 Task: Send an email with the signature Kristen Martinez with the subject Feedback on a recommendation and the message Could you please provide me with the contact information for the new team member? from softage.9@softage.net to softage.6@softage.net and move the email from Sent Items to the folder Shipping and receiving
Action: Mouse moved to (1246, 96)
Screenshot: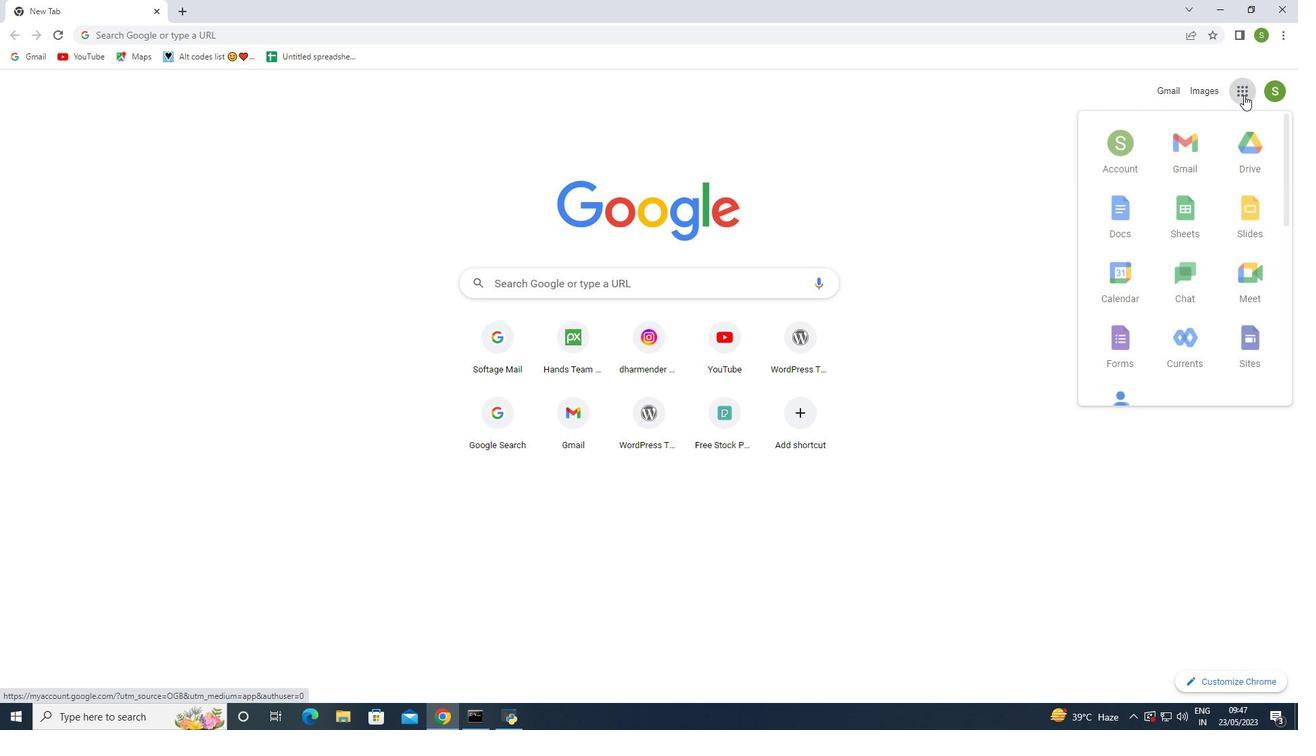 
Action: Mouse pressed left at (1246, 96)
Screenshot: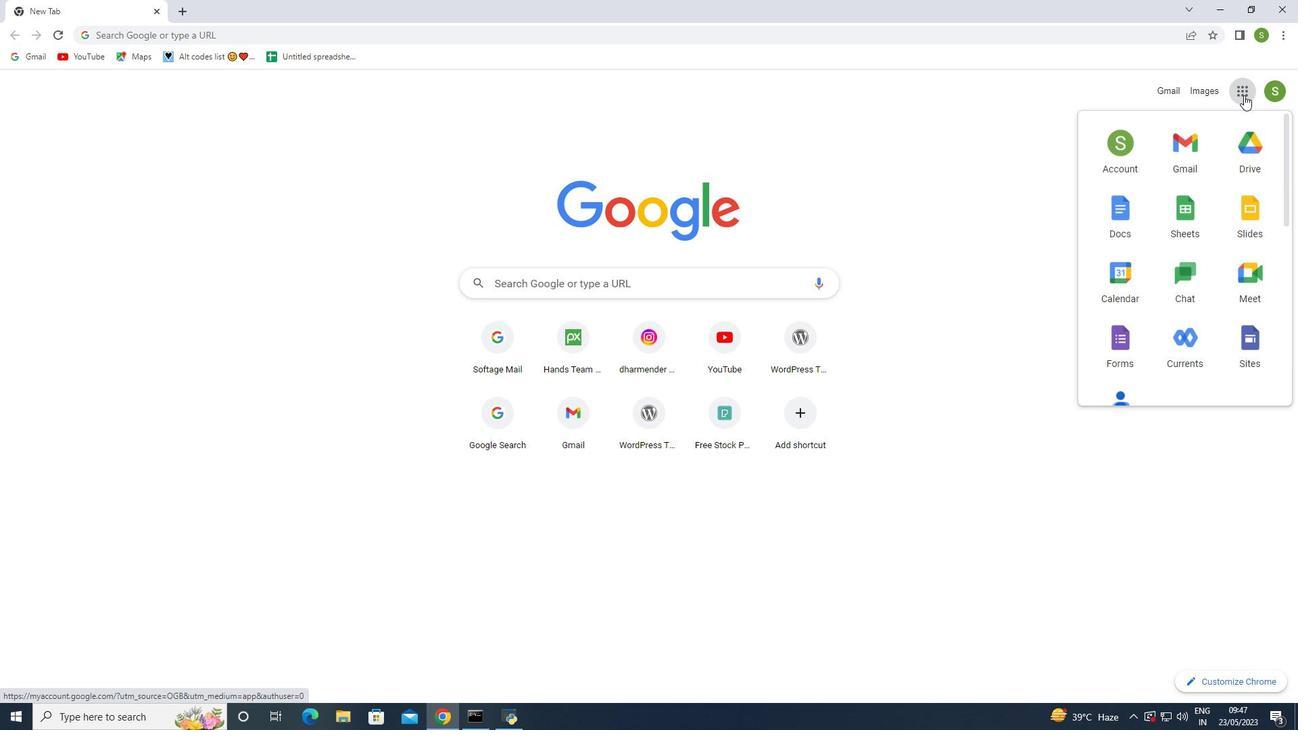 
Action: Mouse moved to (1184, 156)
Screenshot: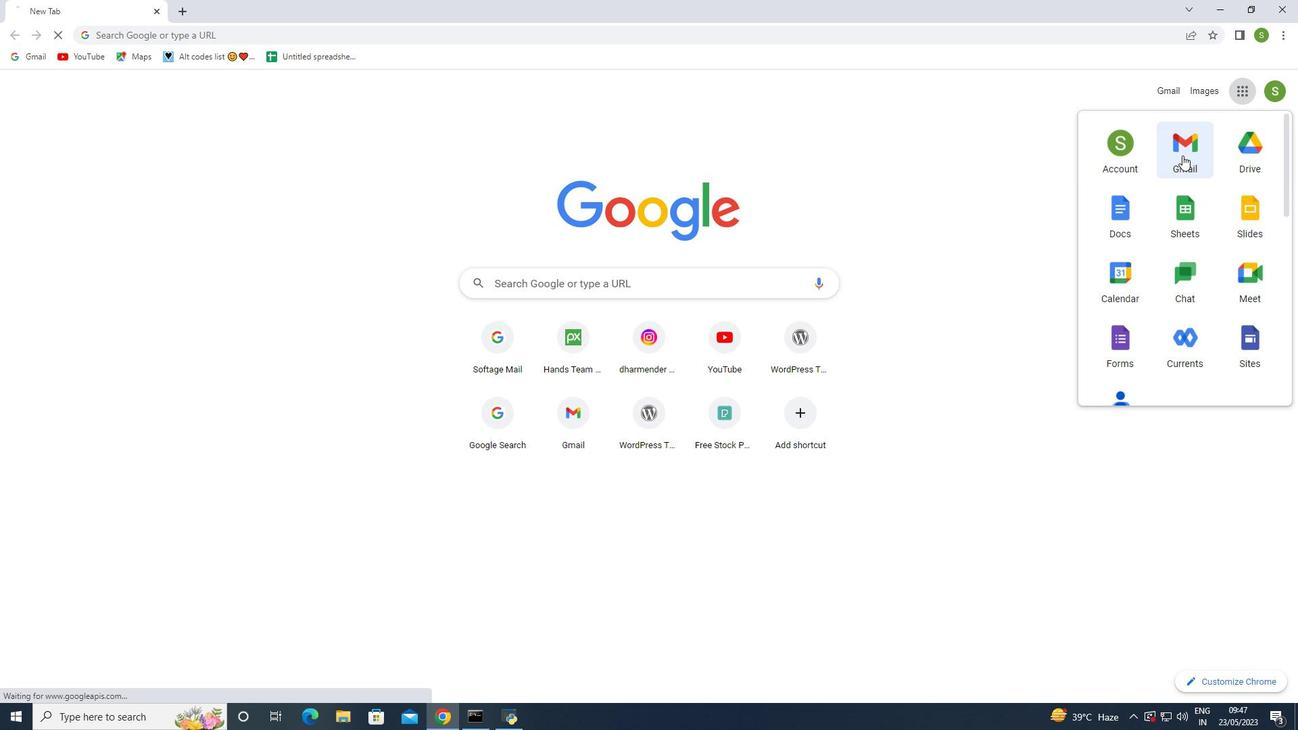 
Action: Mouse pressed left at (1184, 156)
Screenshot: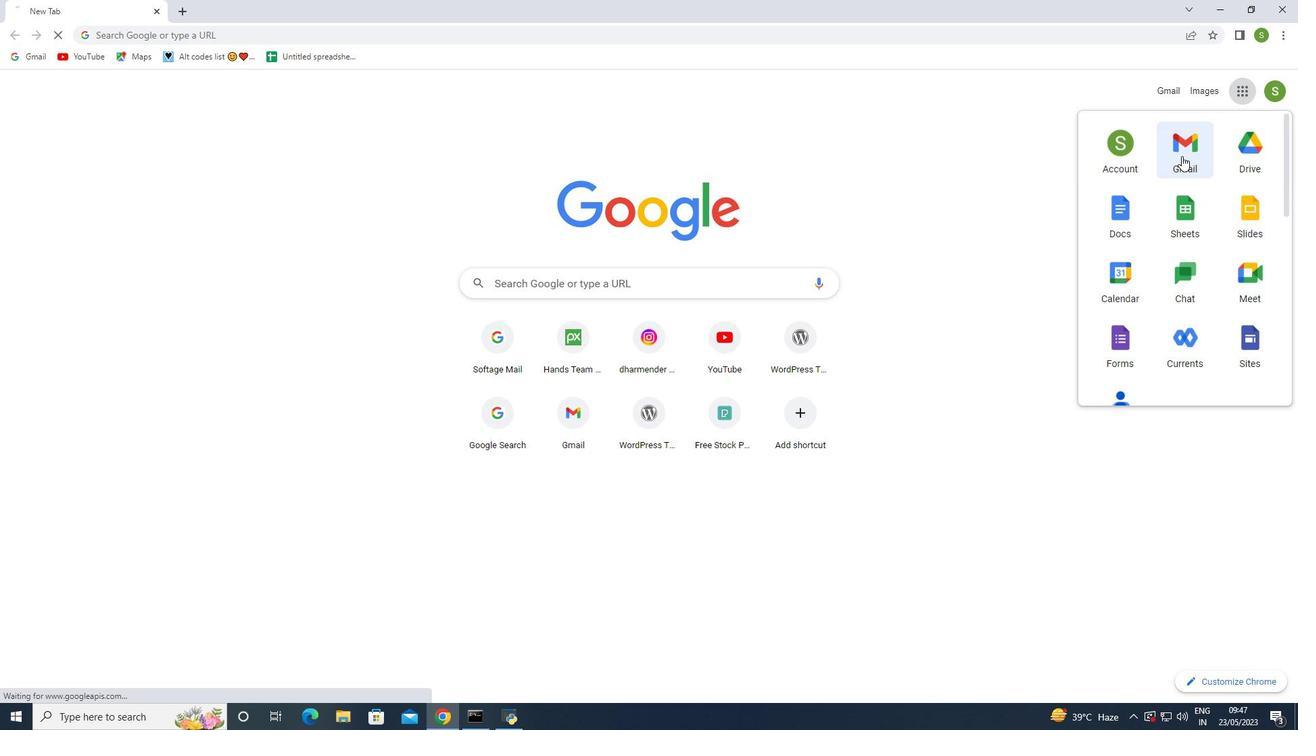 
Action: Mouse moved to (1146, 96)
Screenshot: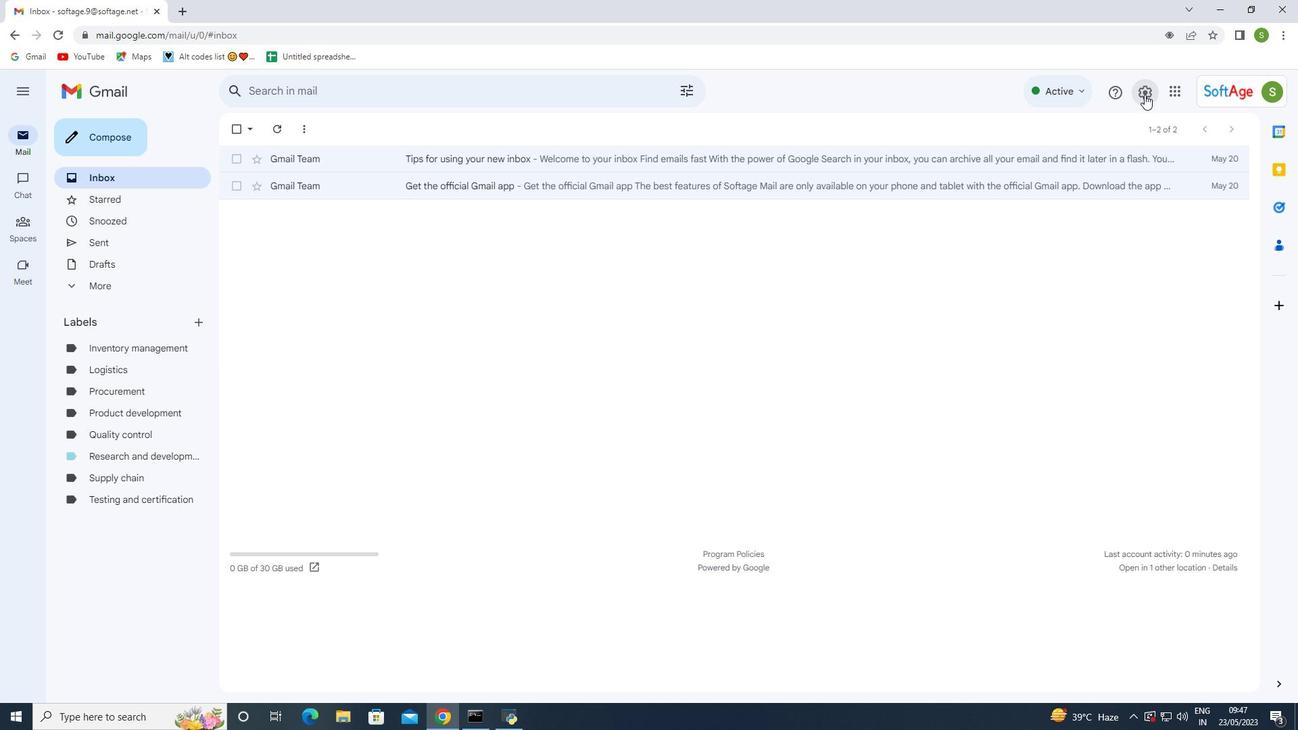 
Action: Mouse pressed left at (1146, 96)
Screenshot: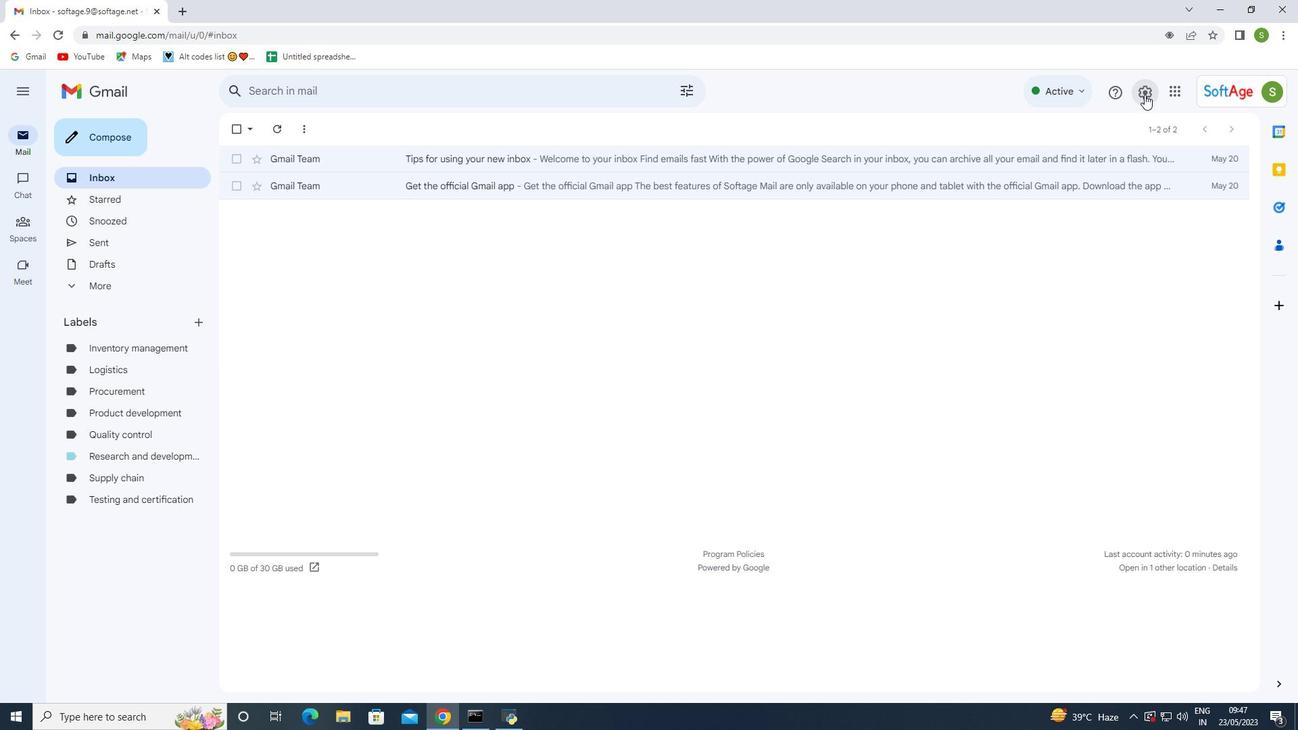 
Action: Mouse moved to (1138, 161)
Screenshot: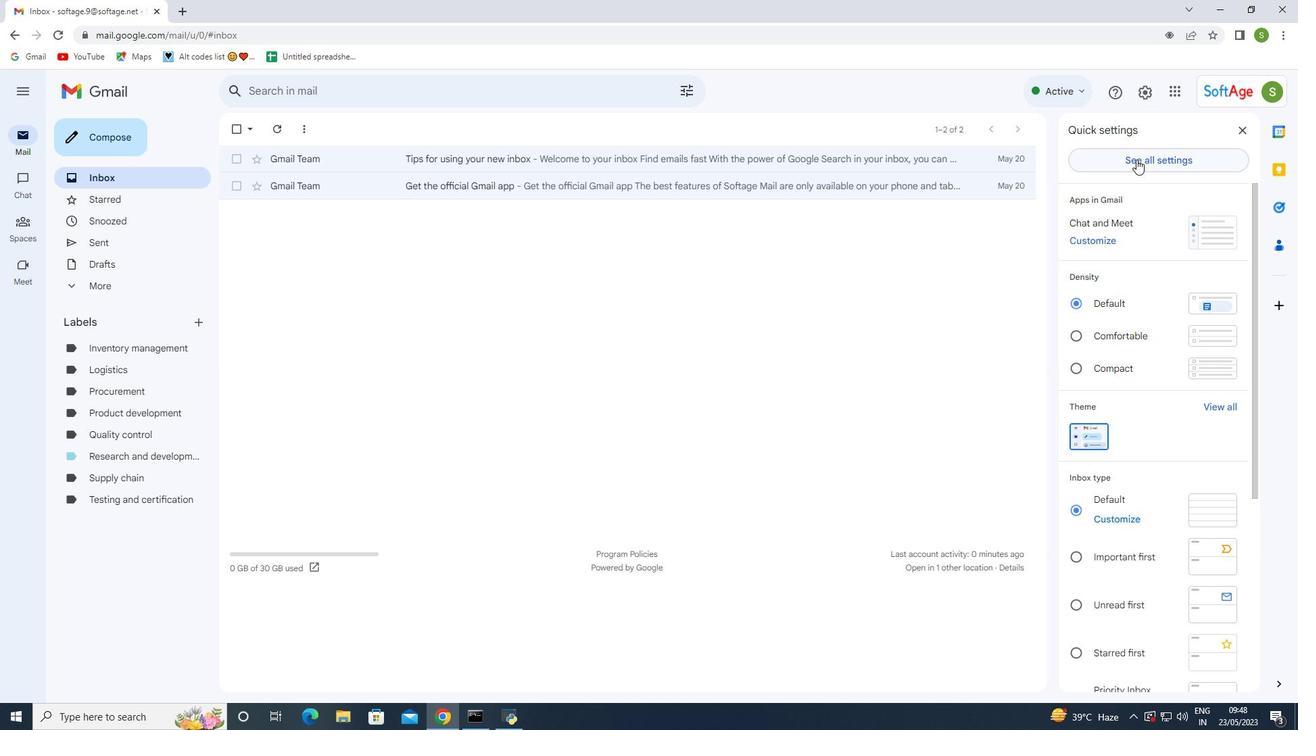 
Action: Mouse pressed left at (1138, 161)
Screenshot: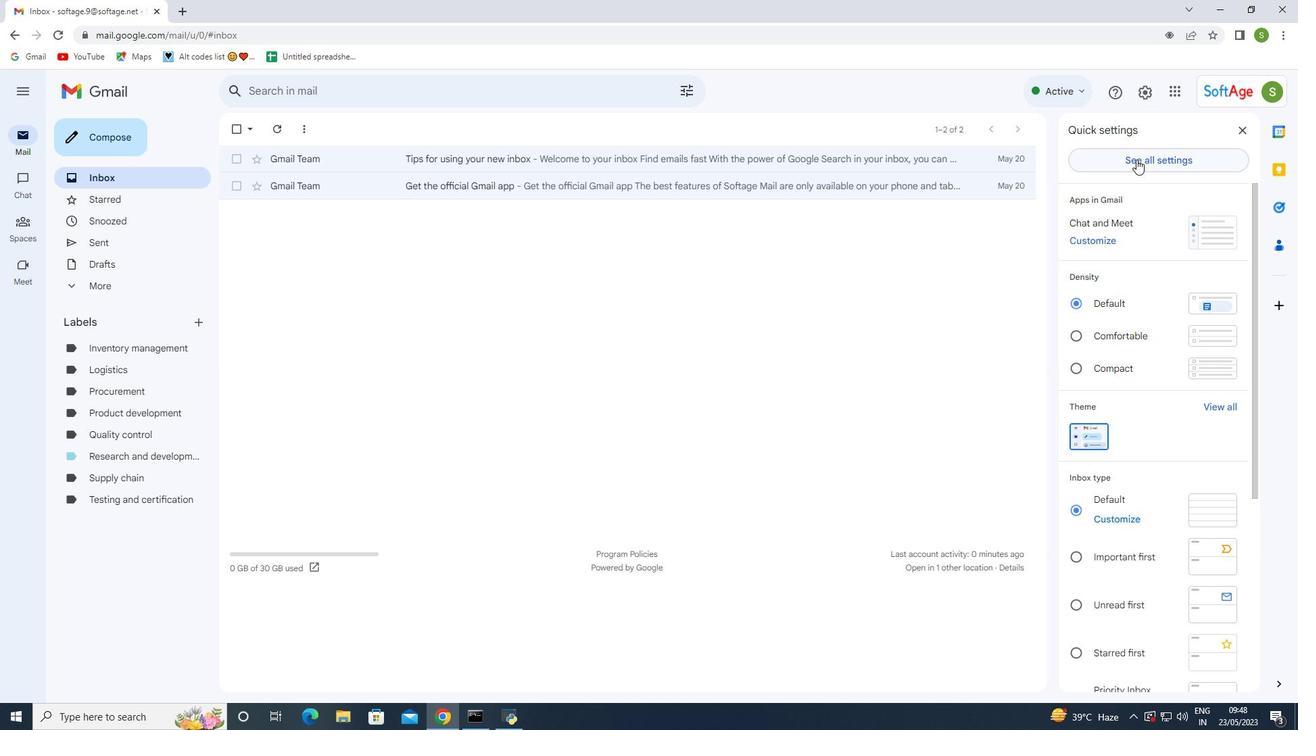 
Action: Mouse moved to (404, 514)
Screenshot: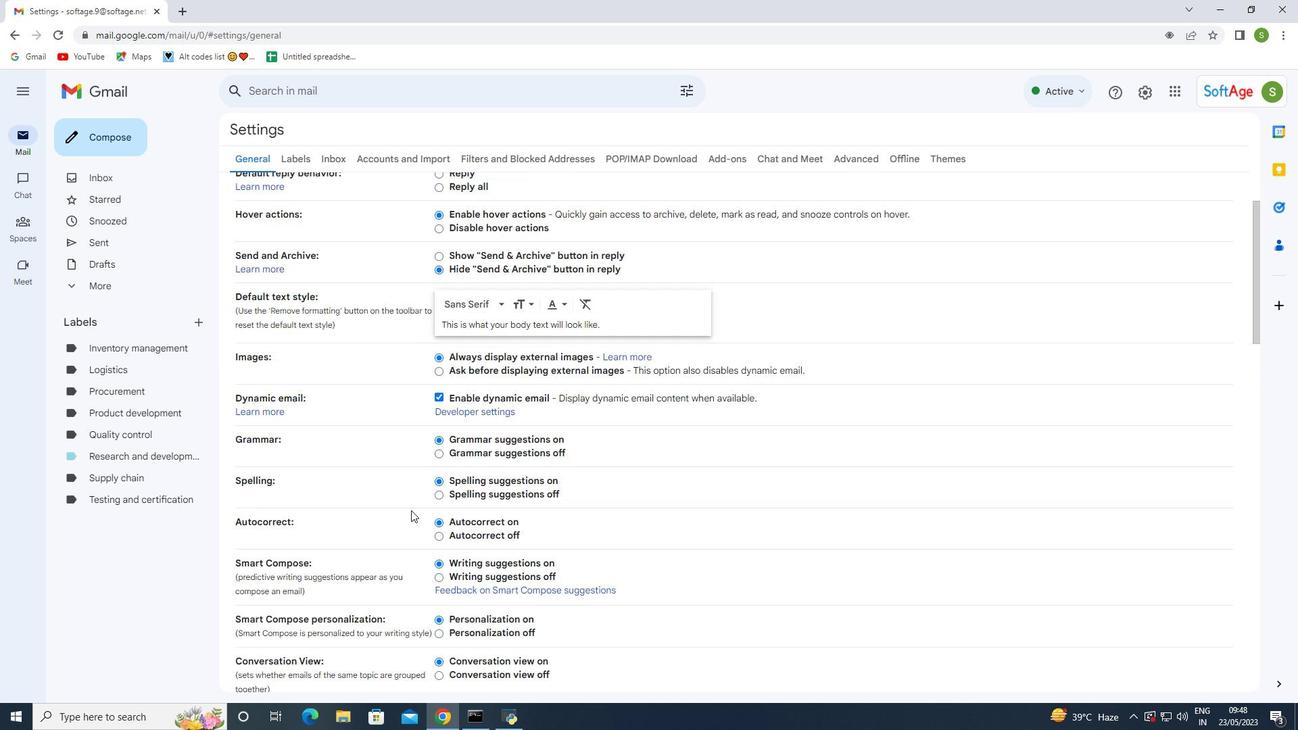 
Action: Mouse scrolled (404, 513) with delta (0, 0)
Screenshot: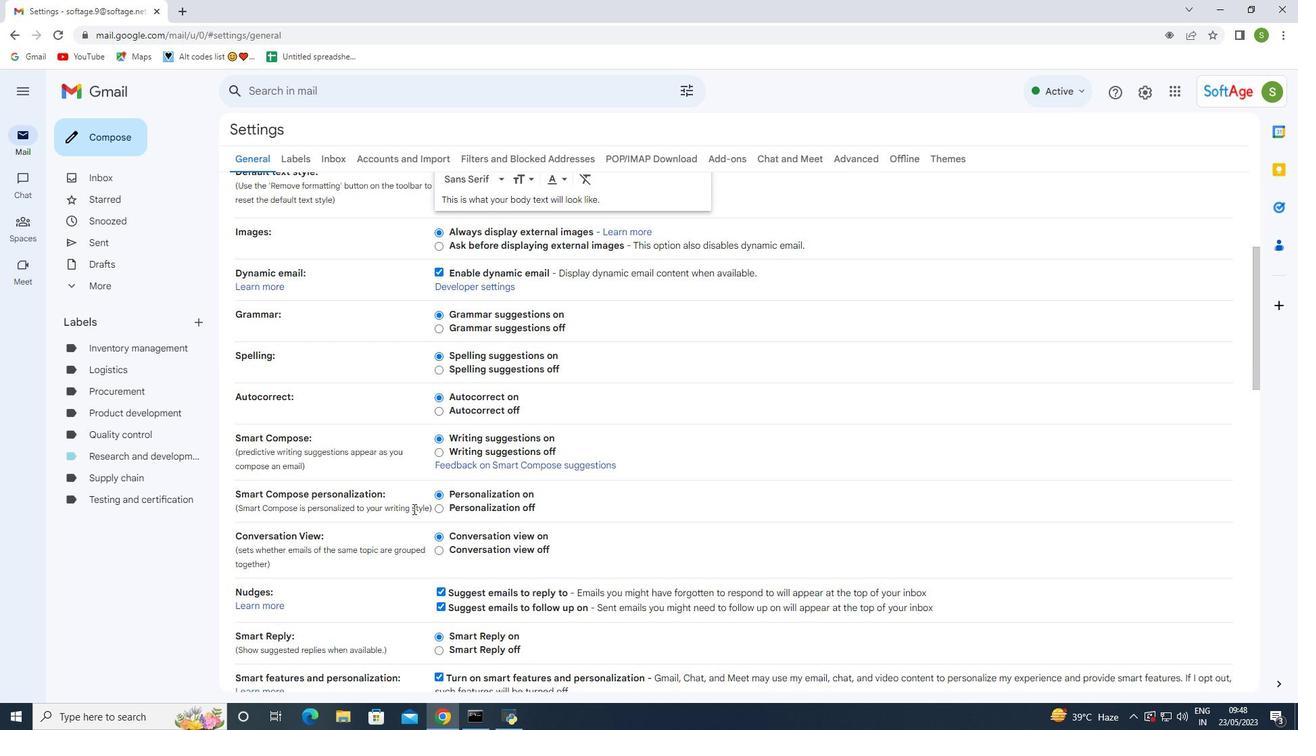 
Action: Mouse scrolled (404, 513) with delta (0, 0)
Screenshot: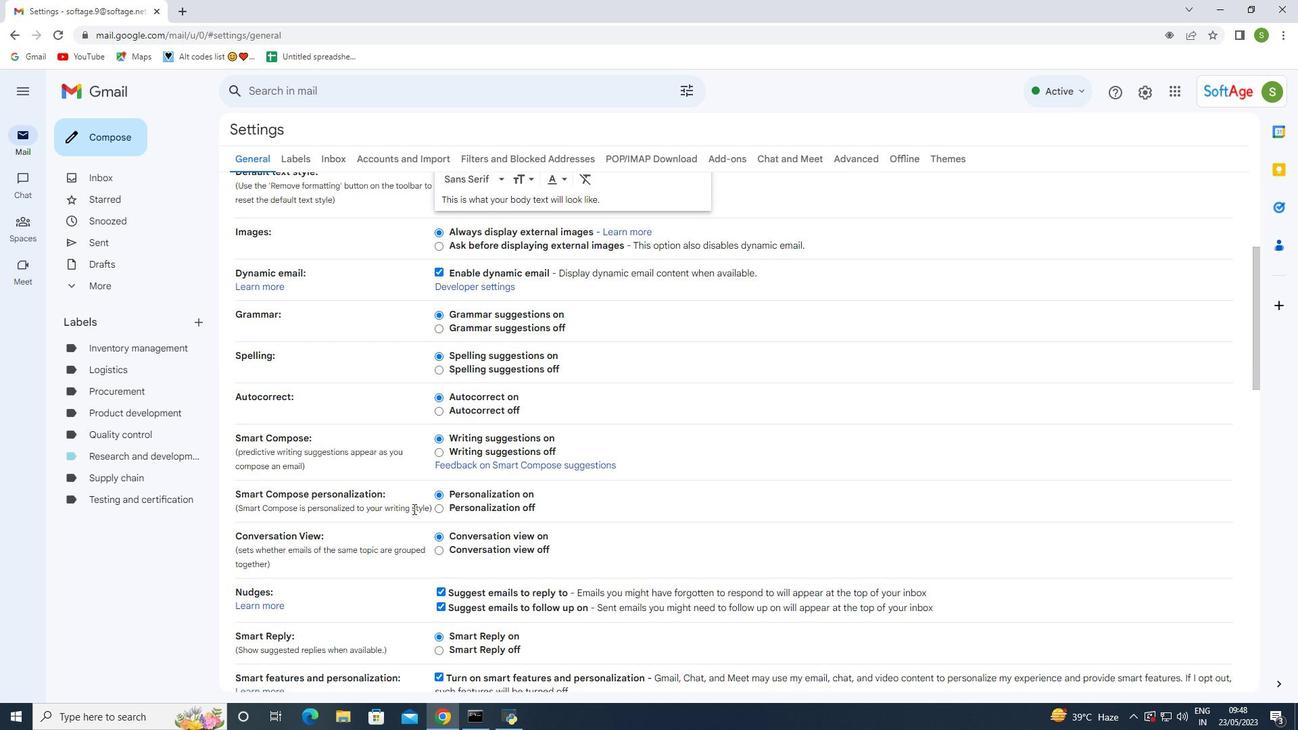 
Action: Mouse scrolled (404, 513) with delta (0, 0)
Screenshot: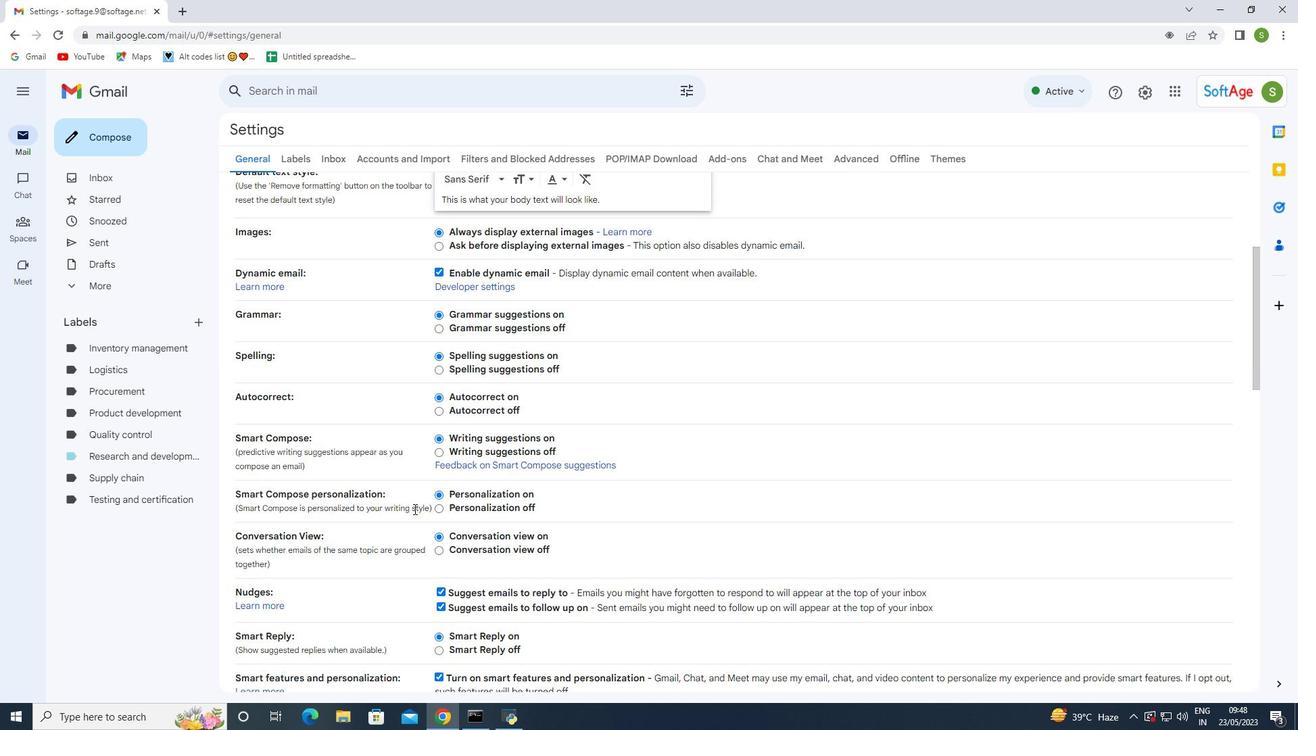 
Action: Mouse scrolled (404, 513) with delta (0, 0)
Screenshot: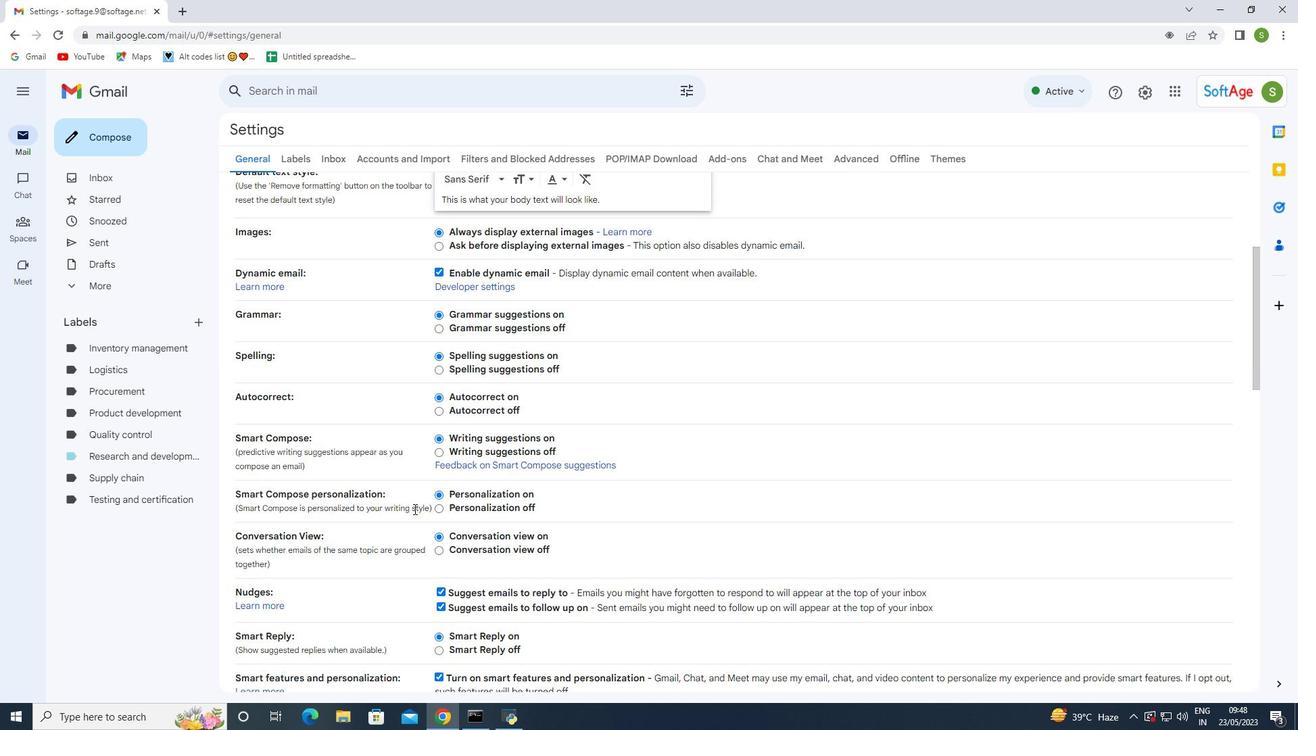 
Action: Mouse moved to (415, 510)
Screenshot: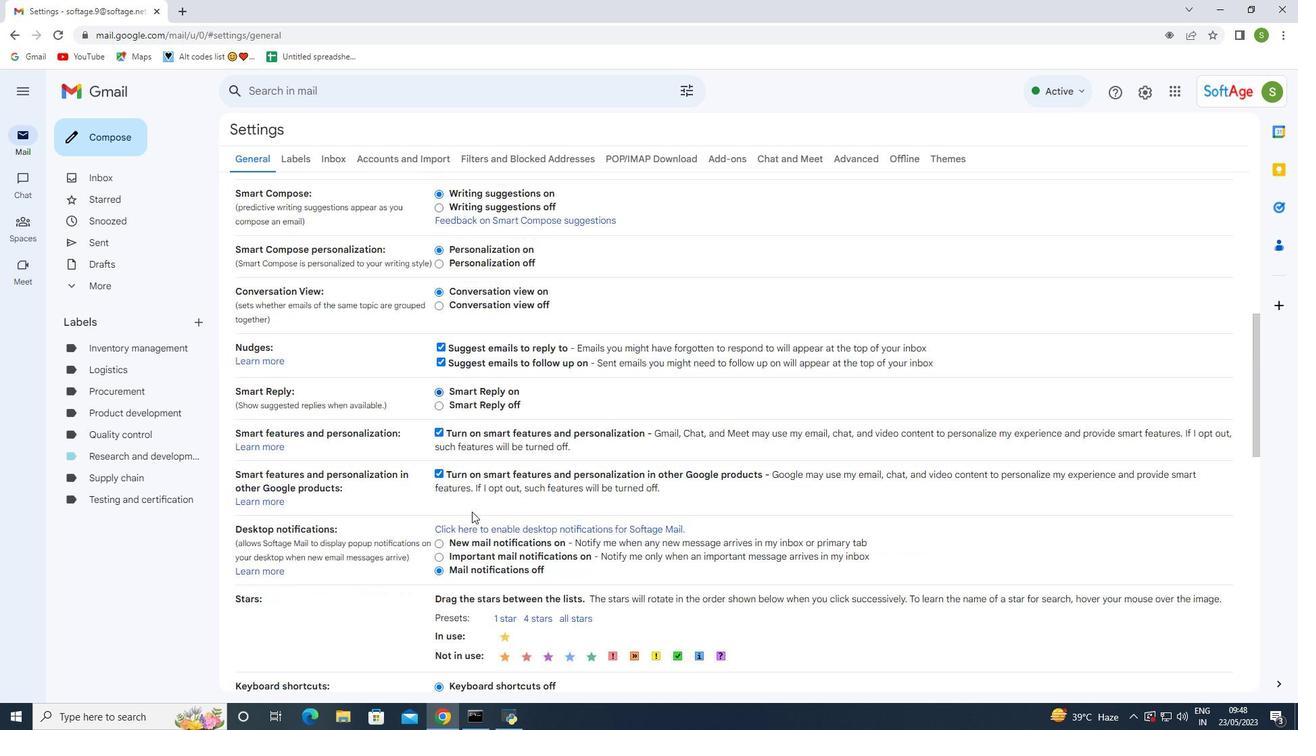 
Action: Mouse scrolled (415, 510) with delta (0, 0)
Screenshot: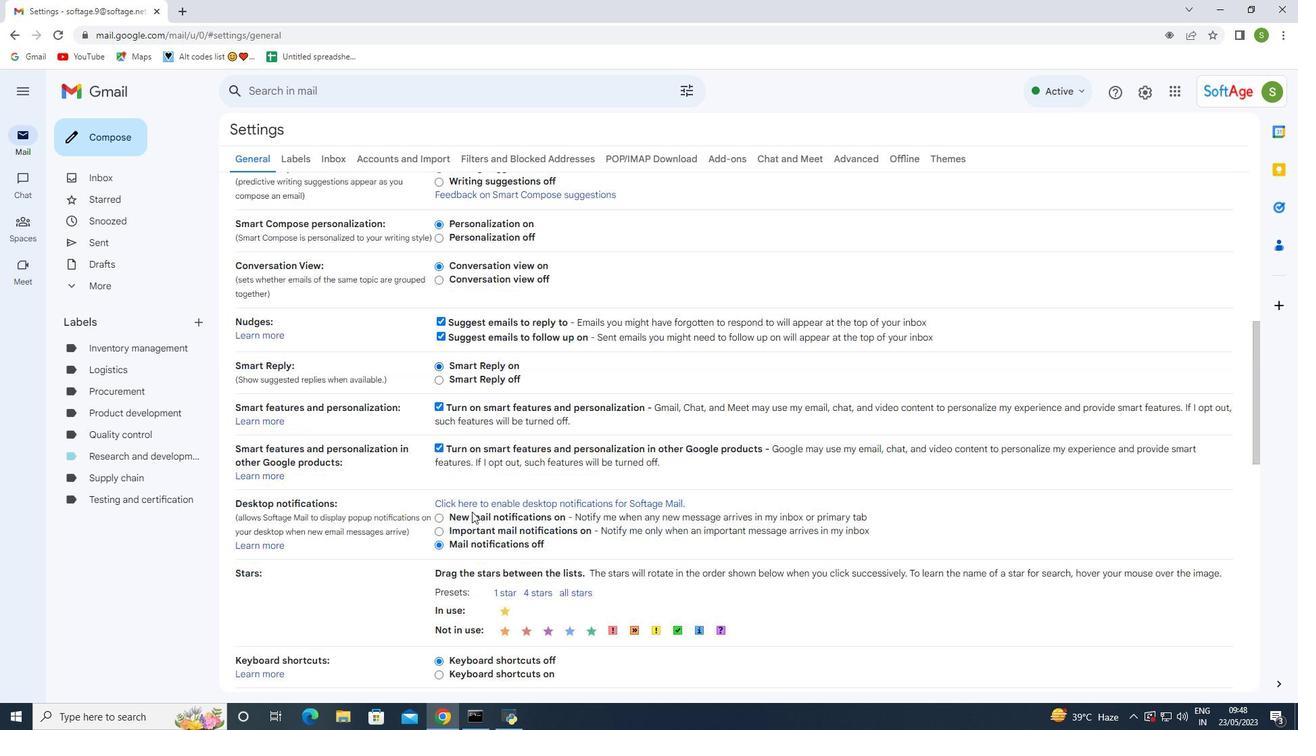 
Action: Mouse moved to (417, 510)
Screenshot: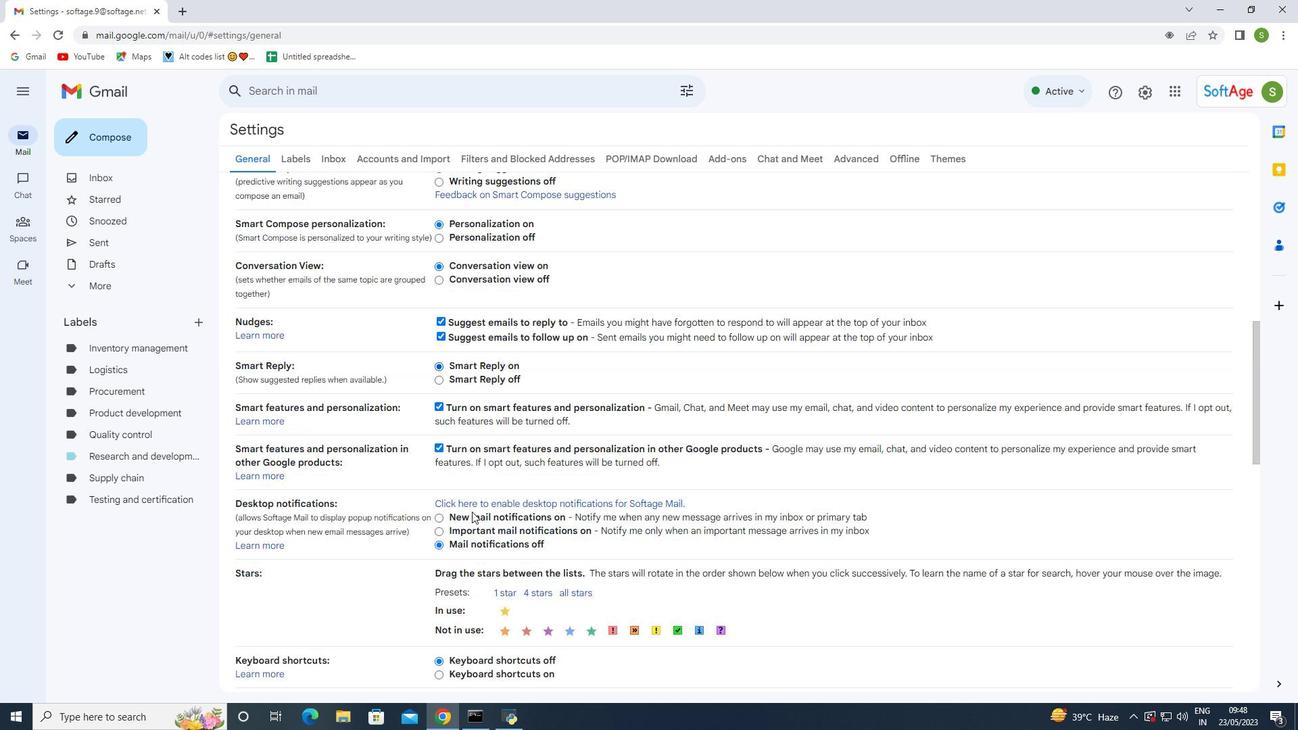 
Action: Mouse scrolled (417, 510) with delta (0, 0)
Screenshot: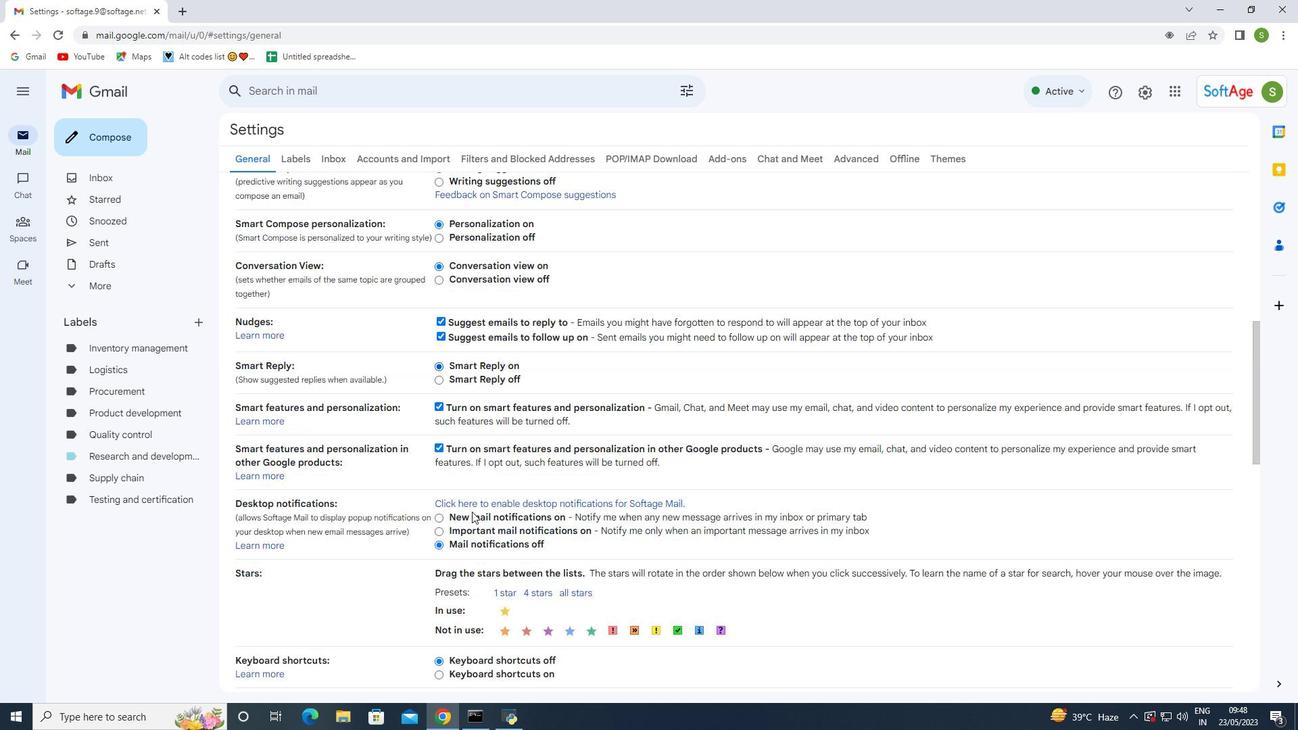 
Action: Mouse moved to (422, 511)
Screenshot: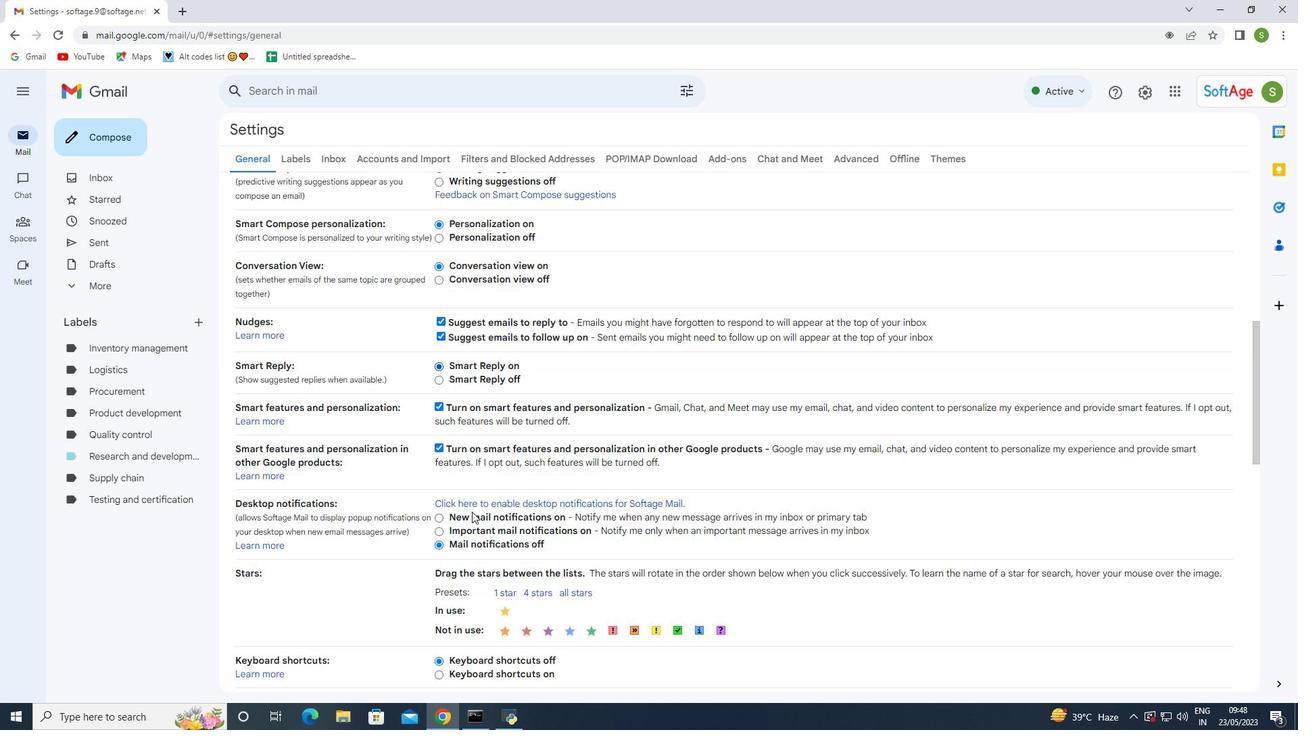 
Action: Mouse scrolled (420, 510) with delta (0, 0)
Screenshot: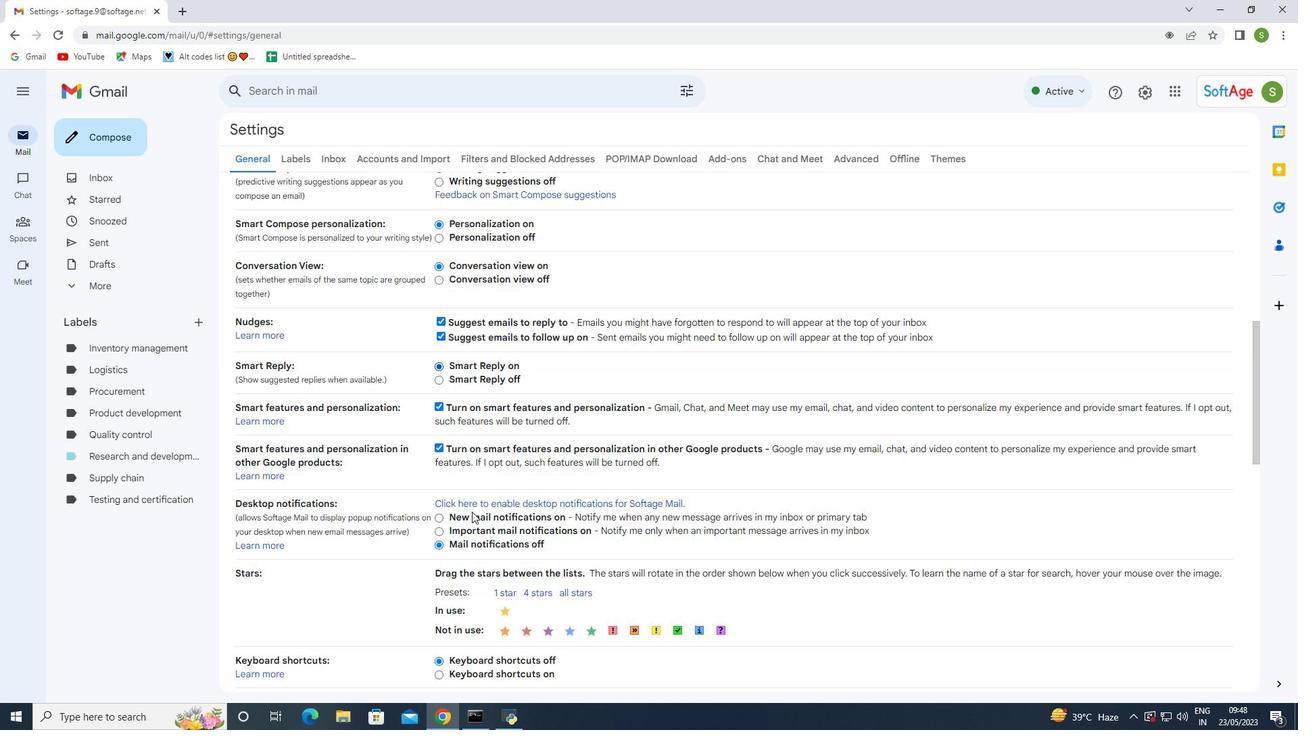 
Action: Mouse moved to (439, 512)
Screenshot: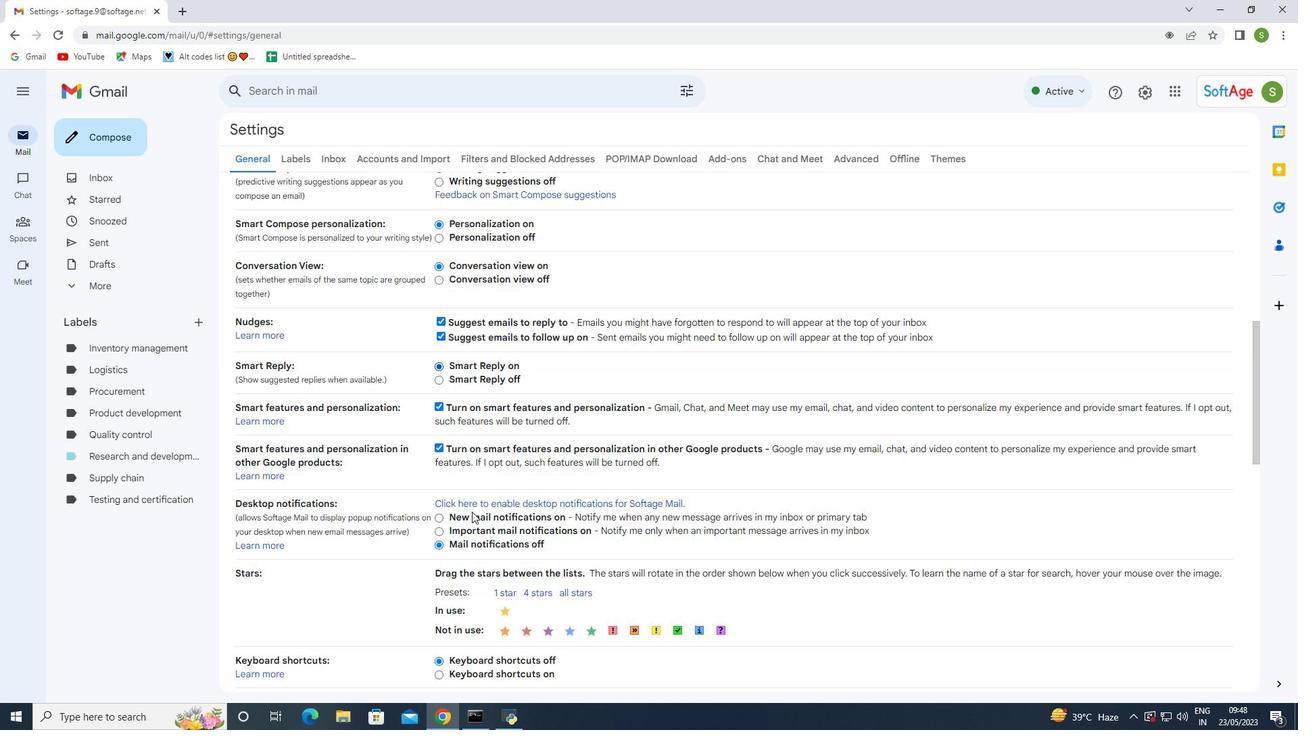 
Action: Mouse scrolled (427, 510) with delta (0, 0)
Screenshot: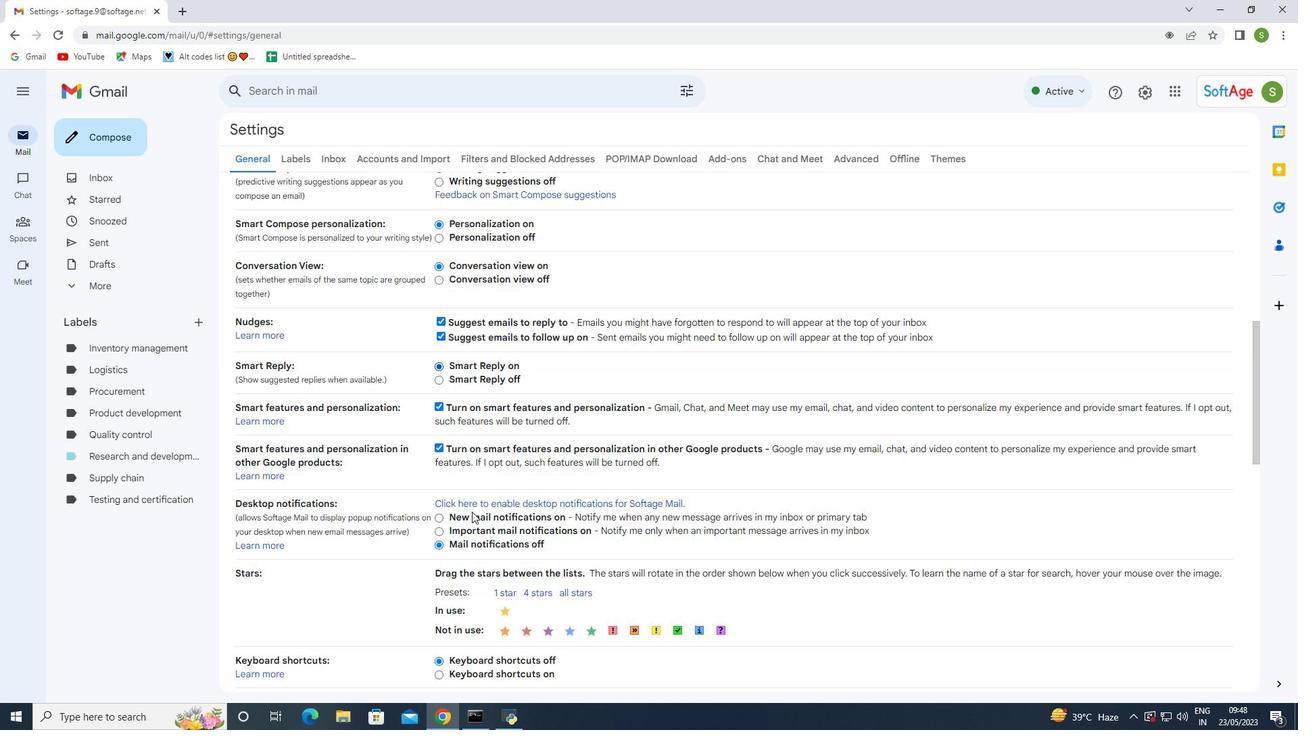 
Action: Mouse moved to (473, 513)
Screenshot: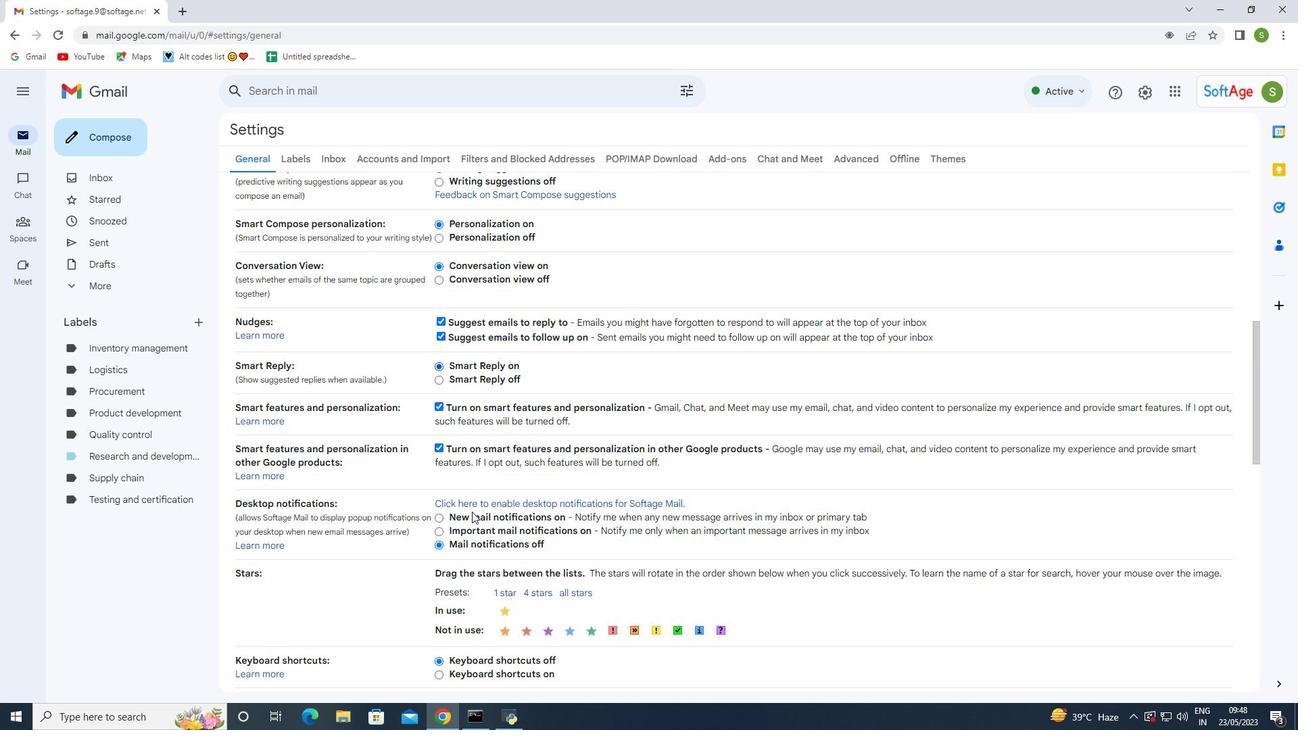 
Action: Mouse scrolled (473, 512) with delta (0, 0)
Screenshot: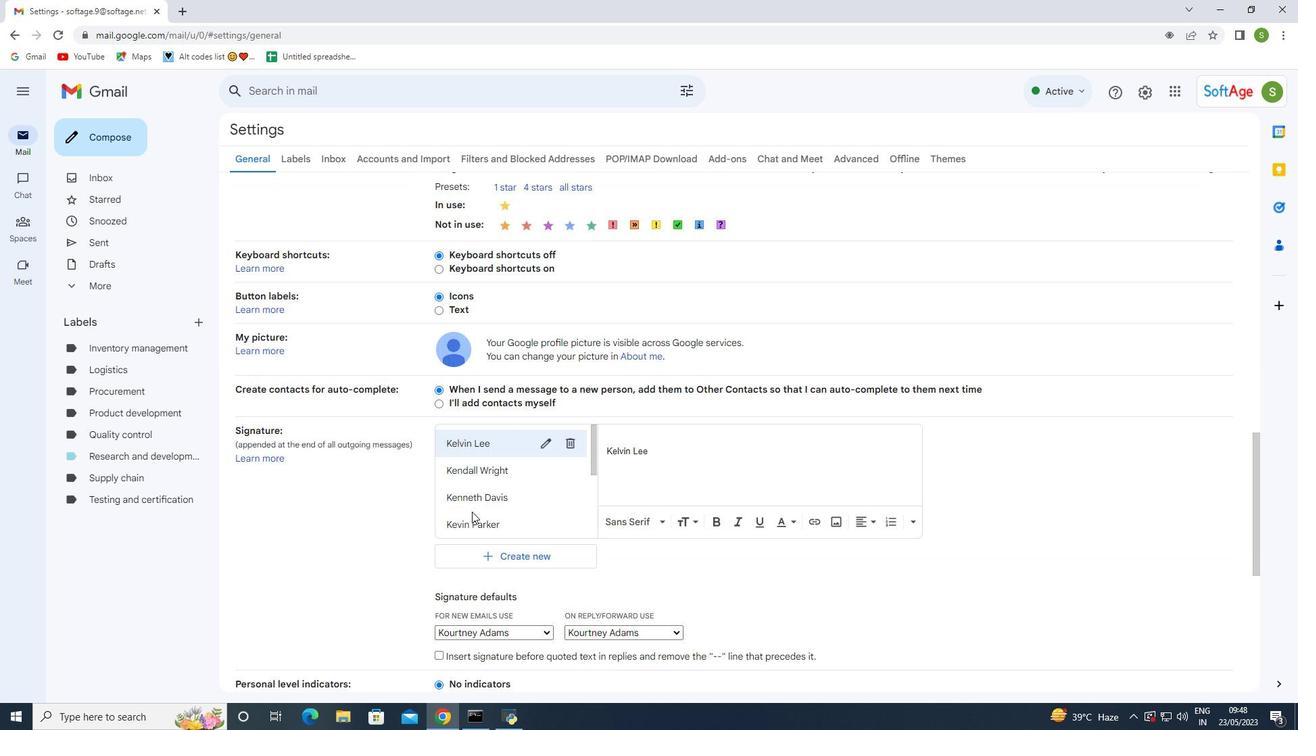 
Action: Mouse scrolled (473, 512) with delta (0, 0)
Screenshot: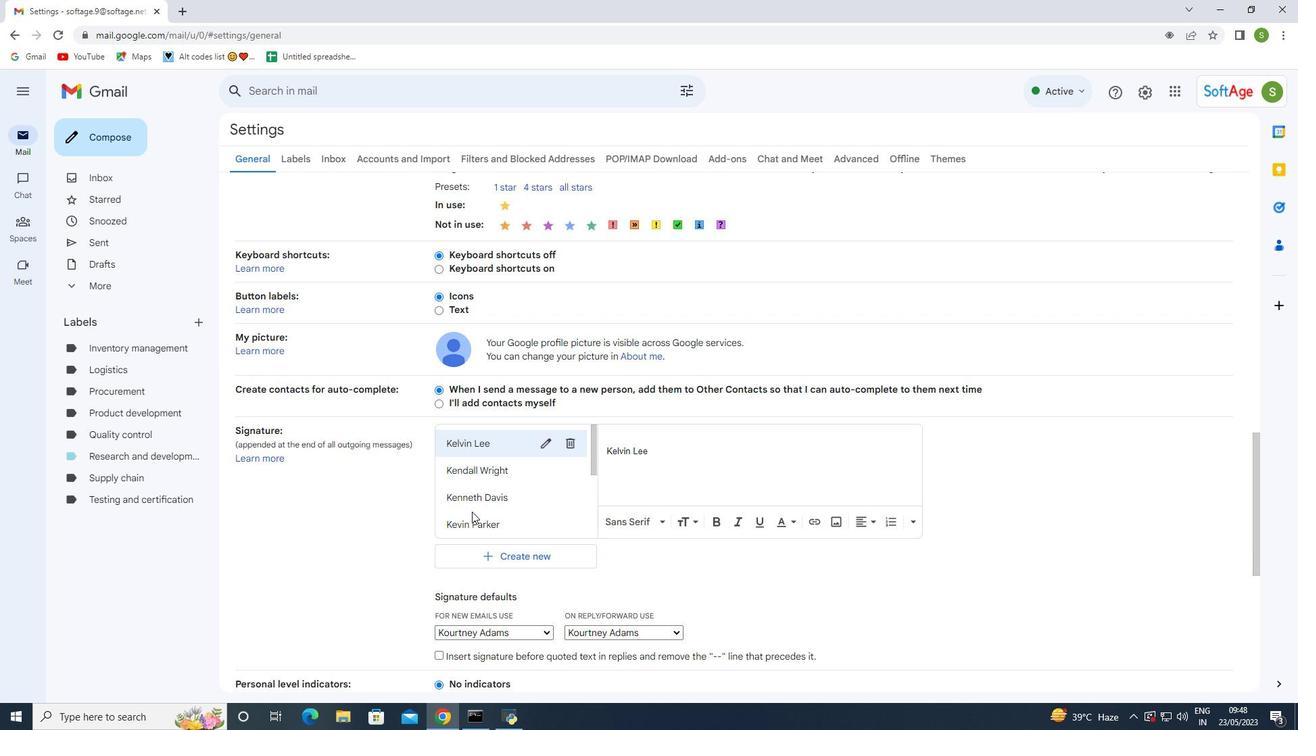 
Action: Mouse scrolled (473, 512) with delta (0, 0)
Screenshot: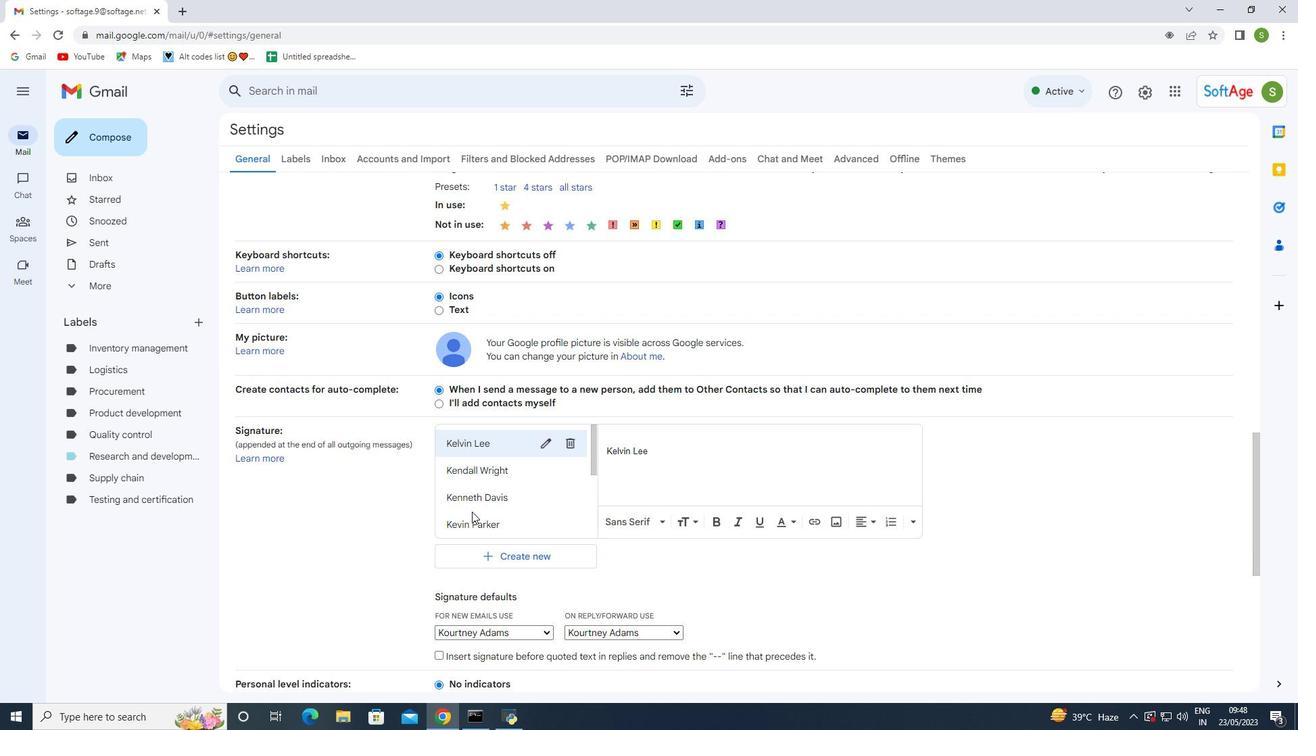 
Action: Mouse scrolled (473, 512) with delta (0, 0)
Screenshot: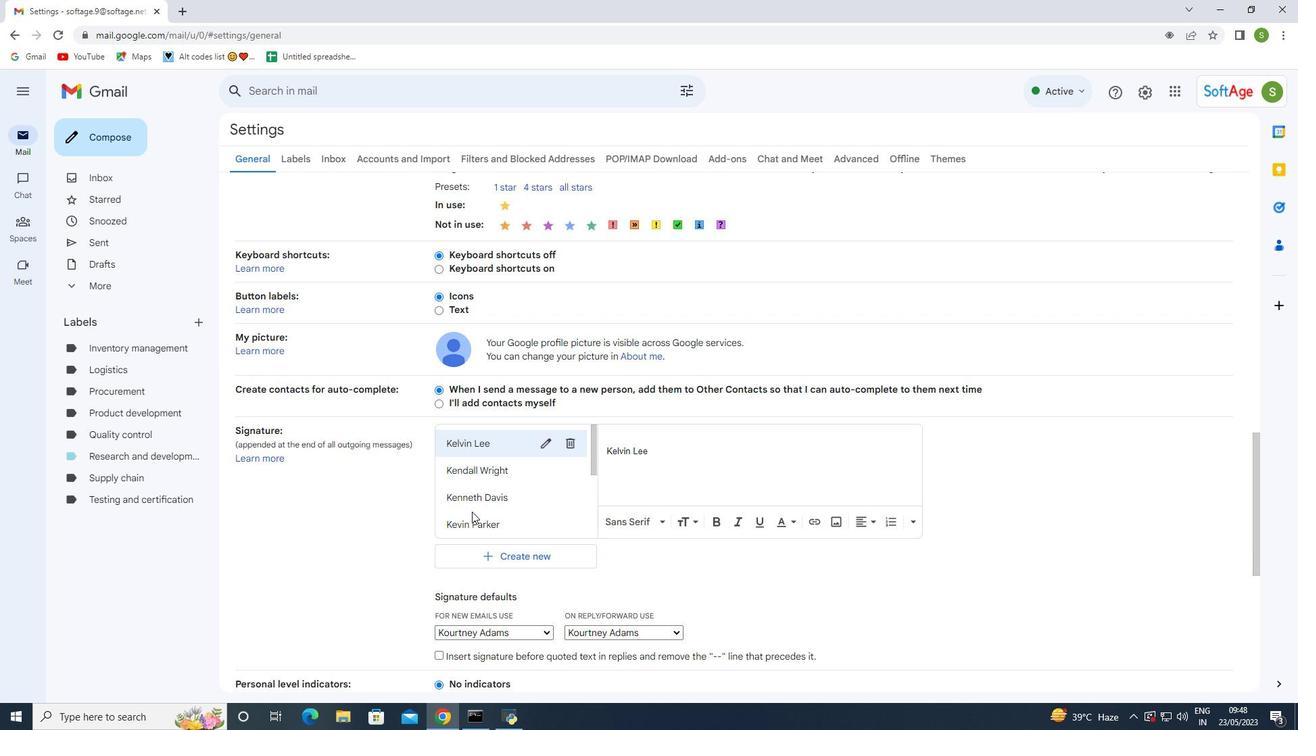 
Action: Mouse scrolled (473, 512) with delta (0, 0)
Screenshot: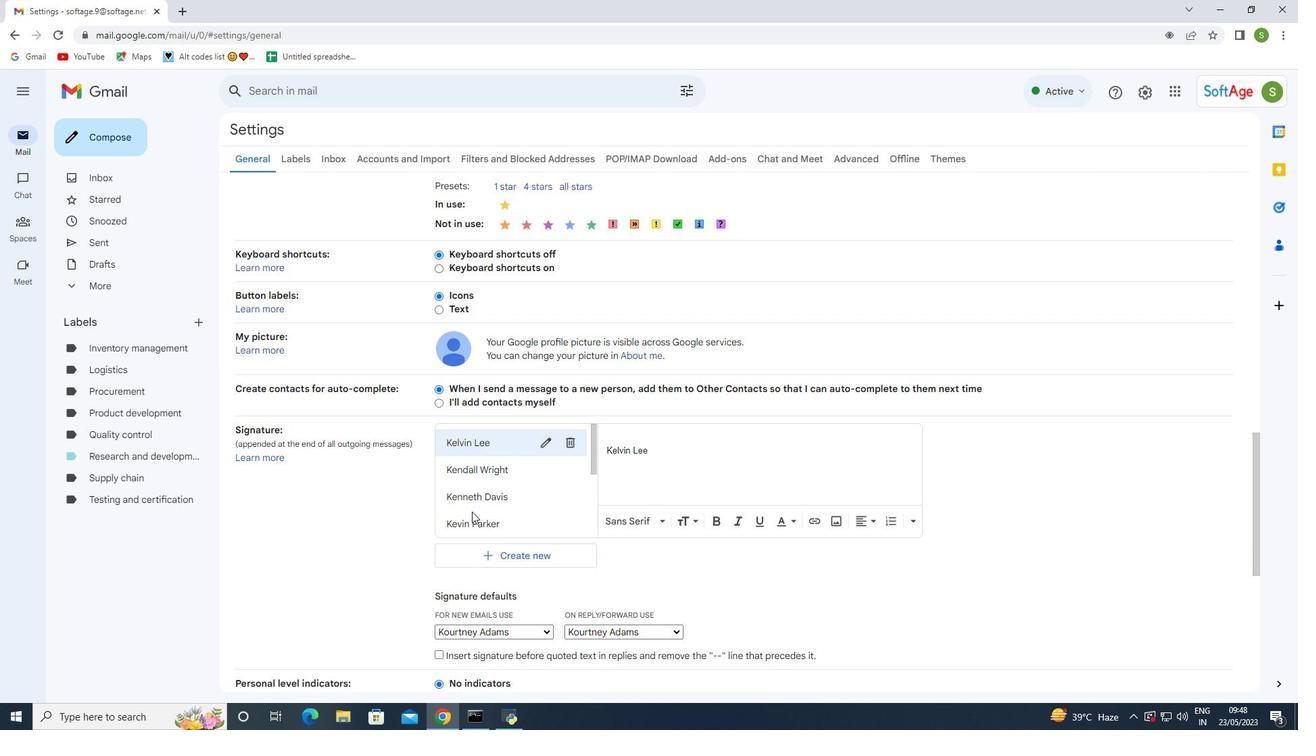 
Action: Mouse scrolled (473, 512) with delta (0, 0)
Screenshot: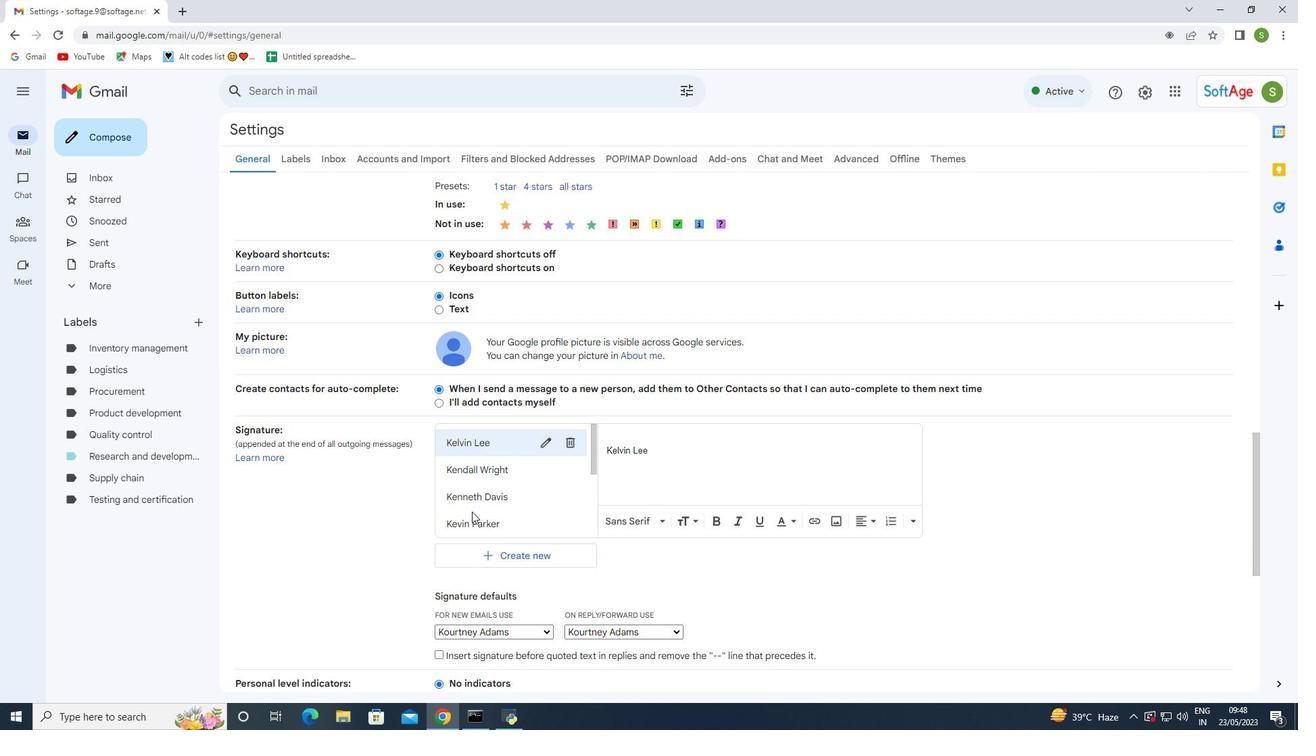 
Action: Mouse scrolled (473, 512) with delta (0, 0)
Screenshot: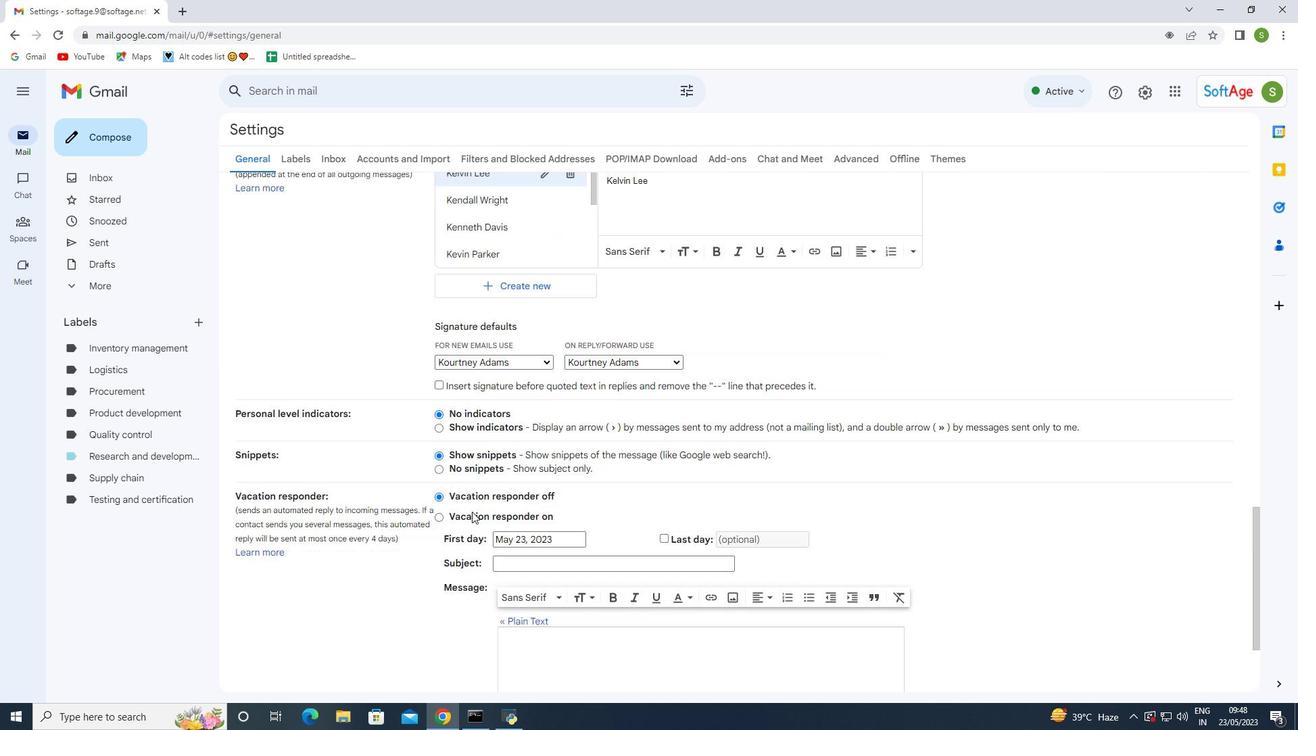 
Action: Mouse scrolled (473, 512) with delta (0, 0)
Screenshot: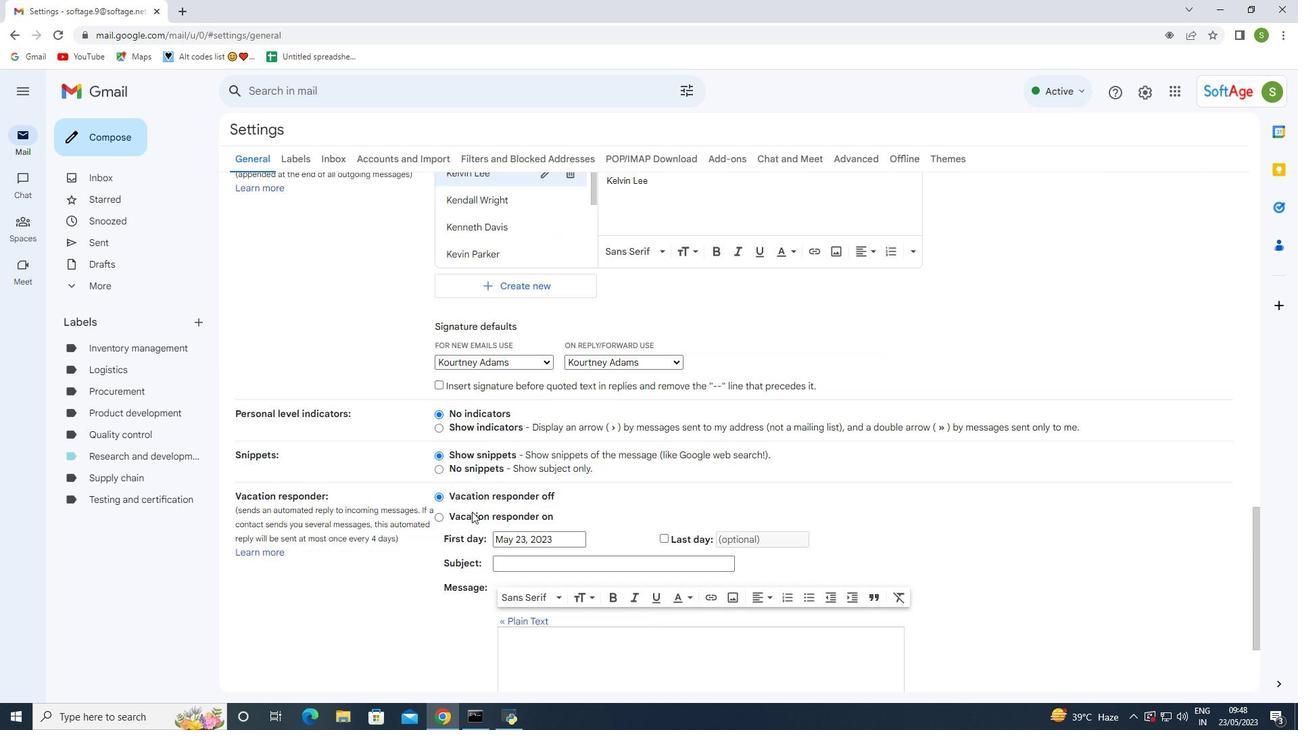 
Action: Mouse scrolled (473, 512) with delta (0, 0)
Screenshot: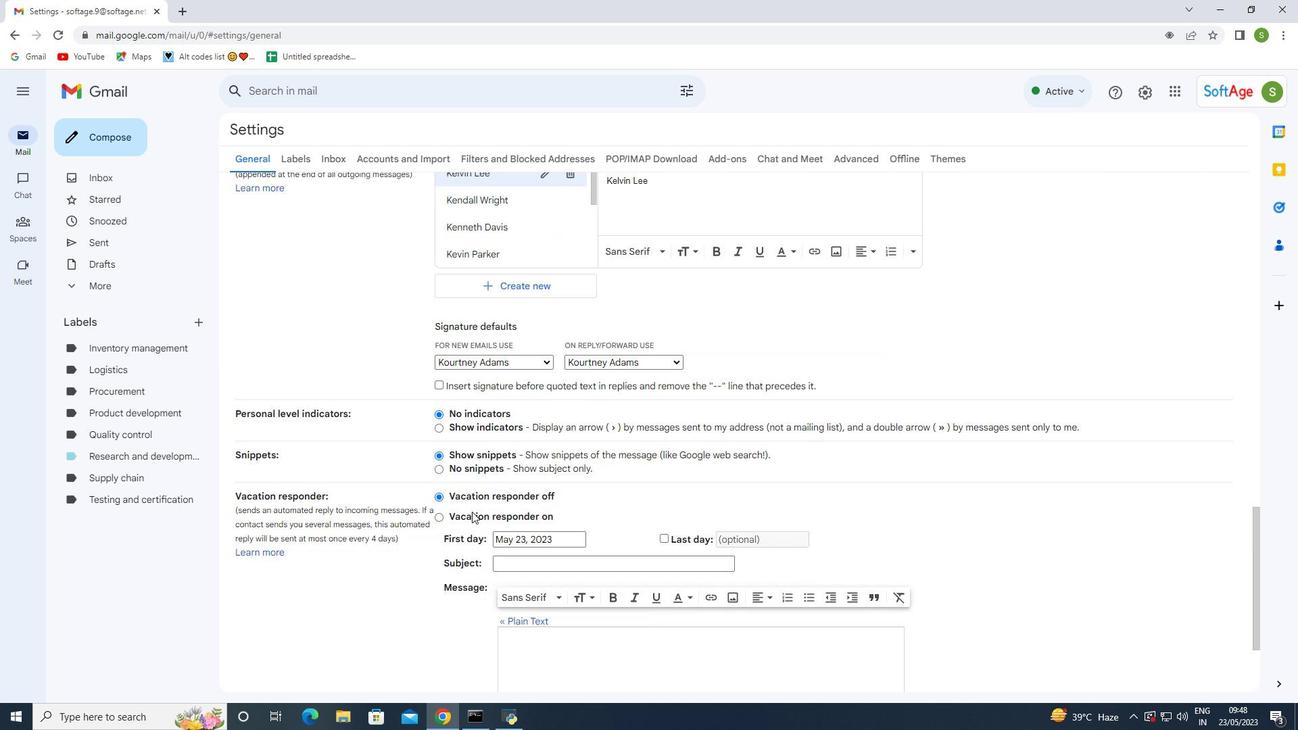 
Action: Mouse scrolled (473, 512) with delta (0, 0)
Screenshot: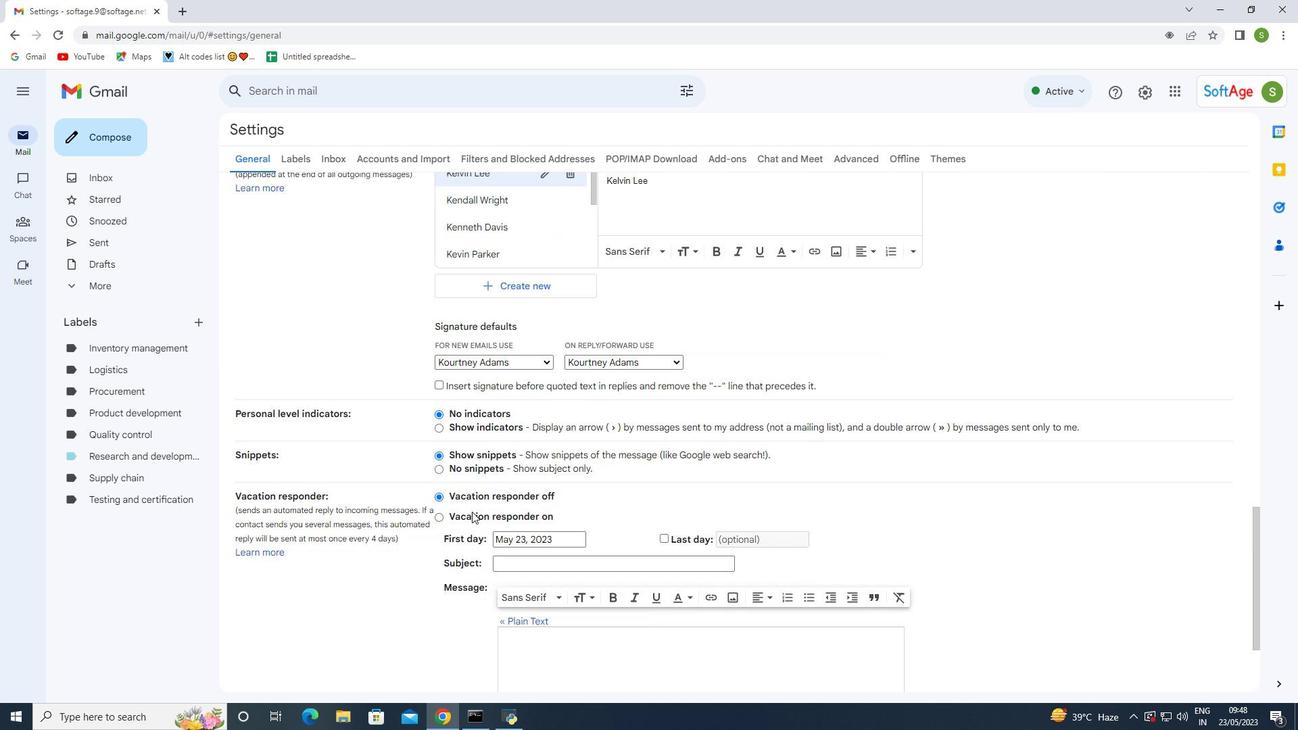 
Action: Mouse moved to (514, 286)
Screenshot: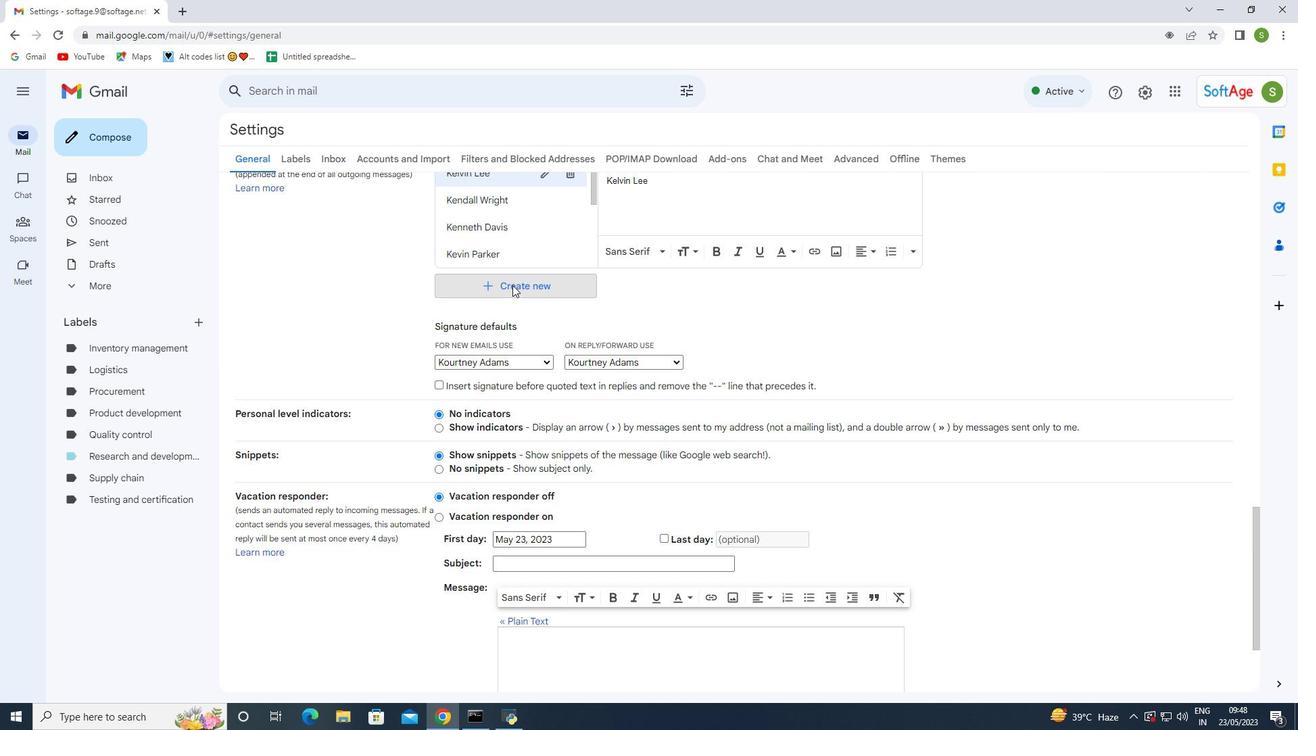 
Action: Mouse pressed left at (514, 286)
Screenshot: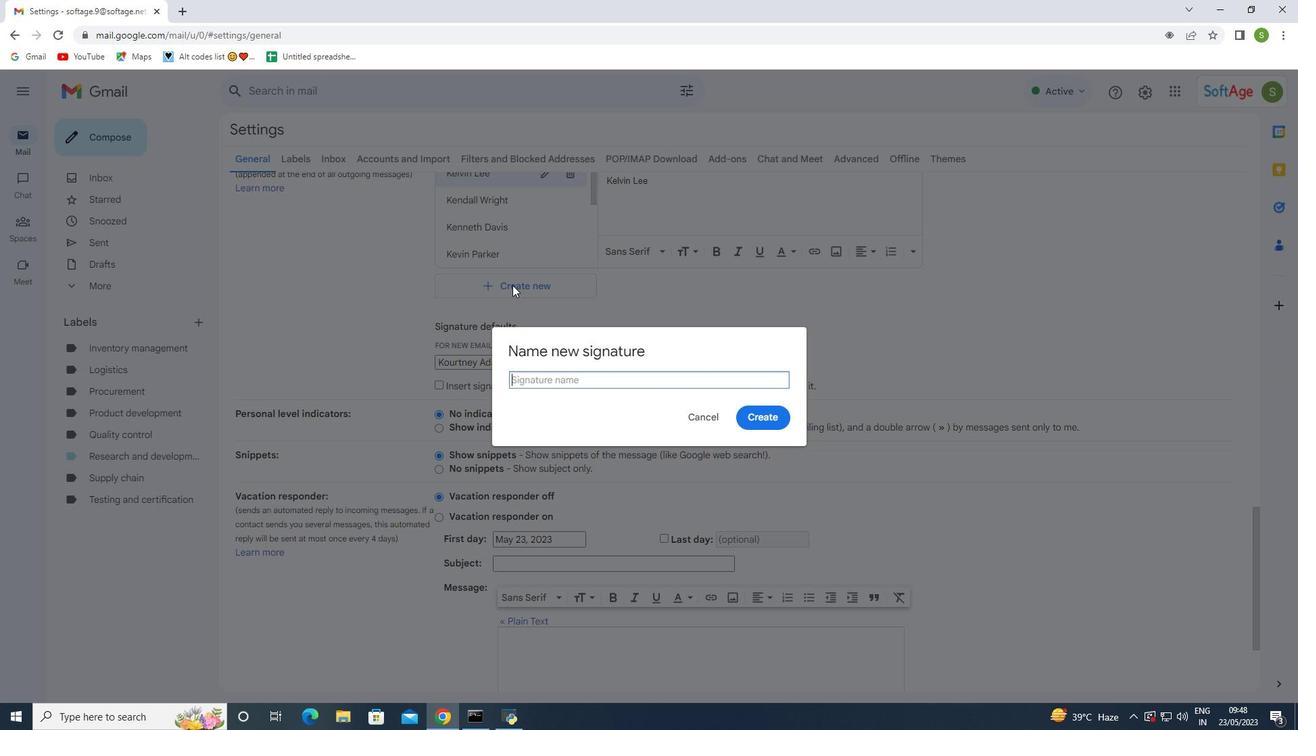 
Action: Mouse moved to (539, 384)
Screenshot: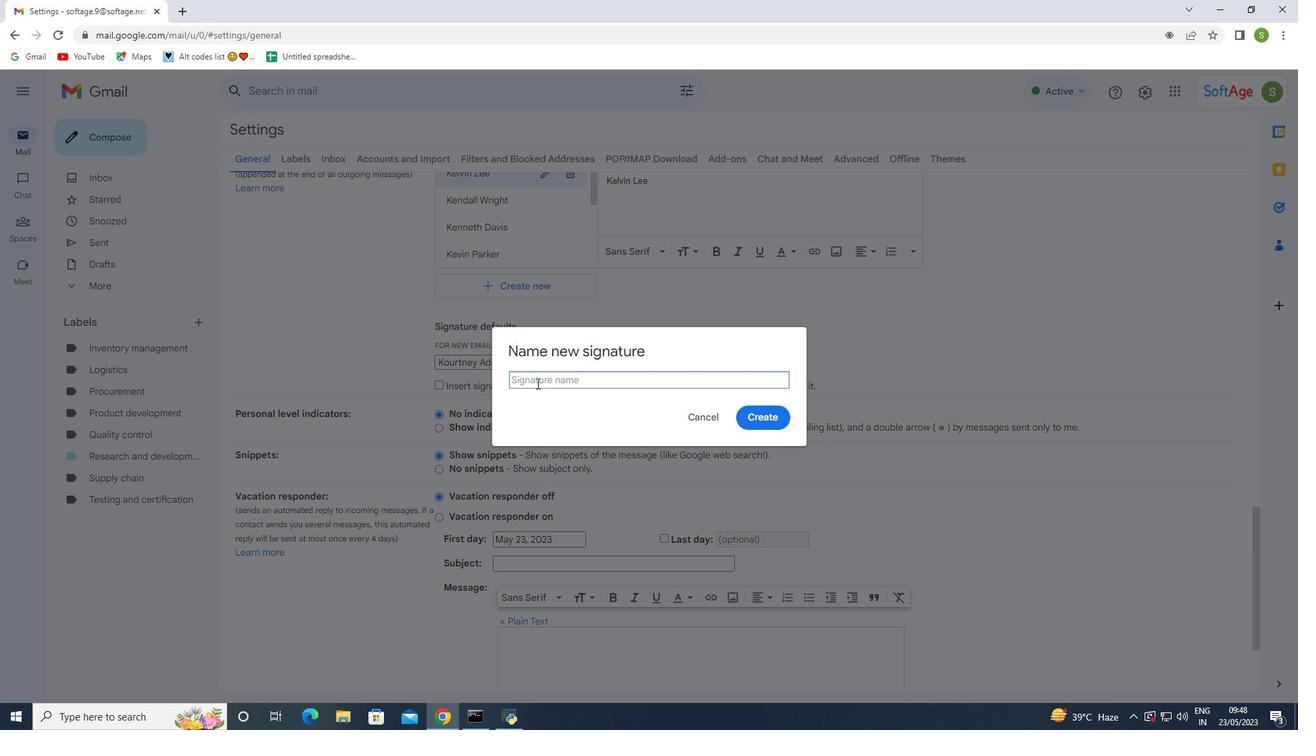 
Action: Mouse pressed left at (539, 384)
Screenshot: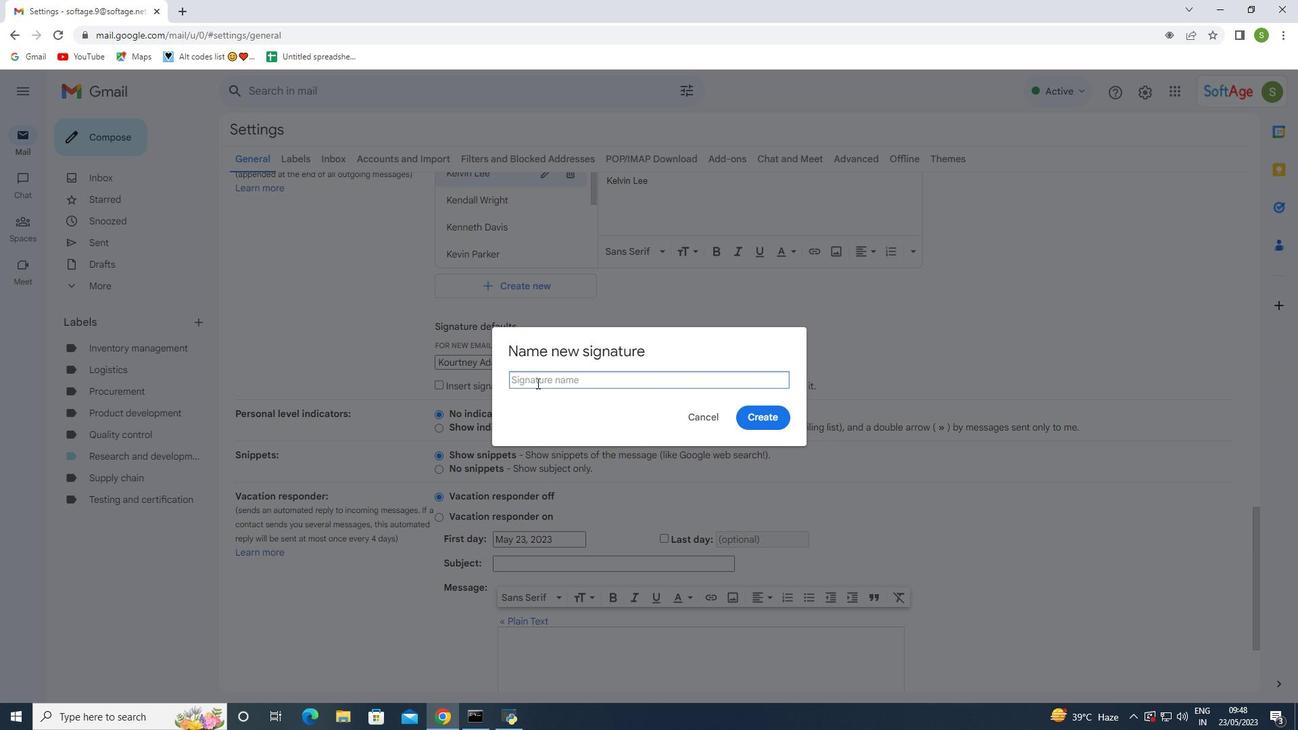 
Action: Mouse moved to (538, 384)
Screenshot: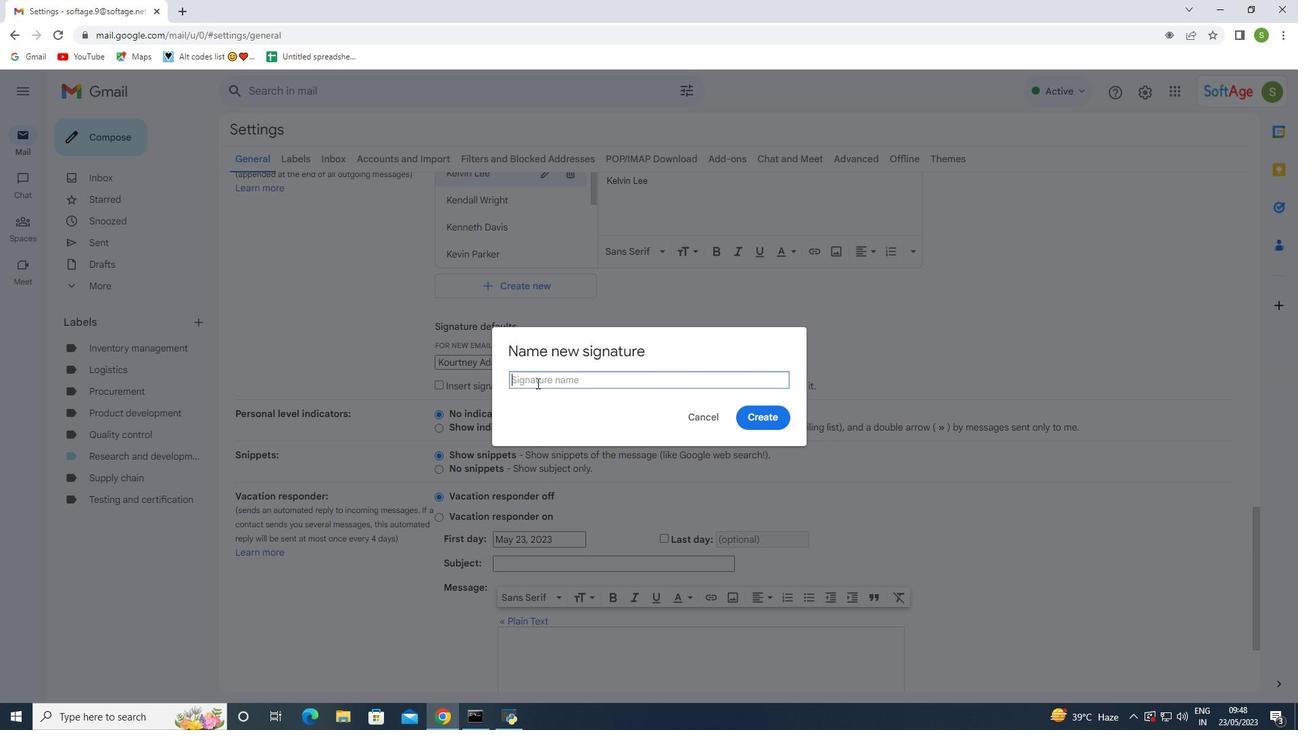 
Action: Key pressed <Key.shift><Key.shift><Key.shift>Kristen<Key.space><Key.shift>Martinez
Screenshot: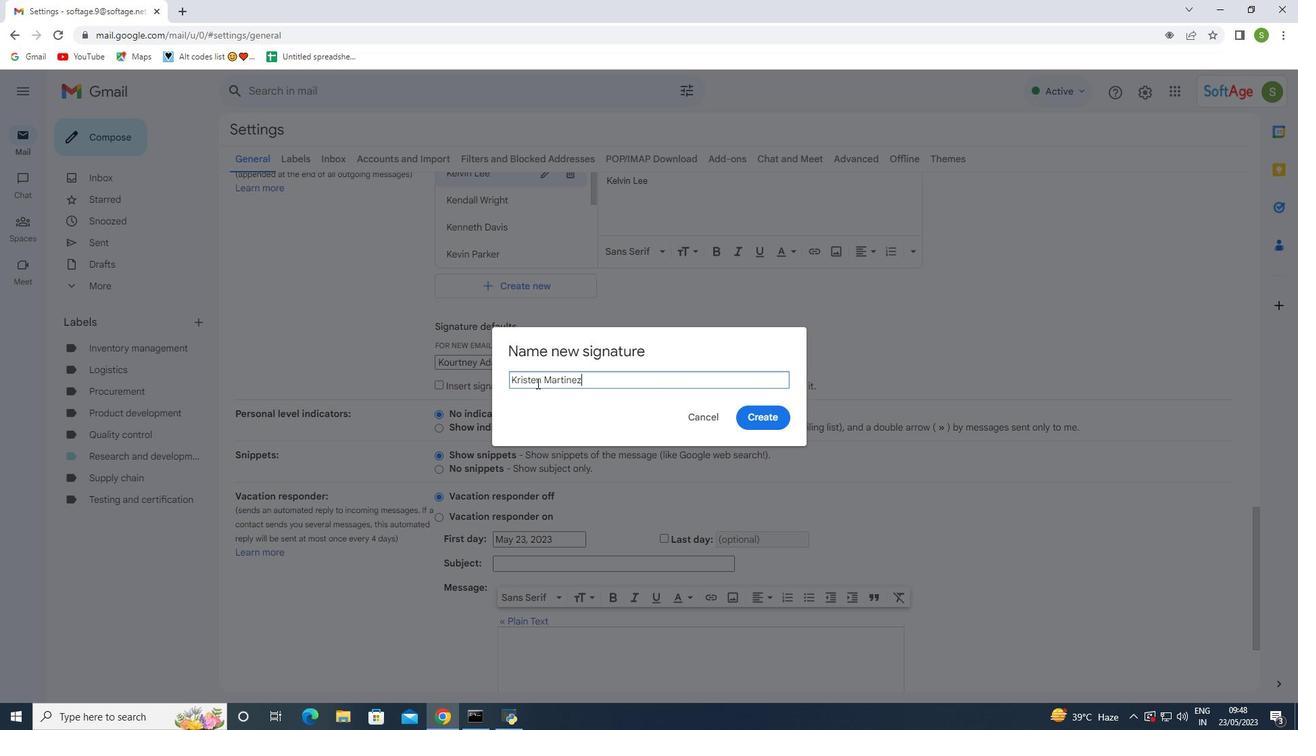 
Action: Mouse moved to (769, 415)
Screenshot: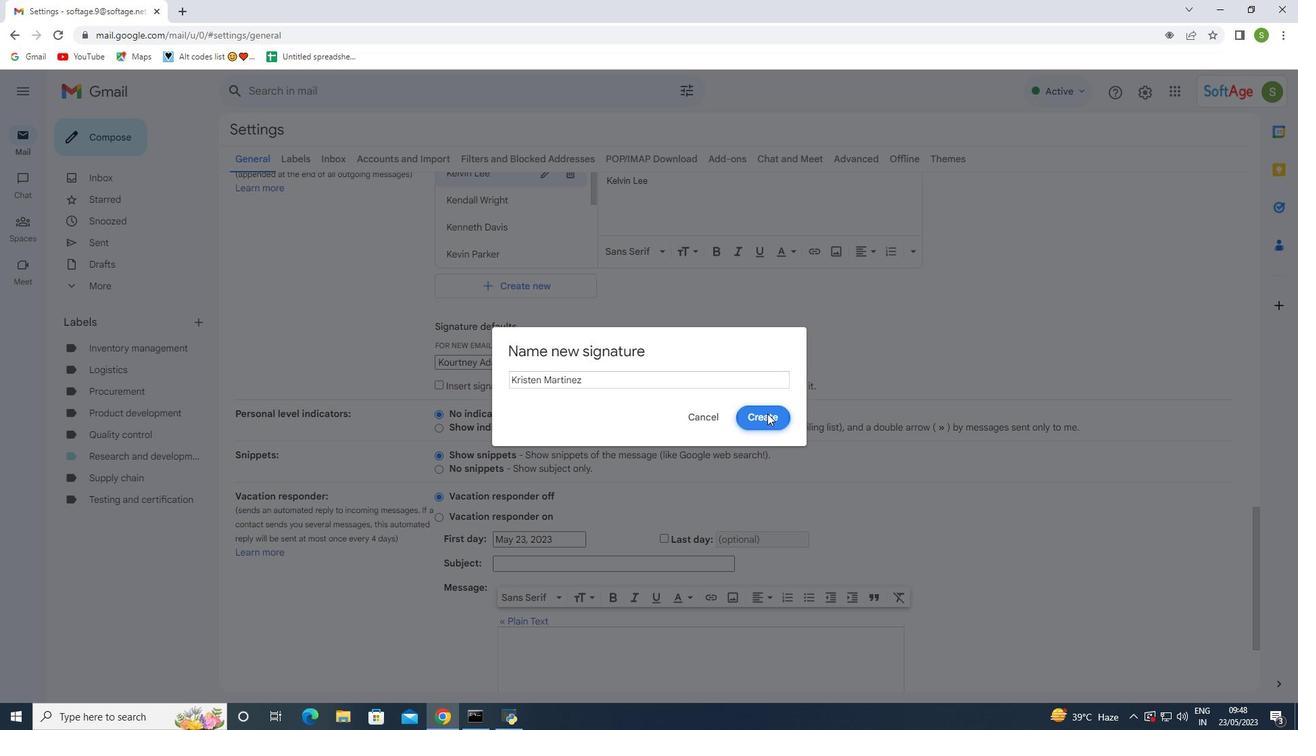 
Action: Mouse pressed left at (769, 415)
Screenshot: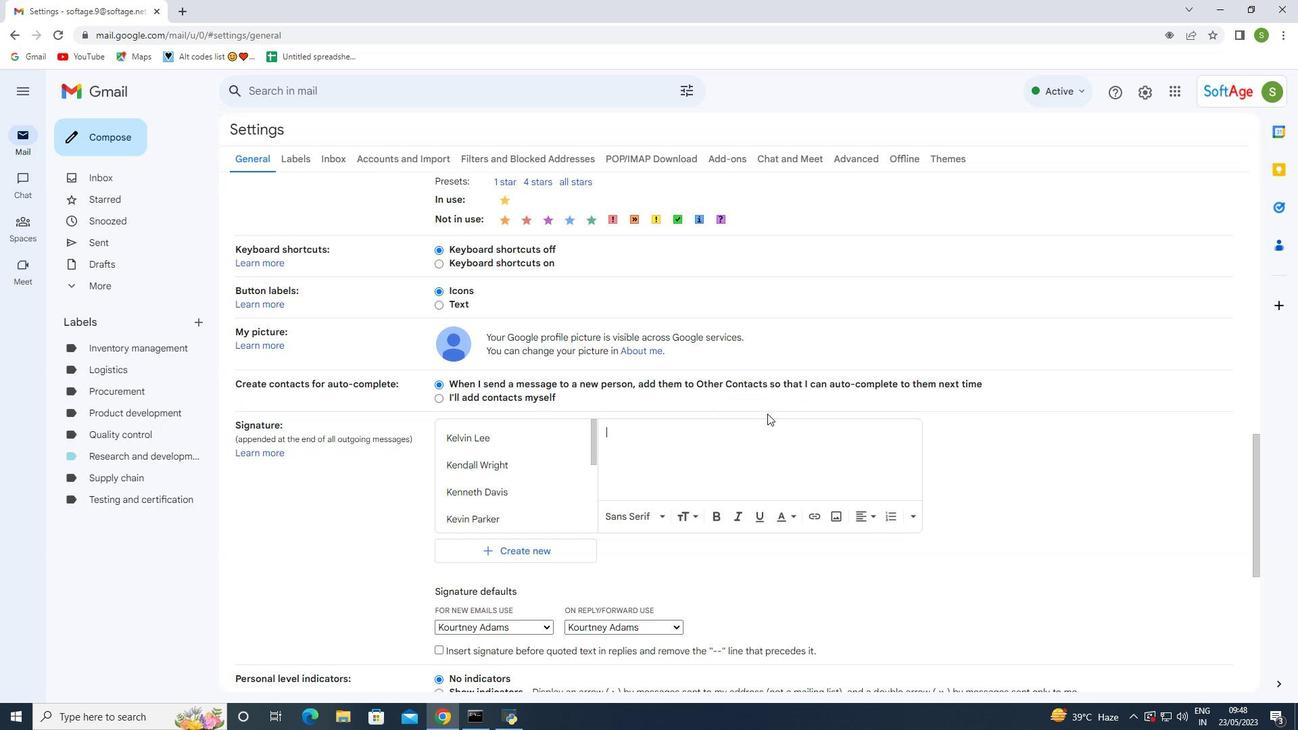 
Action: Mouse moved to (743, 455)
Screenshot: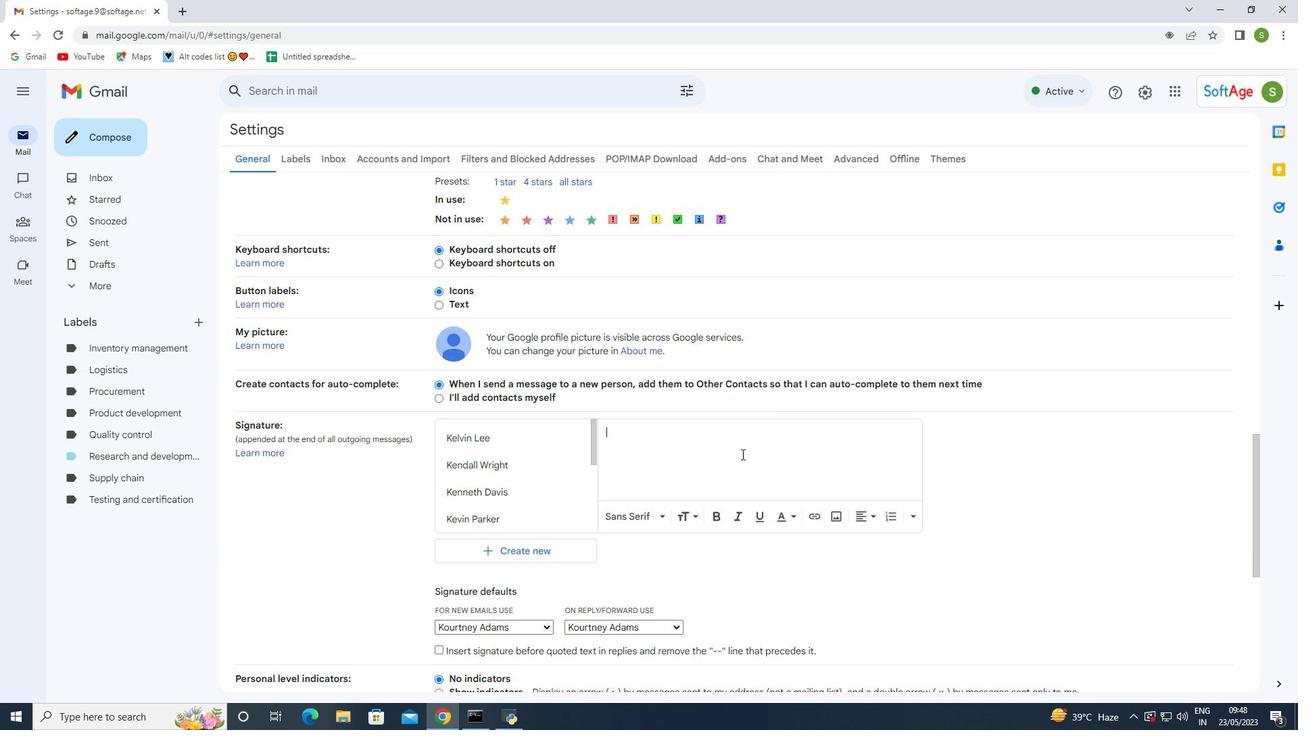 
Action: Mouse pressed left at (743, 455)
Screenshot: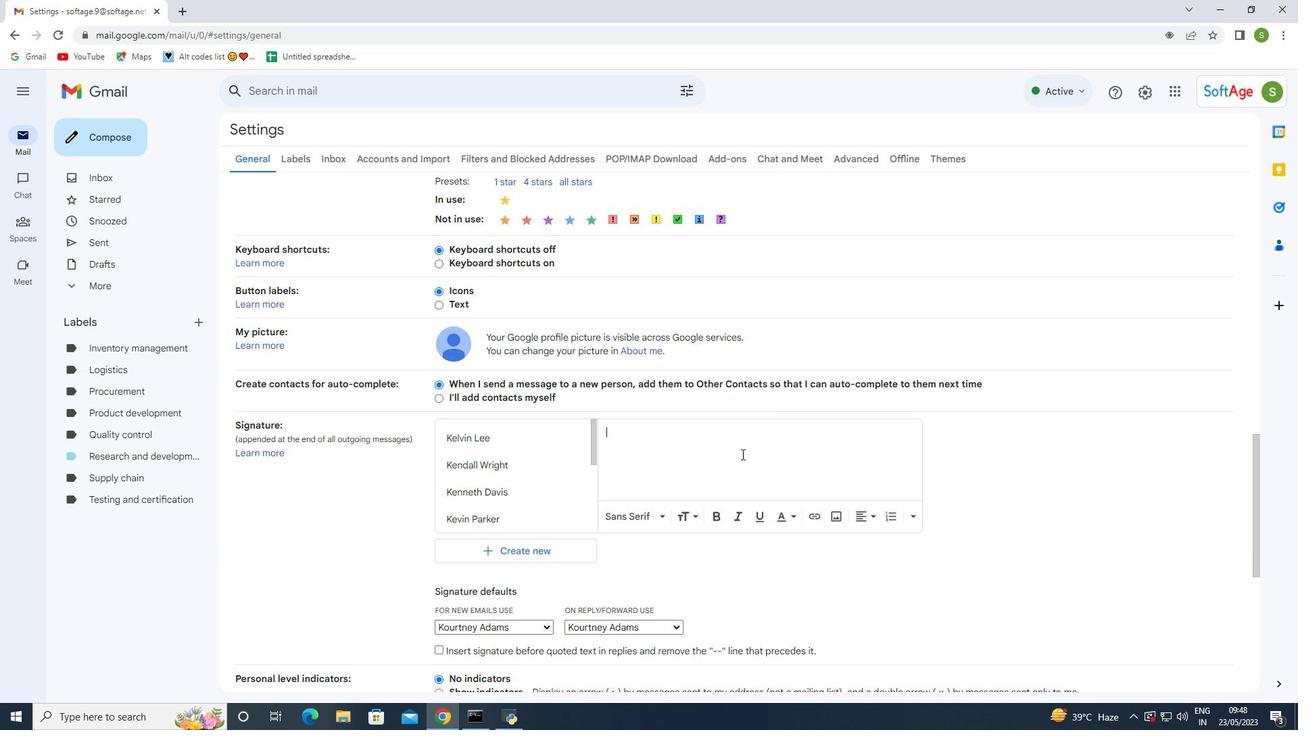 
Action: Mouse moved to (743, 455)
Screenshot: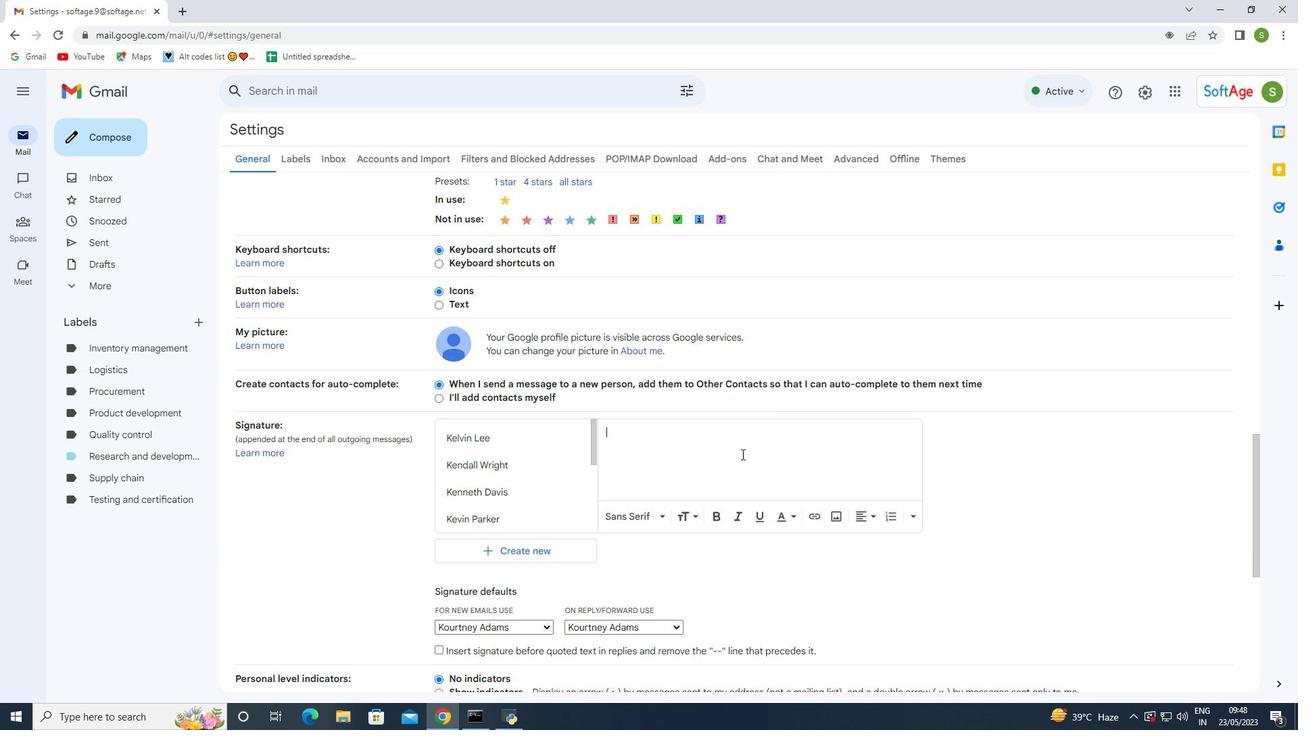 
Action: Key pressed <Key.enter><Key.shift><Key.shift>Kristen<Key.space><Key.shift>Martinez
Screenshot: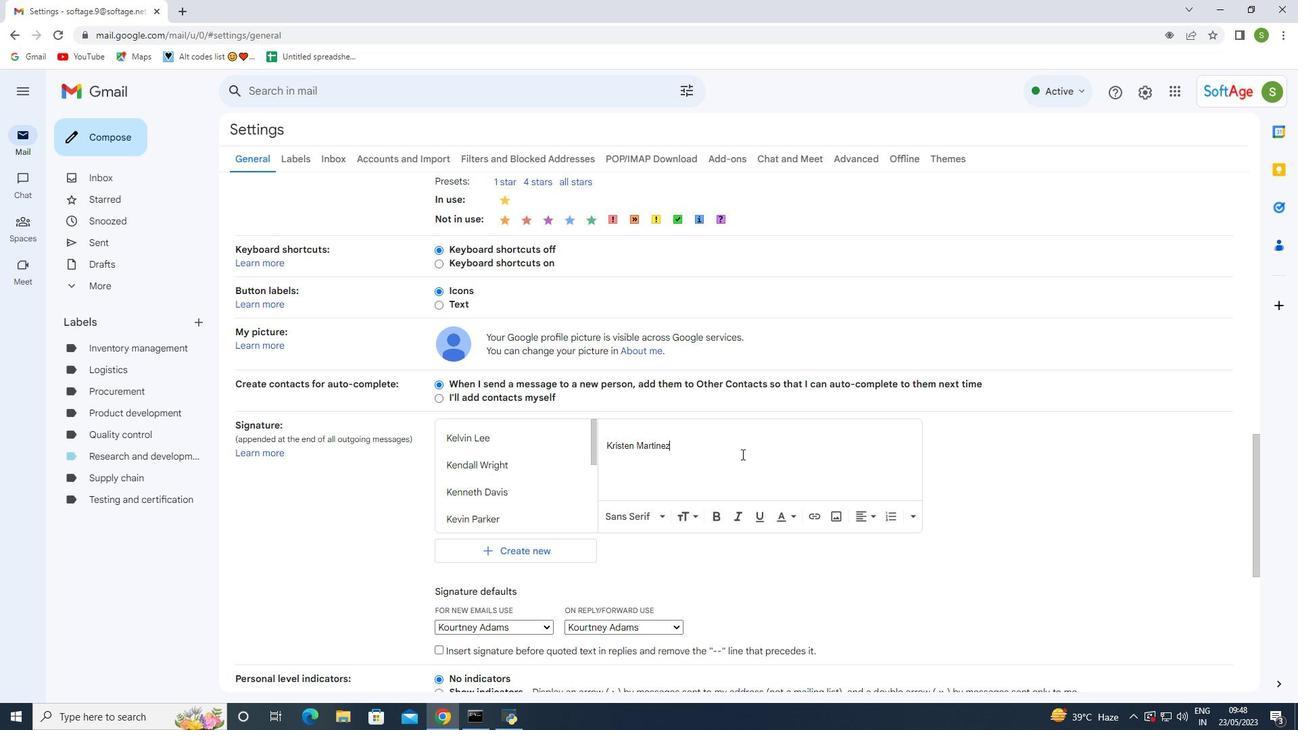 
Action: Mouse moved to (575, 591)
Screenshot: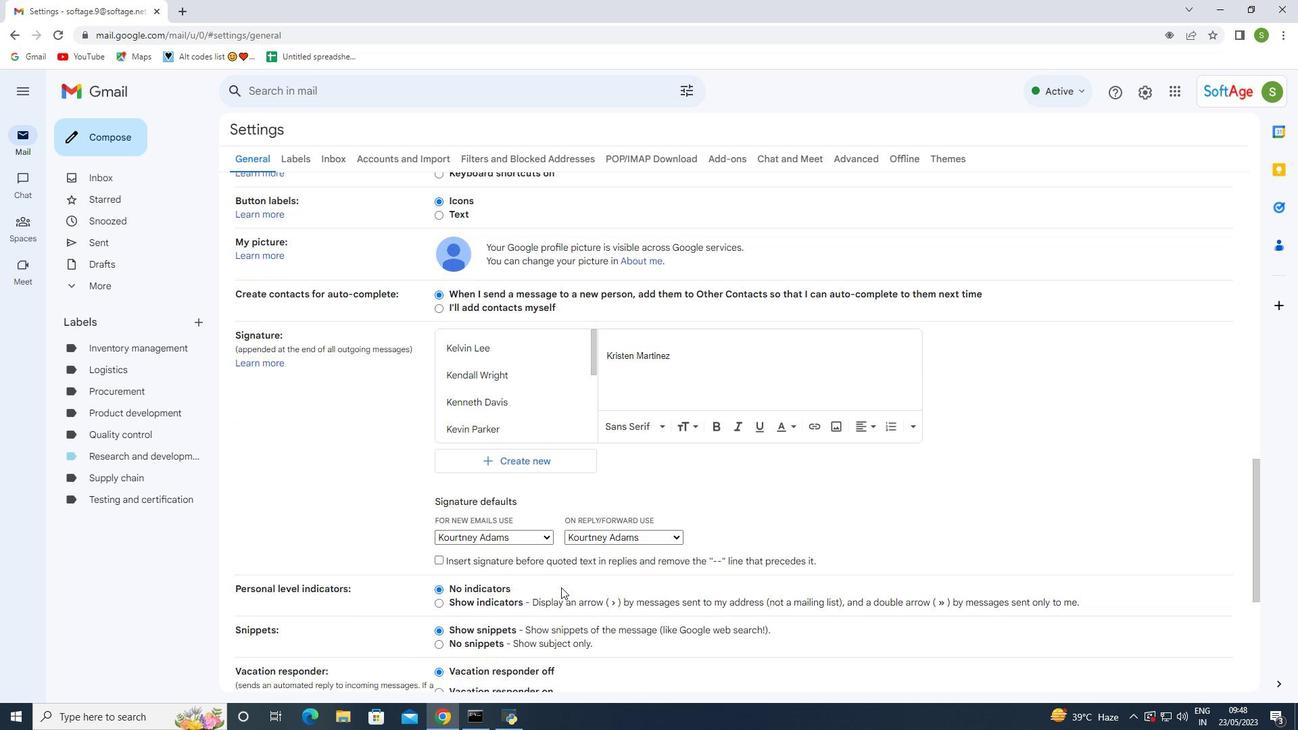 
Action: Mouse scrolled (575, 590) with delta (0, 0)
Screenshot: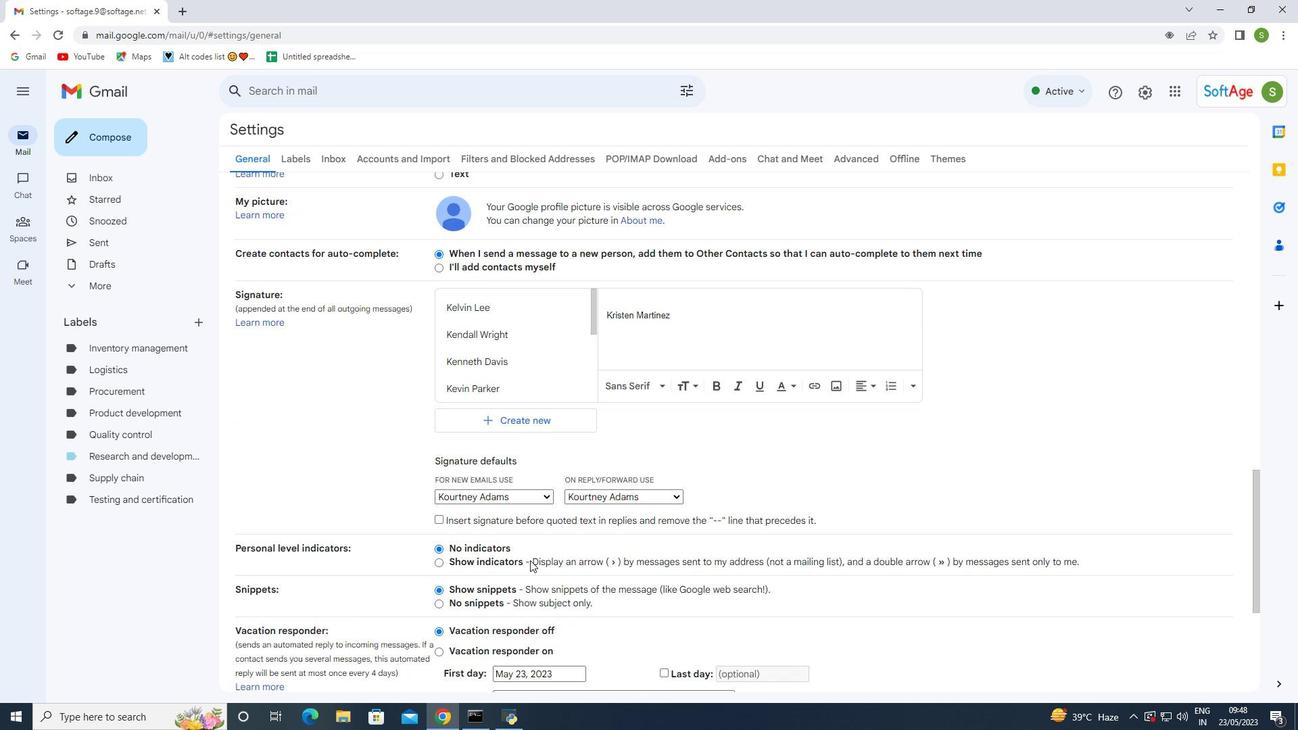
Action: Mouse scrolled (575, 590) with delta (0, 0)
Screenshot: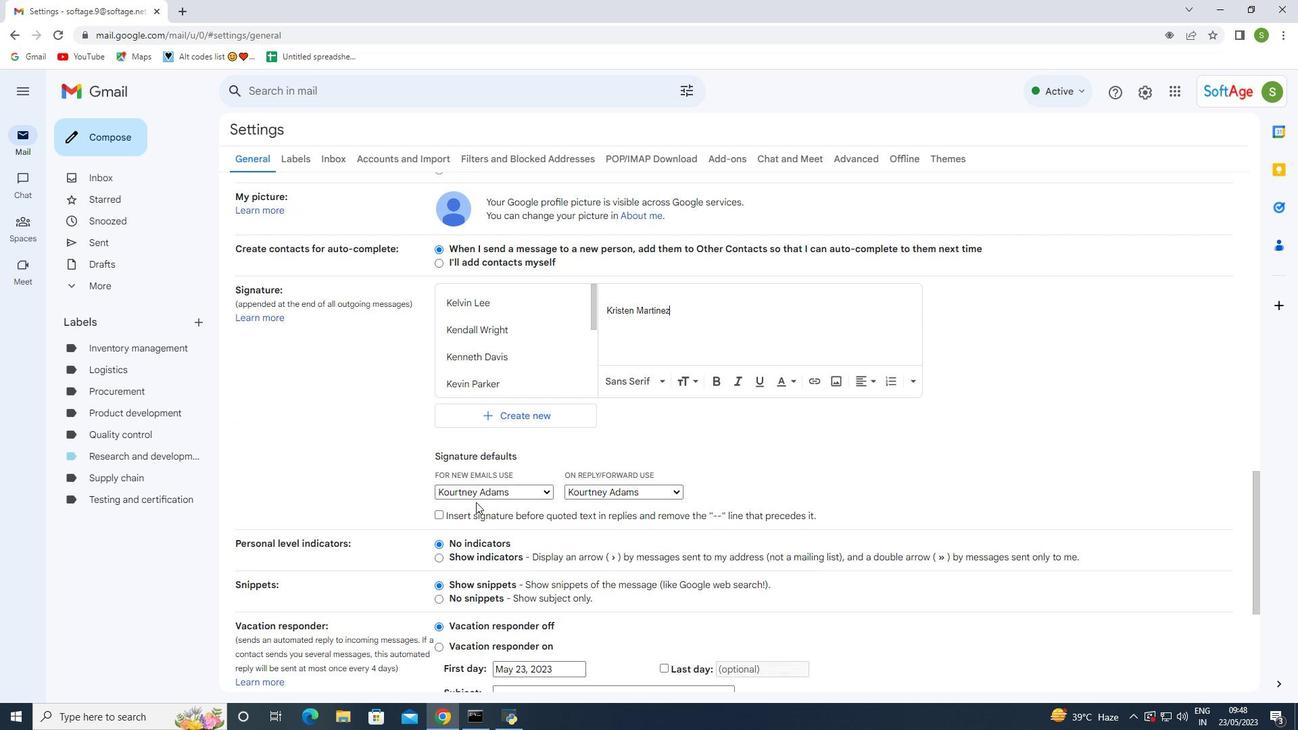 
Action: Mouse moved to (475, 493)
Screenshot: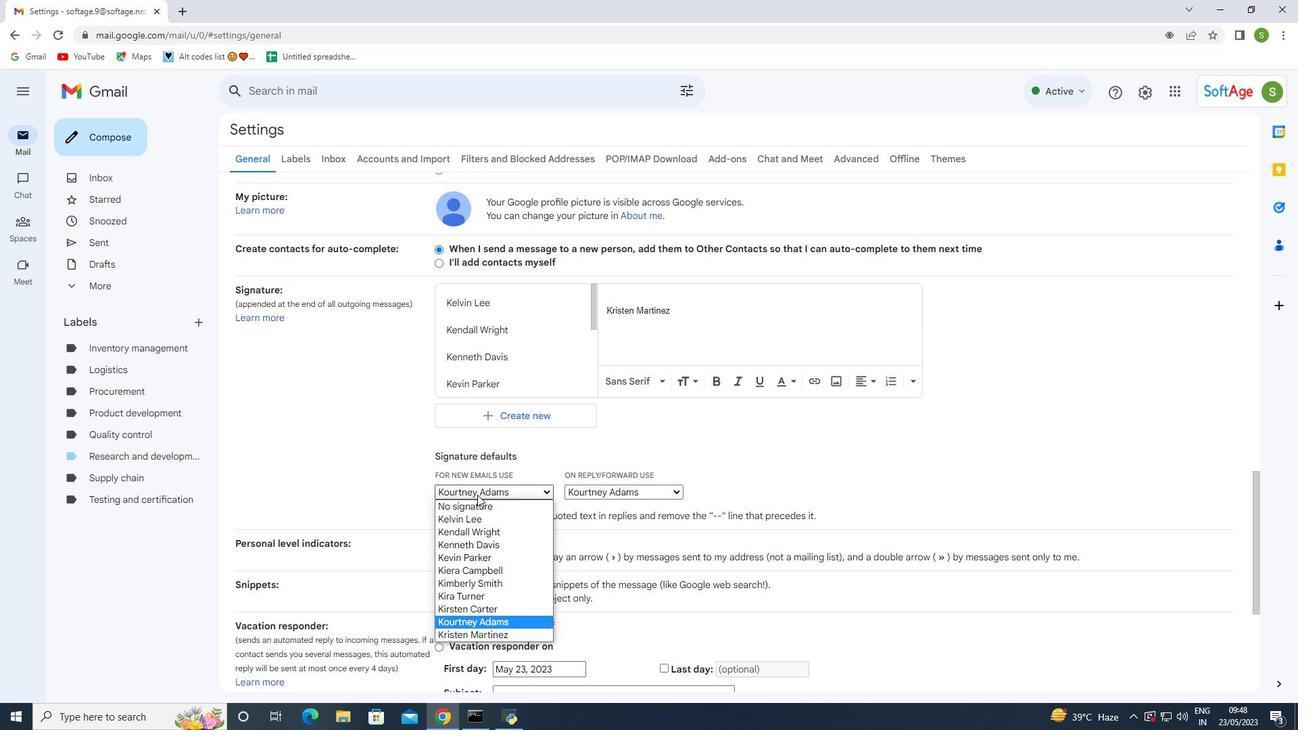
Action: Mouse pressed left at (475, 493)
Screenshot: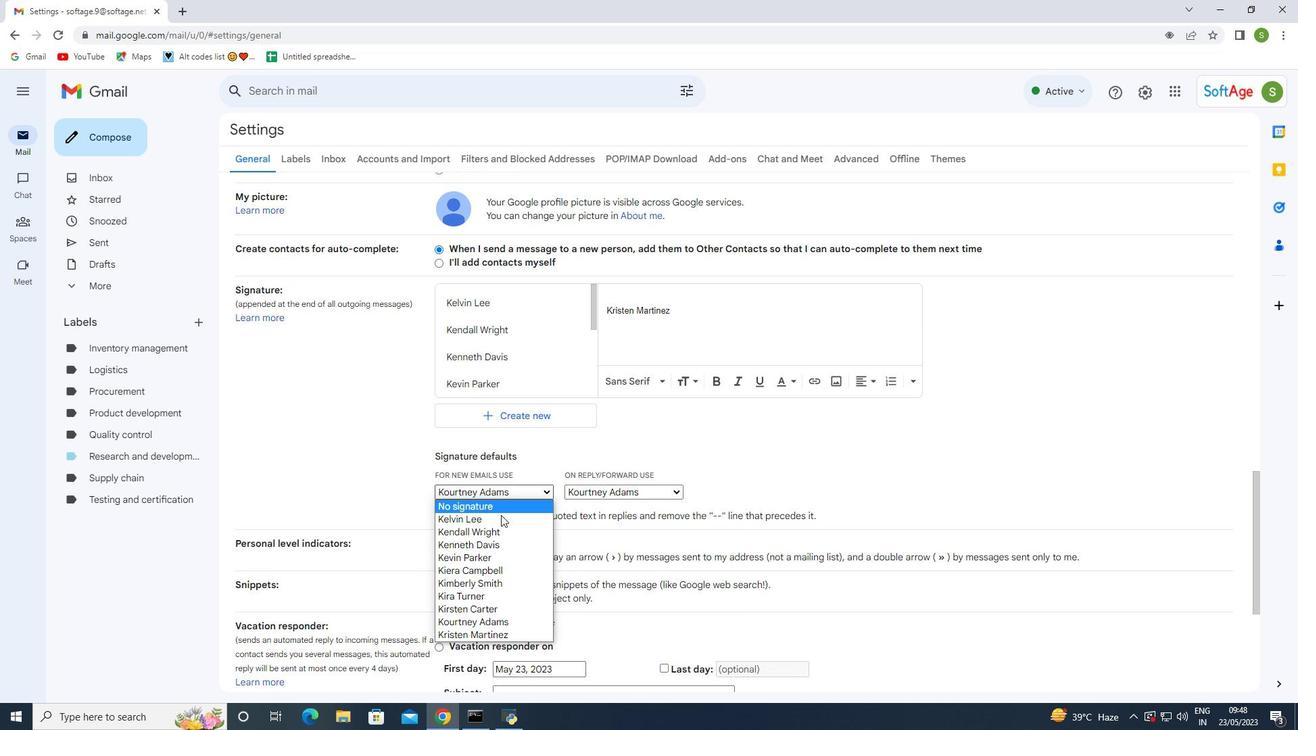 
Action: Mouse moved to (494, 640)
Screenshot: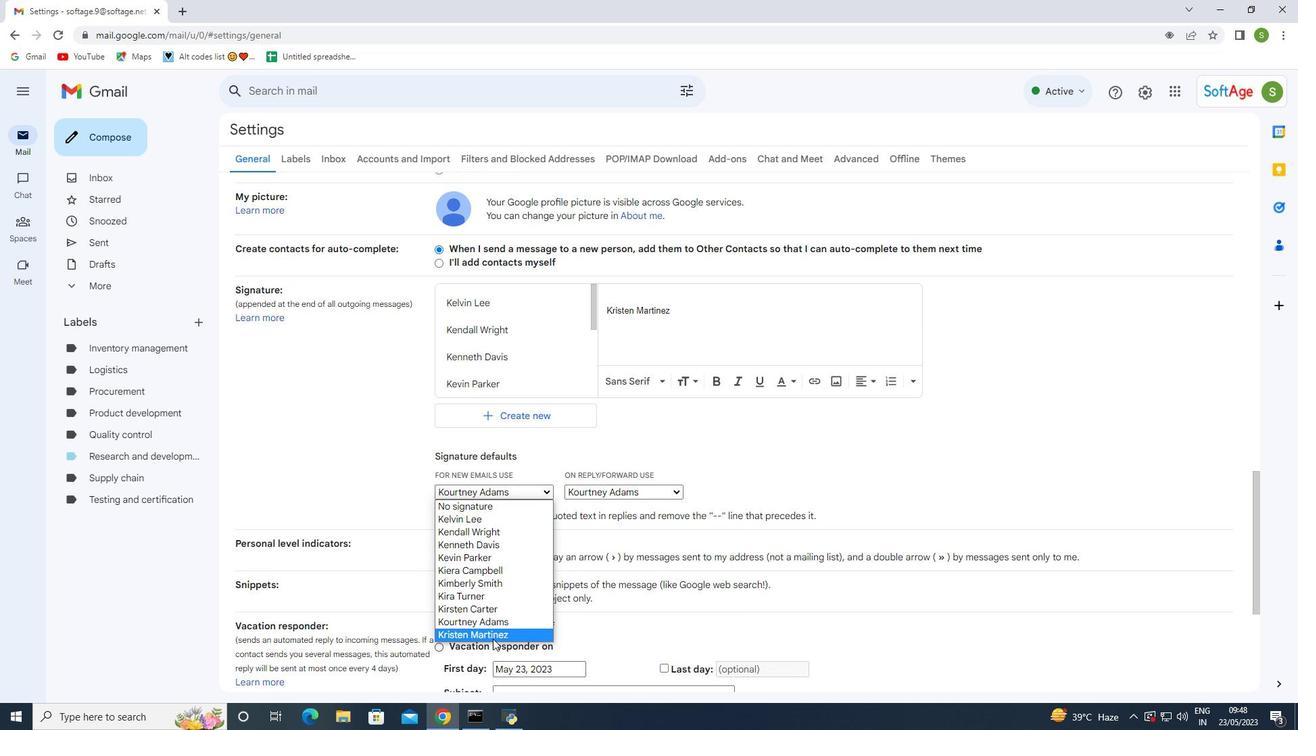 
Action: Mouse pressed left at (494, 640)
Screenshot: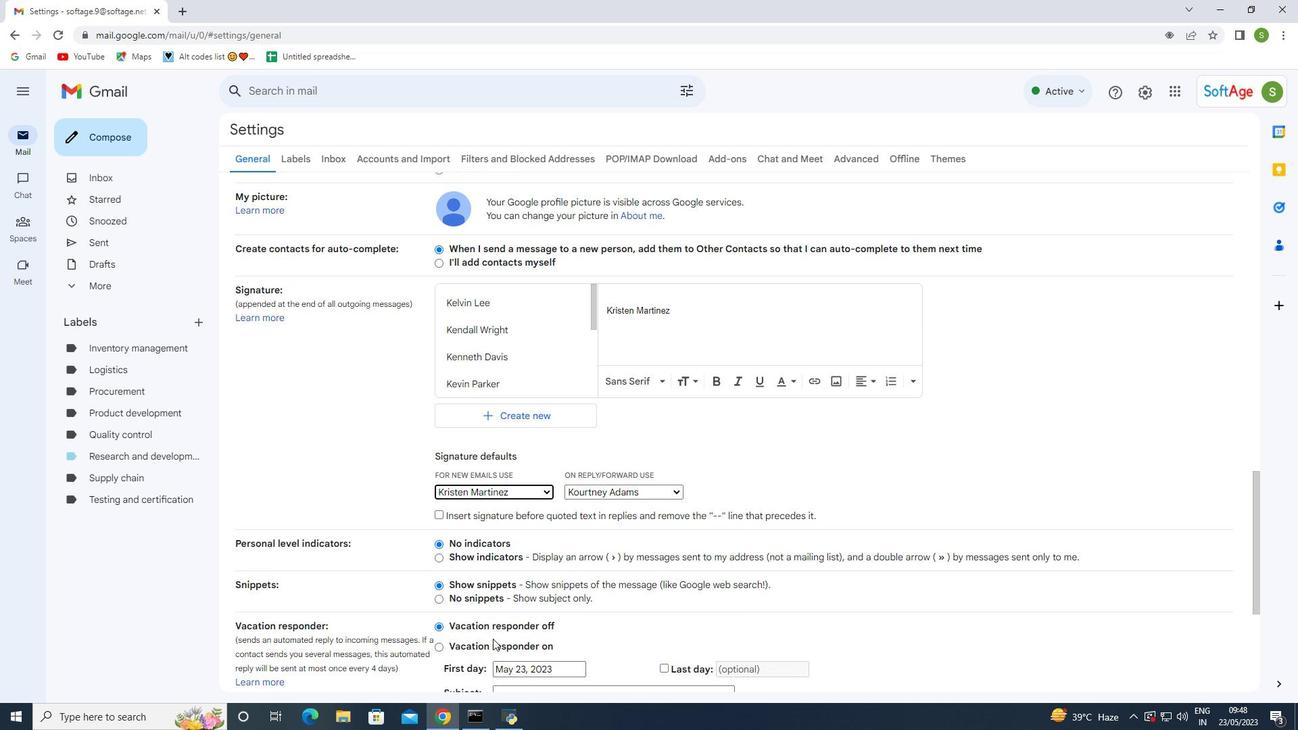 
Action: Mouse moved to (585, 493)
Screenshot: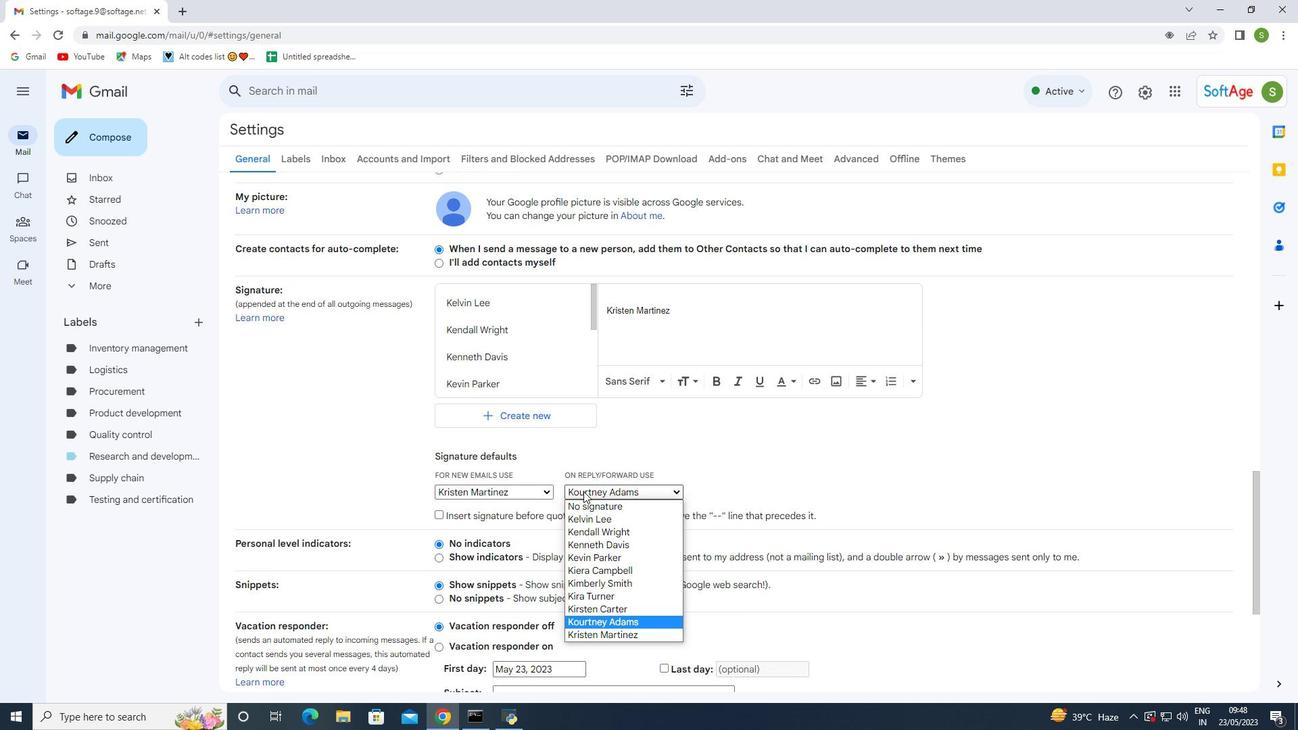 
Action: Mouse pressed left at (585, 493)
Screenshot: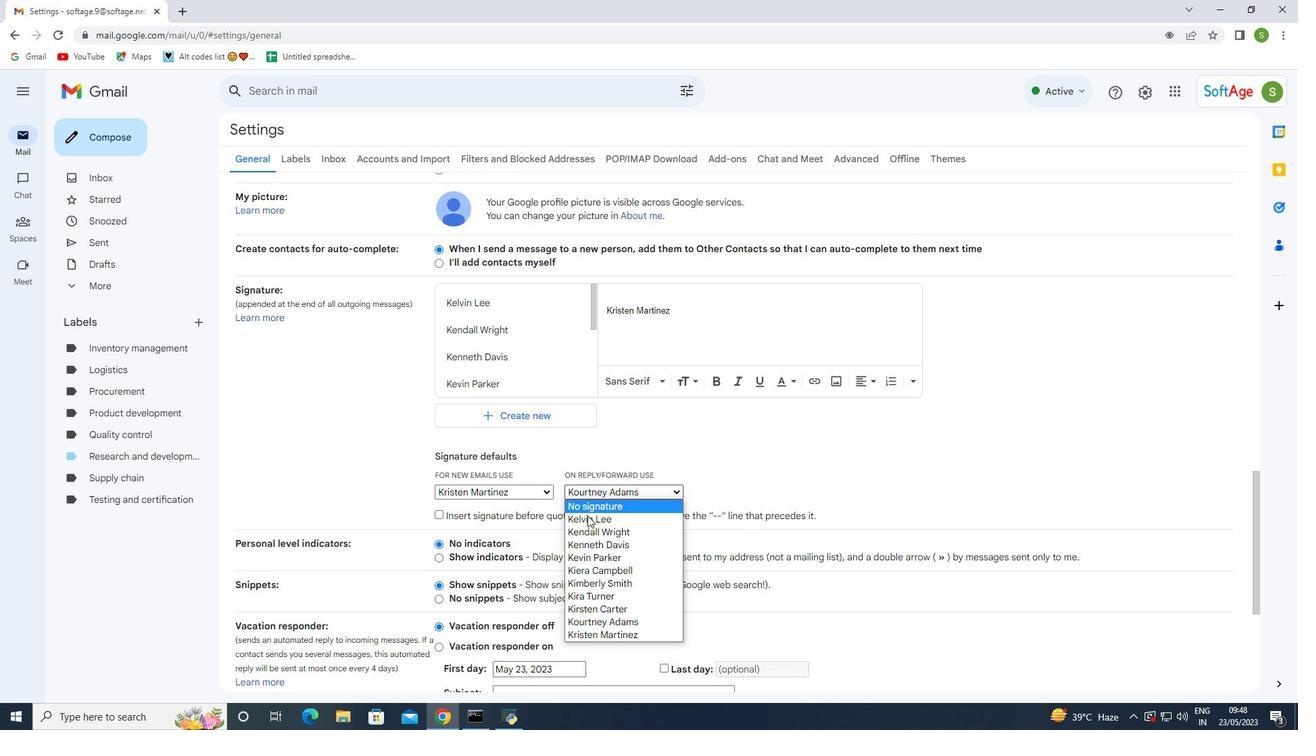
Action: Mouse moved to (596, 637)
Screenshot: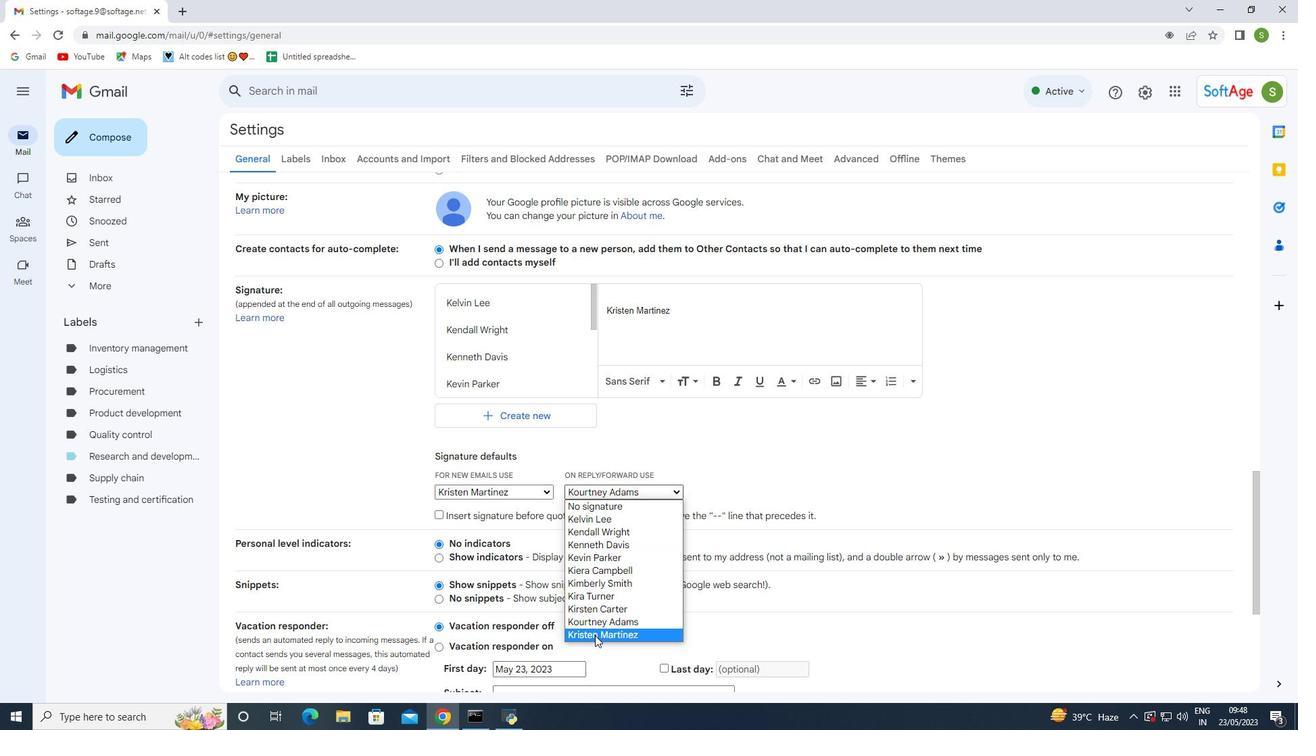 
Action: Mouse pressed left at (596, 637)
Screenshot: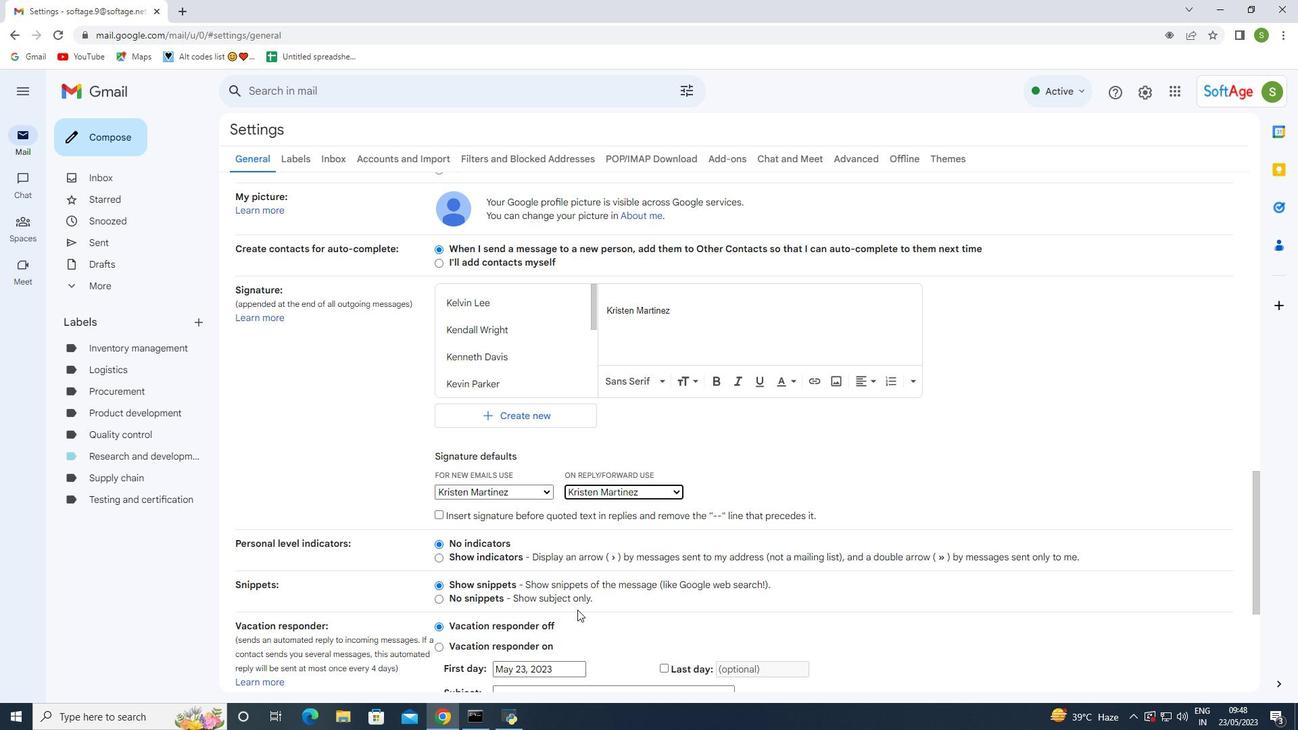 
Action: Mouse moved to (556, 575)
Screenshot: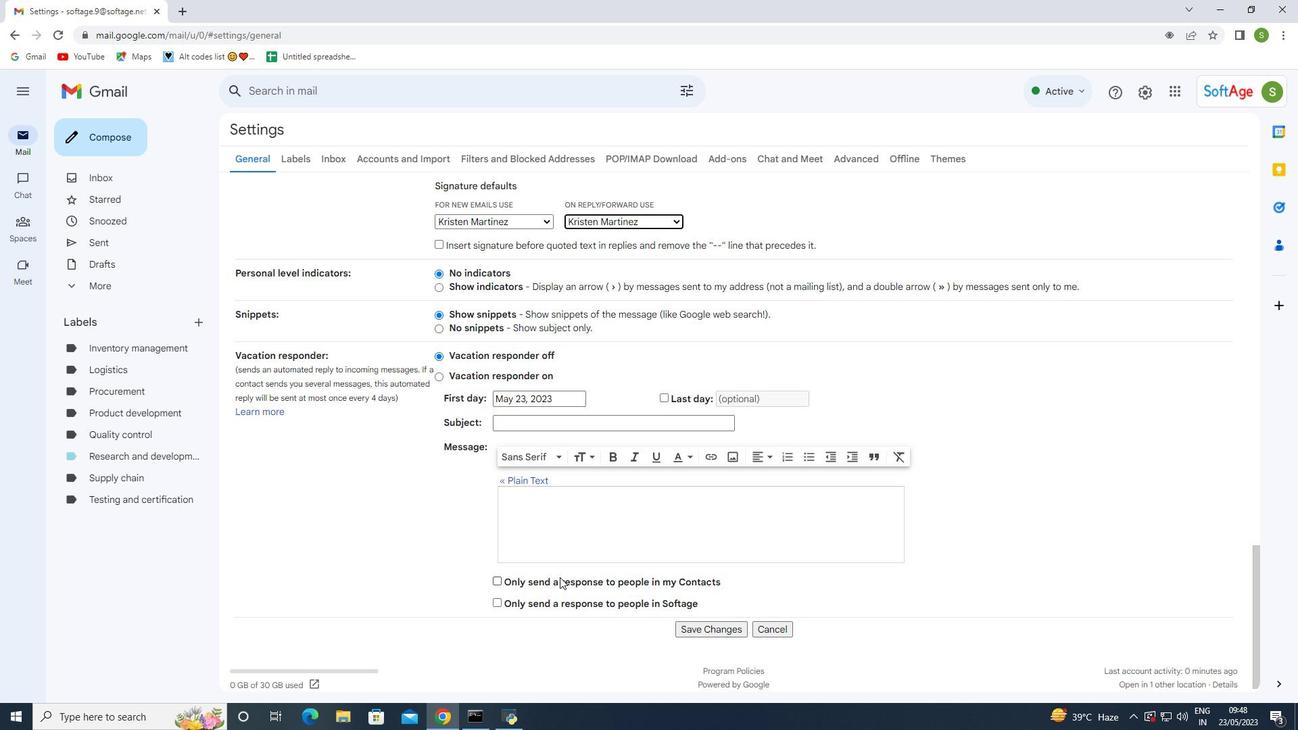 
Action: Mouse scrolled (556, 574) with delta (0, 0)
Screenshot: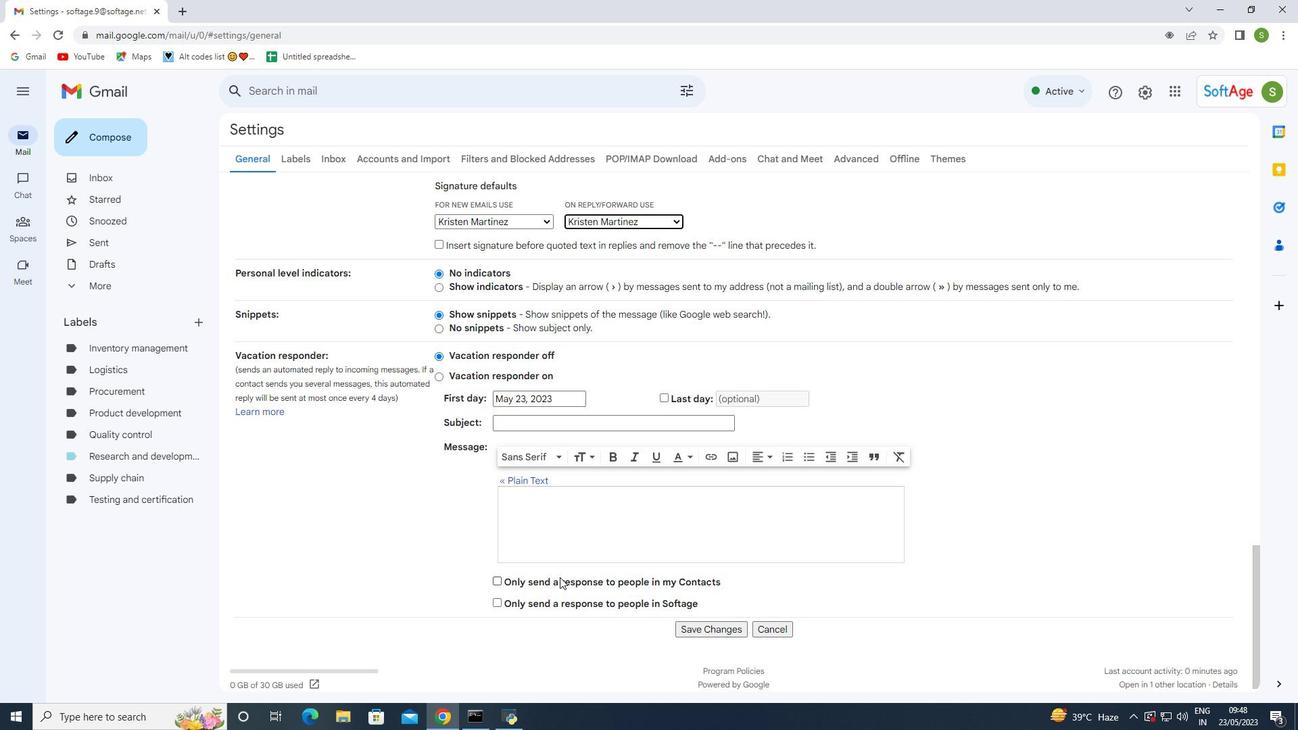 
Action: Mouse moved to (556, 576)
Screenshot: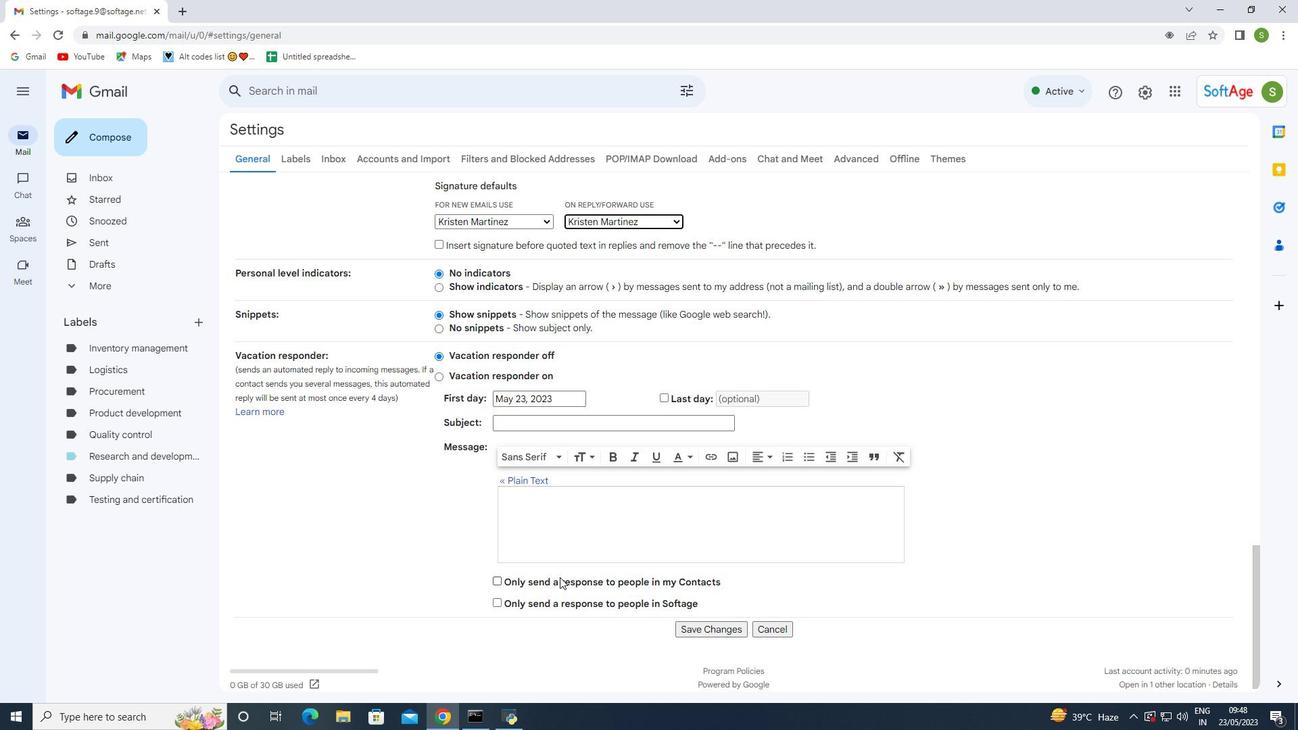 
Action: Mouse scrolled (556, 575) with delta (0, 0)
Screenshot: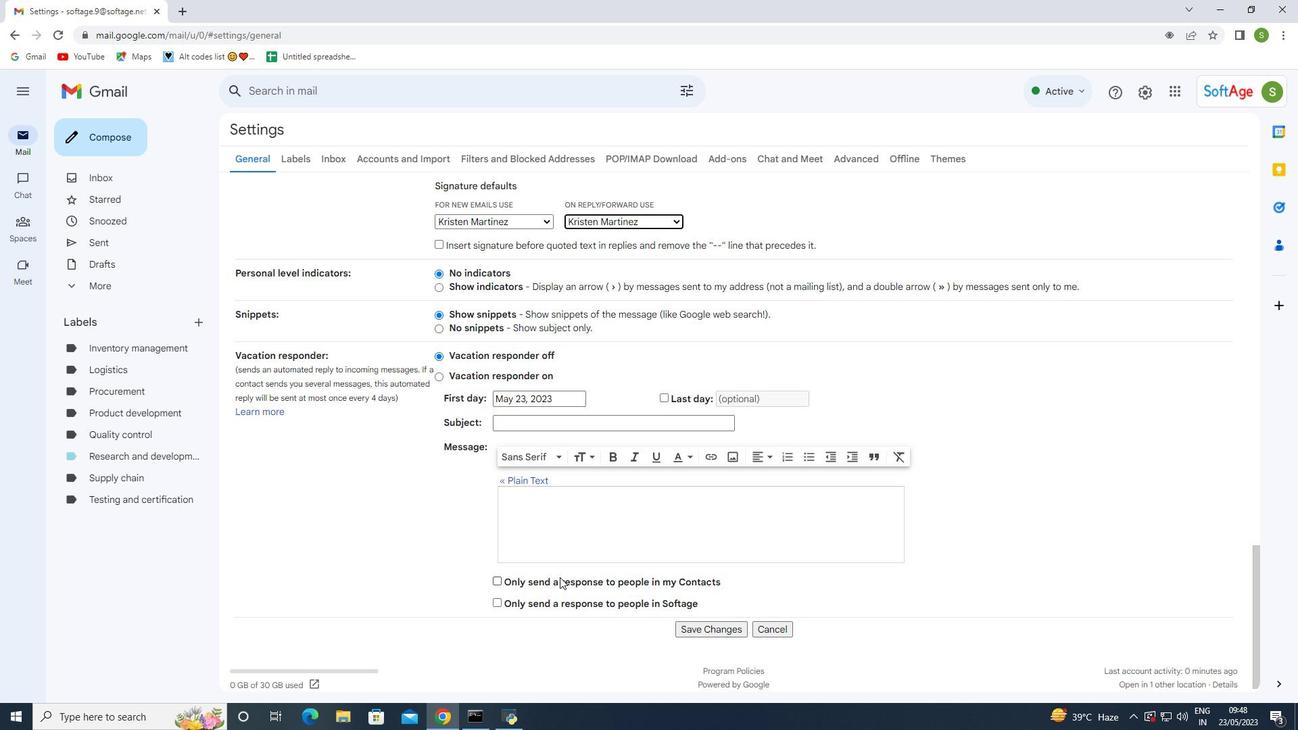 
Action: Mouse moved to (557, 576)
Screenshot: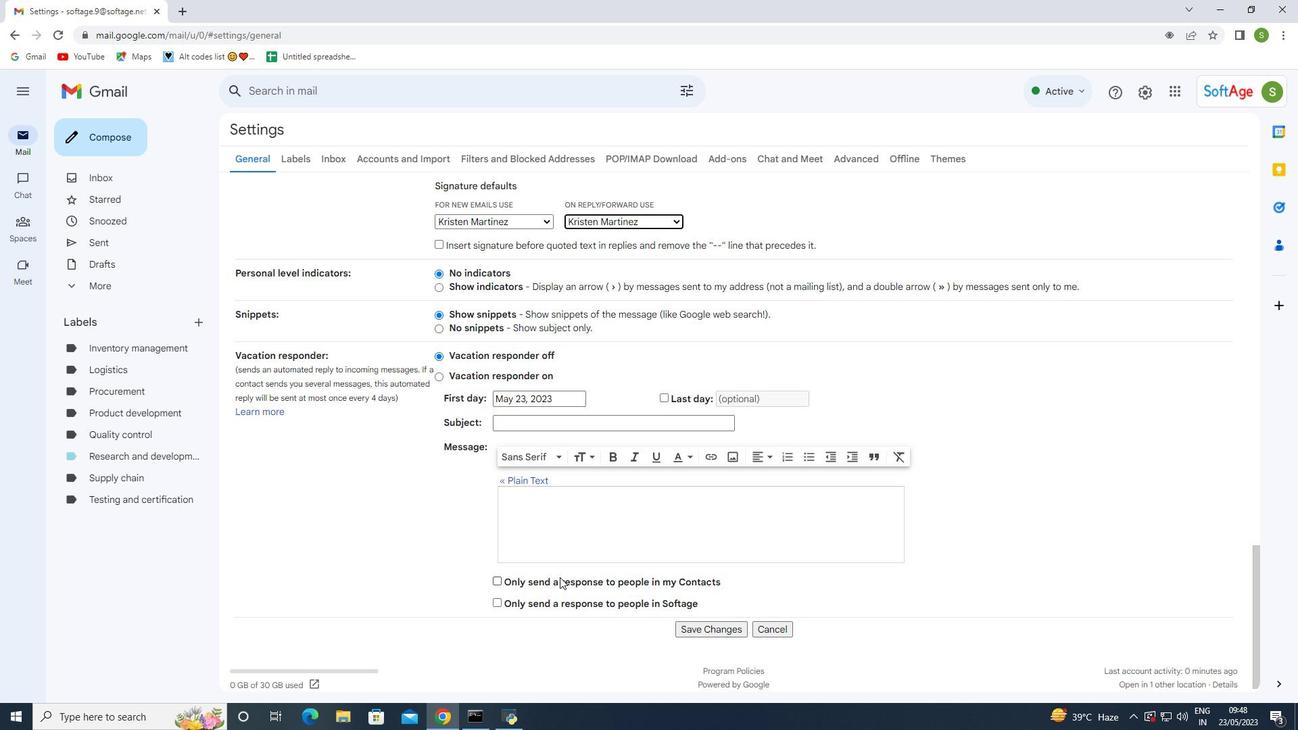 
Action: Mouse scrolled (557, 575) with delta (0, 0)
Screenshot: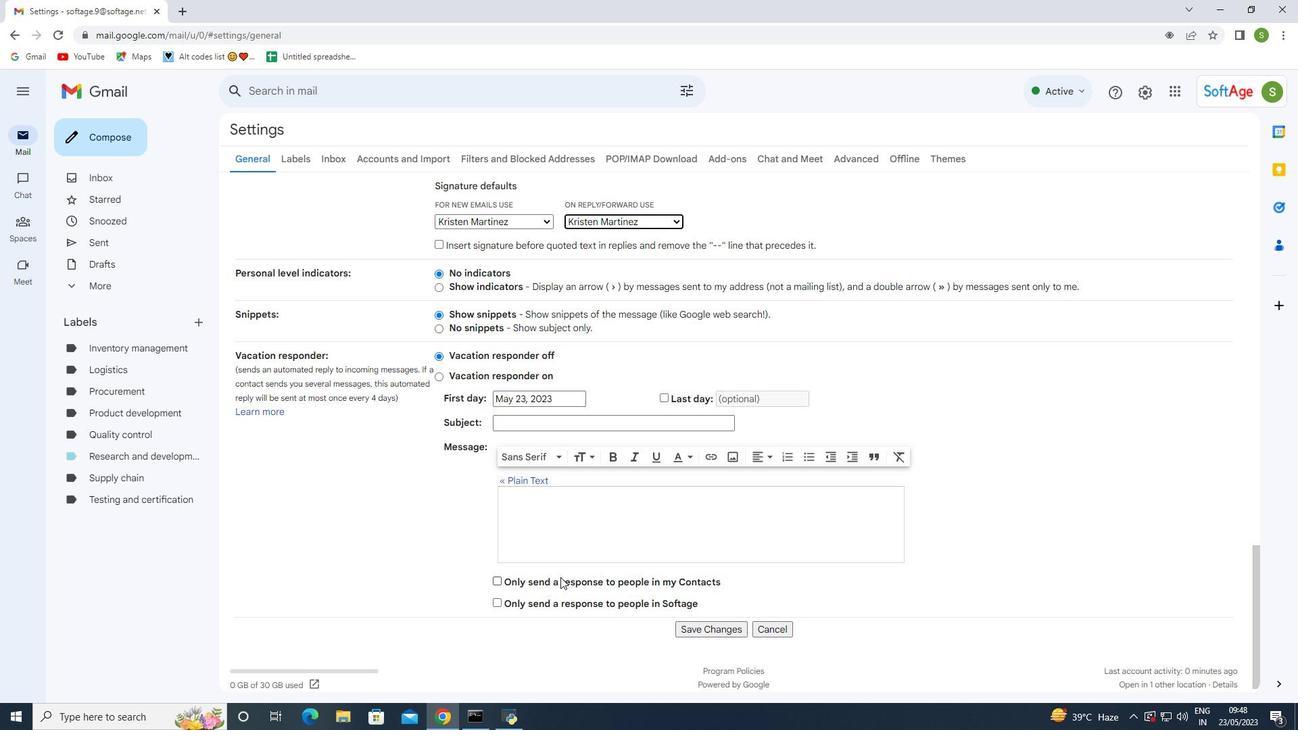 
Action: Mouse moved to (558, 577)
Screenshot: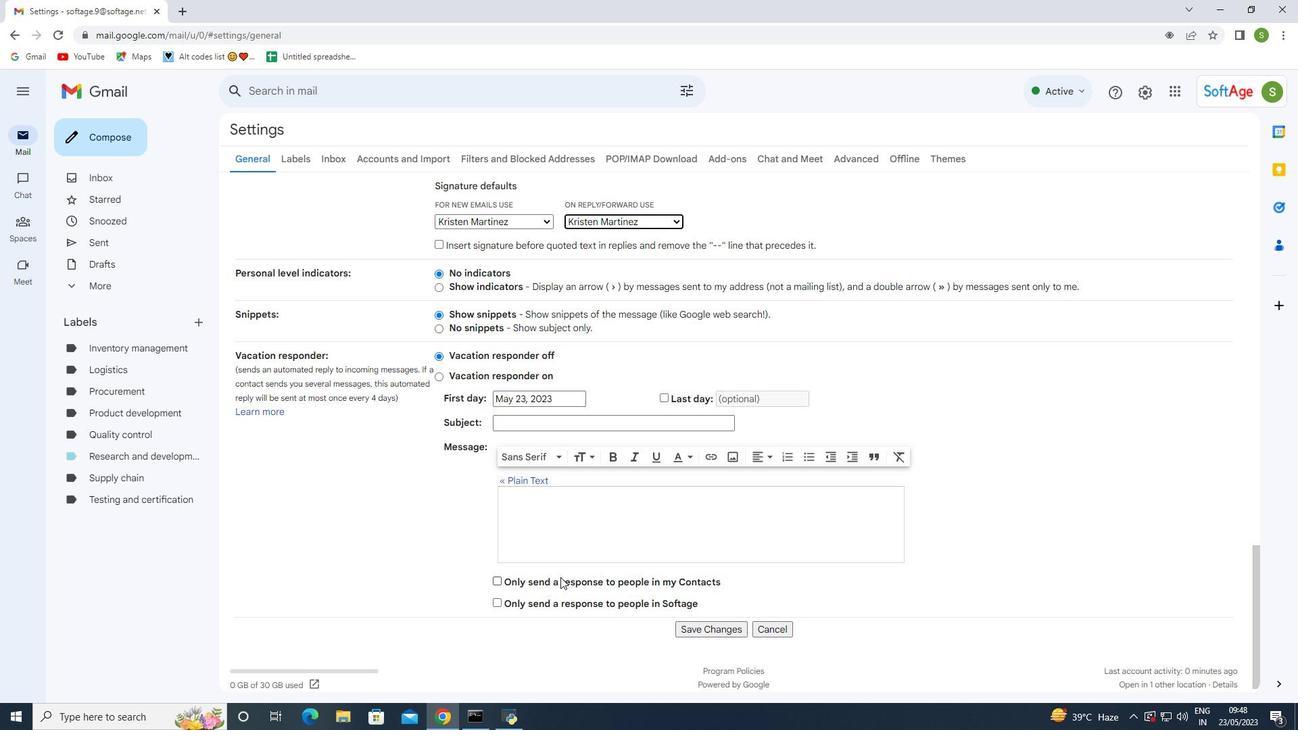 
Action: Mouse scrolled (558, 576) with delta (0, 0)
Screenshot: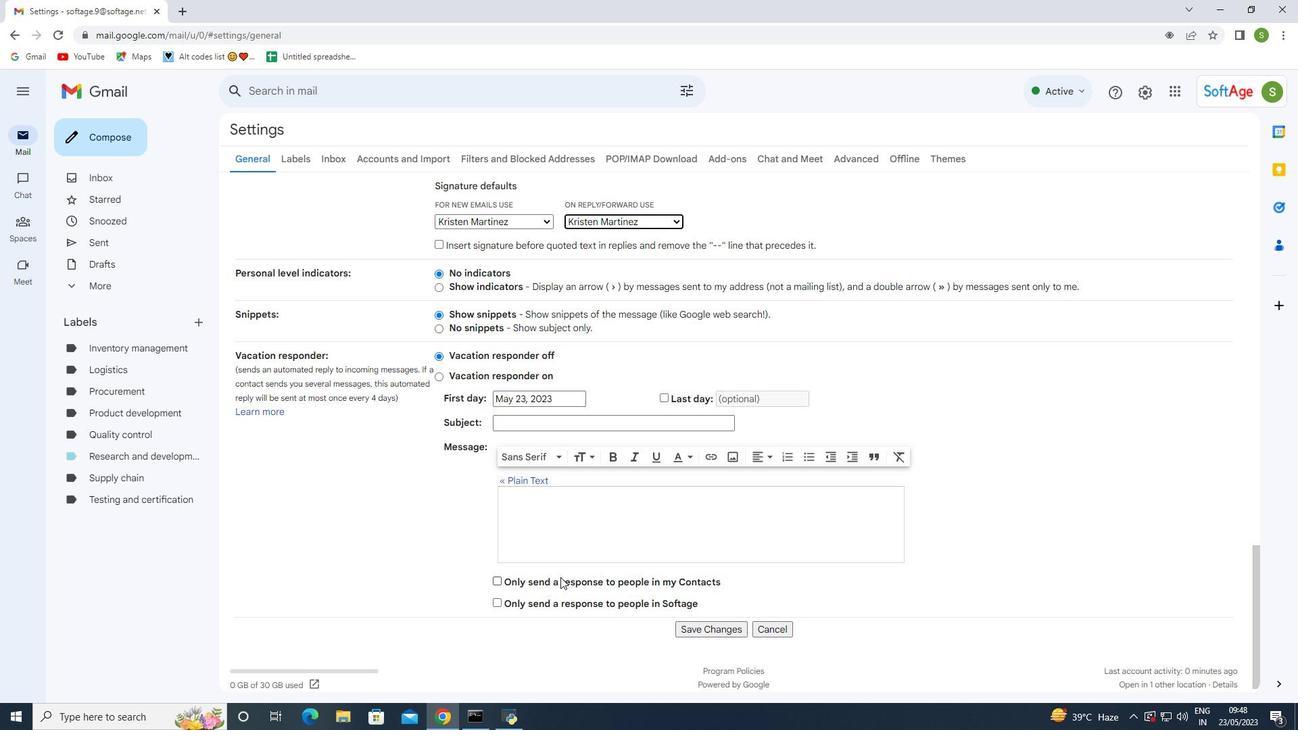 
Action: Mouse moved to (562, 579)
Screenshot: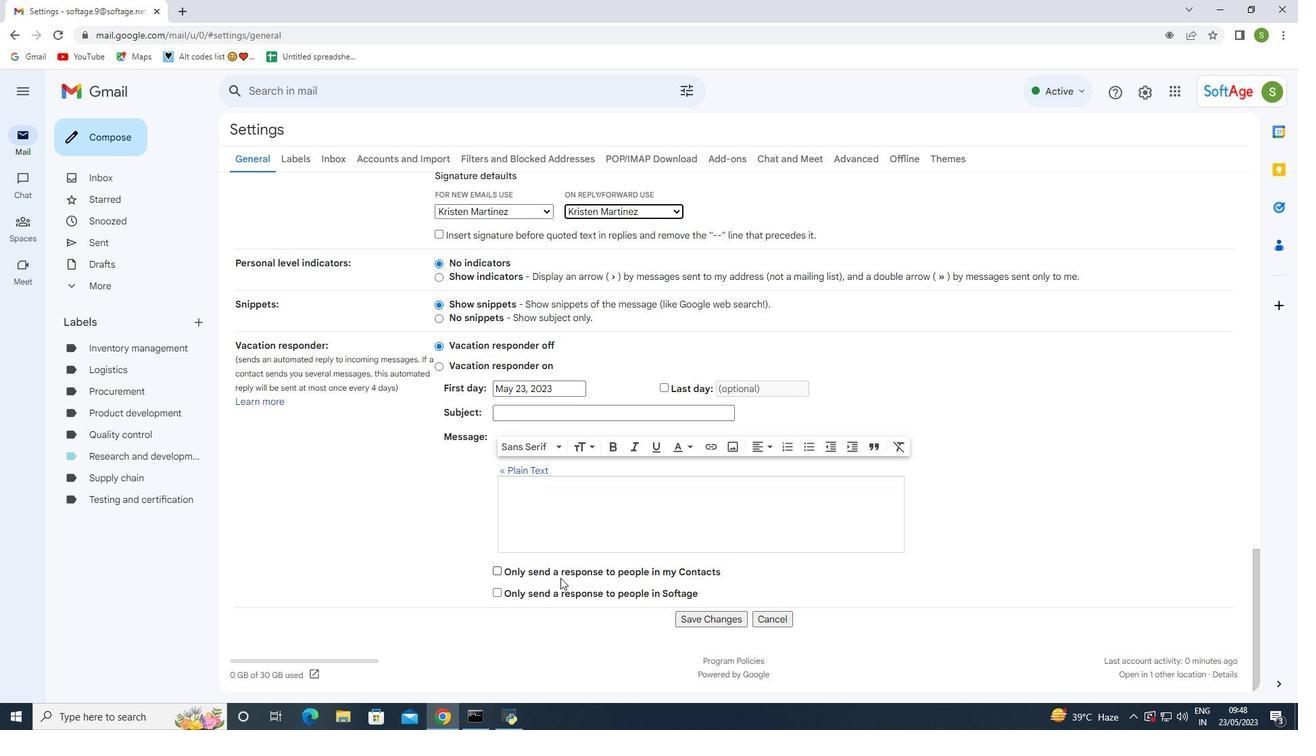 
Action: Mouse scrolled (562, 578) with delta (0, 0)
Screenshot: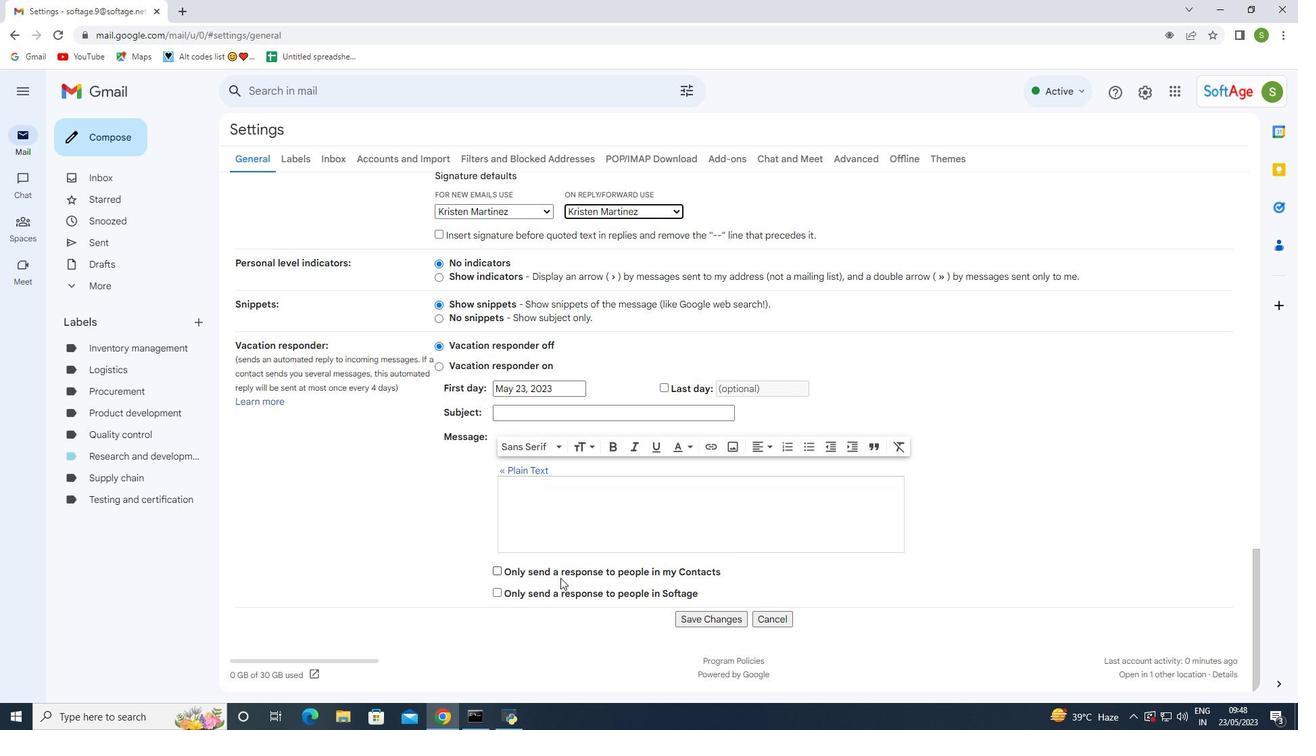 
Action: Mouse scrolled (562, 578) with delta (0, 0)
Screenshot: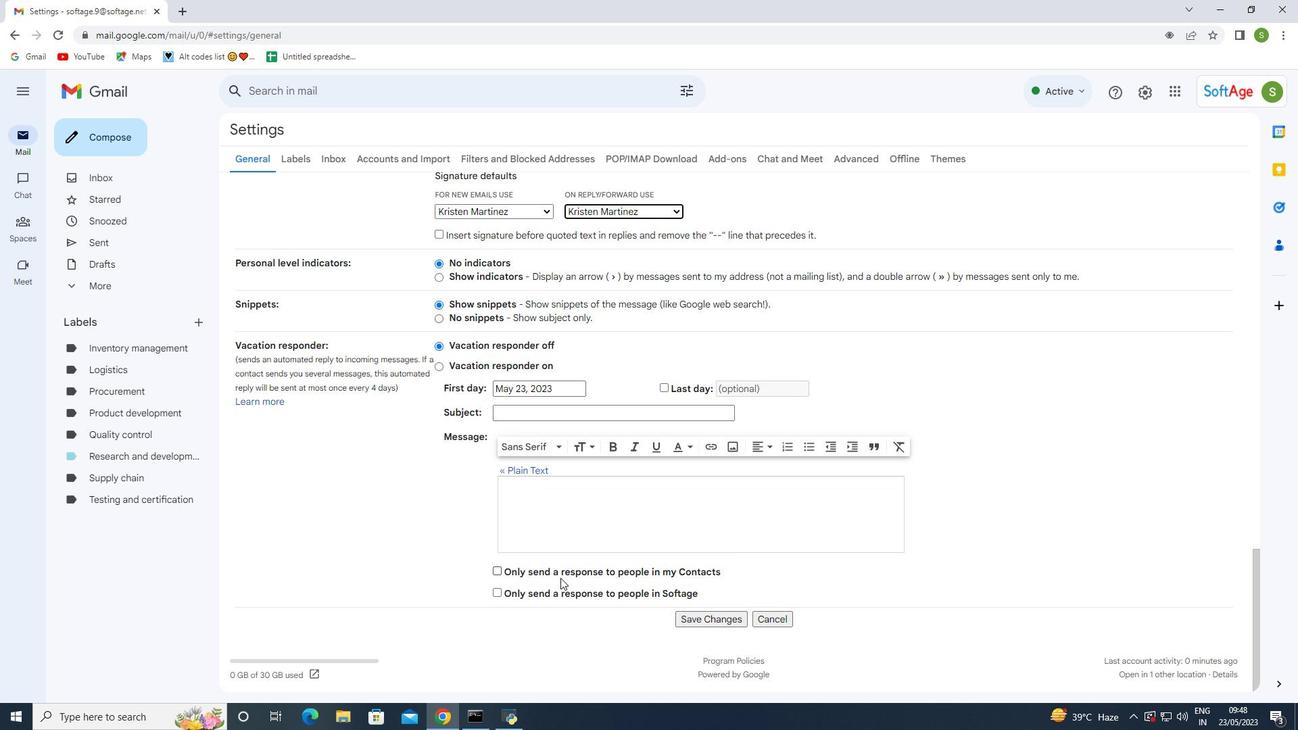 
Action: Mouse moved to (562, 579)
Screenshot: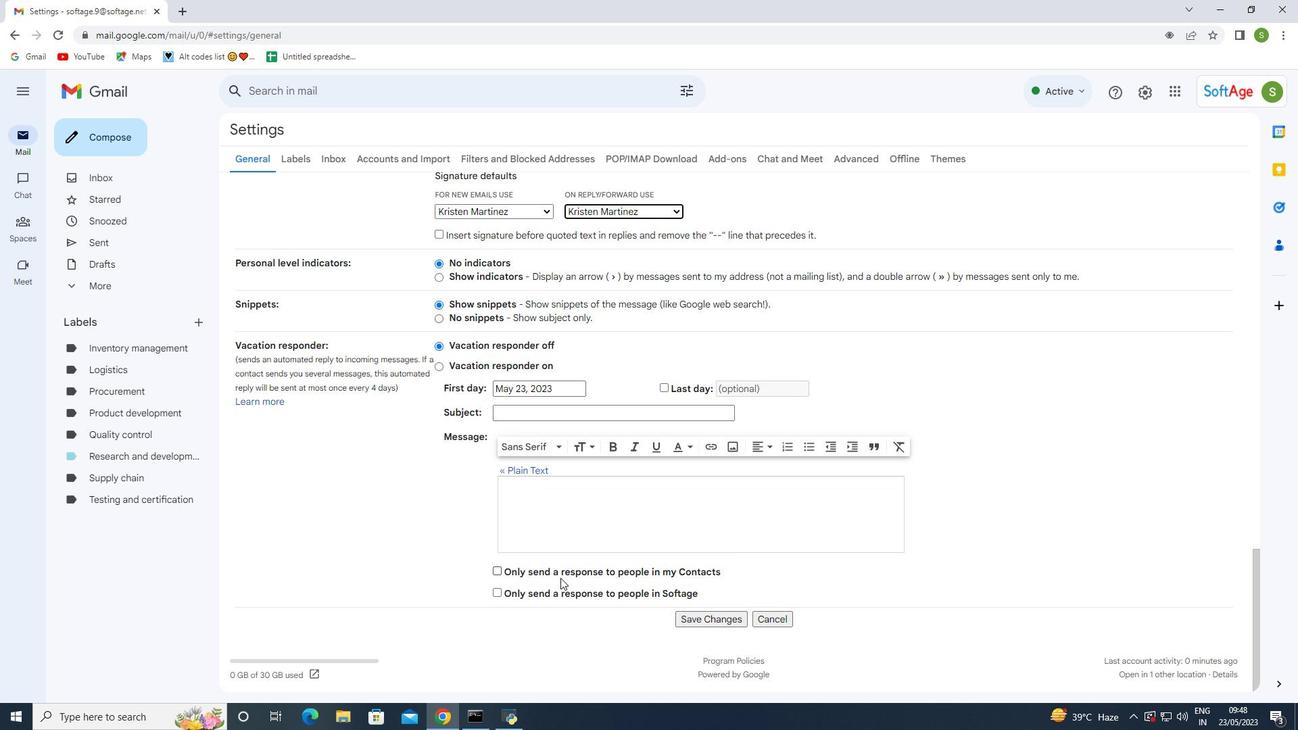 
Action: Mouse scrolled (562, 579) with delta (0, 0)
Screenshot: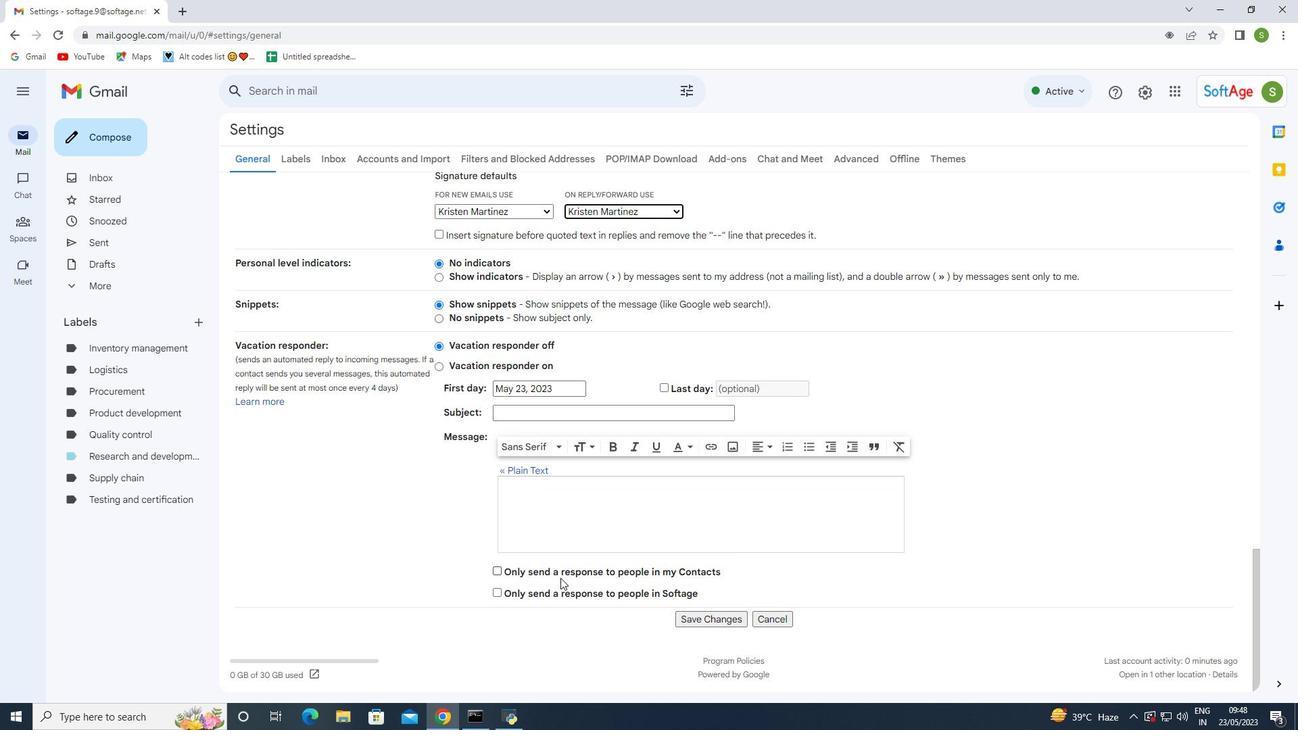 
Action: Mouse moved to (562, 579)
Screenshot: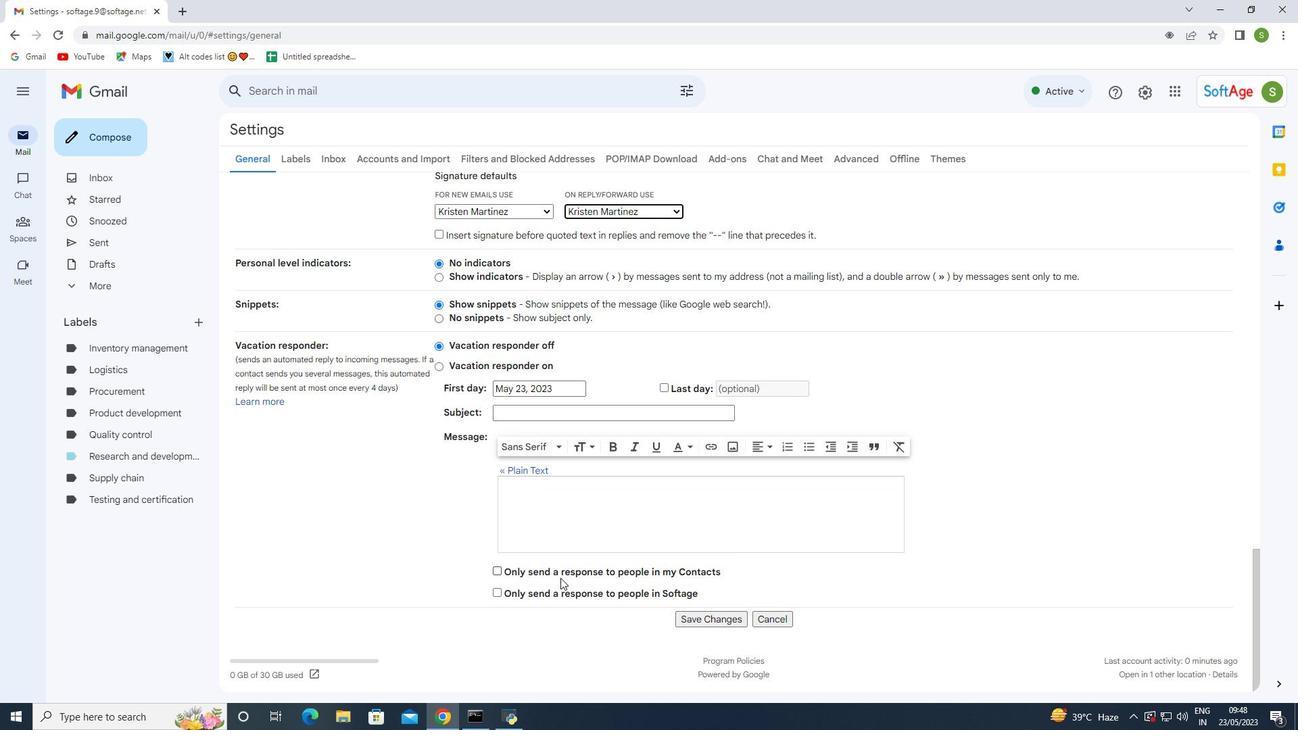 
Action: Mouse scrolled (562, 579) with delta (0, 0)
Screenshot: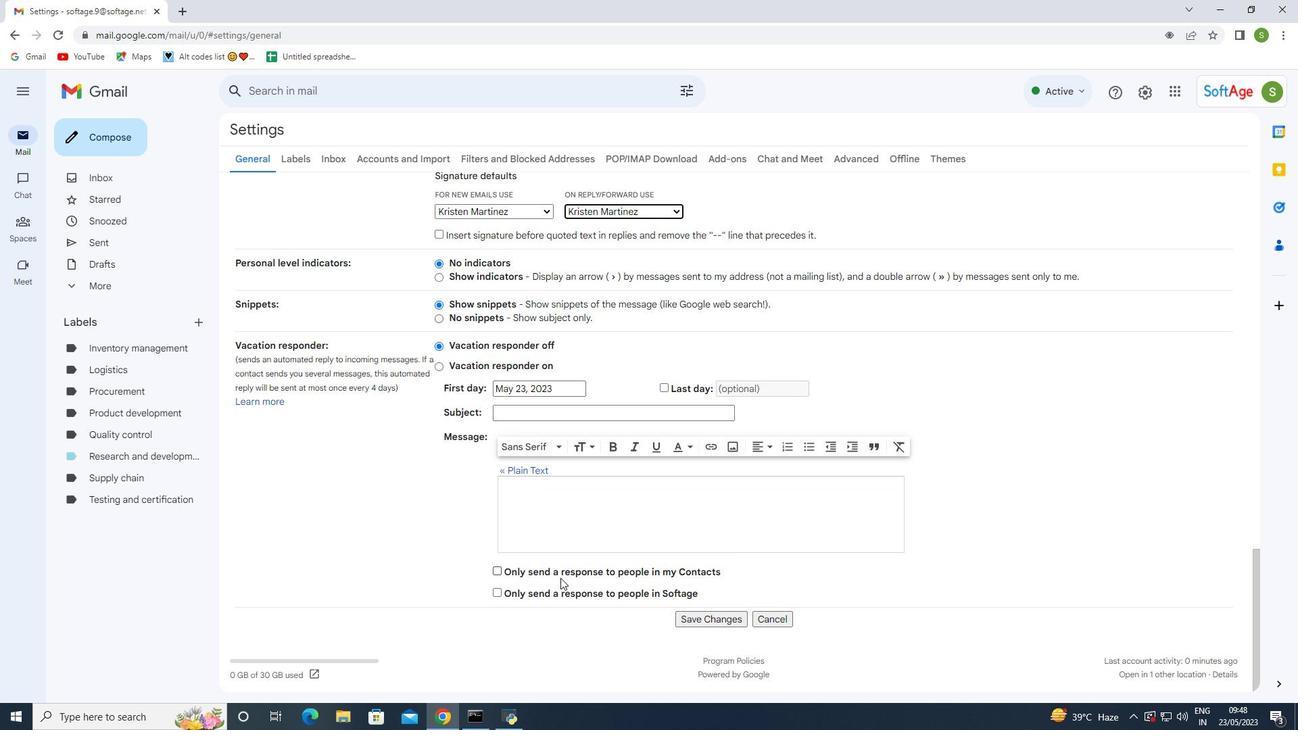 
Action: Mouse moved to (690, 616)
Screenshot: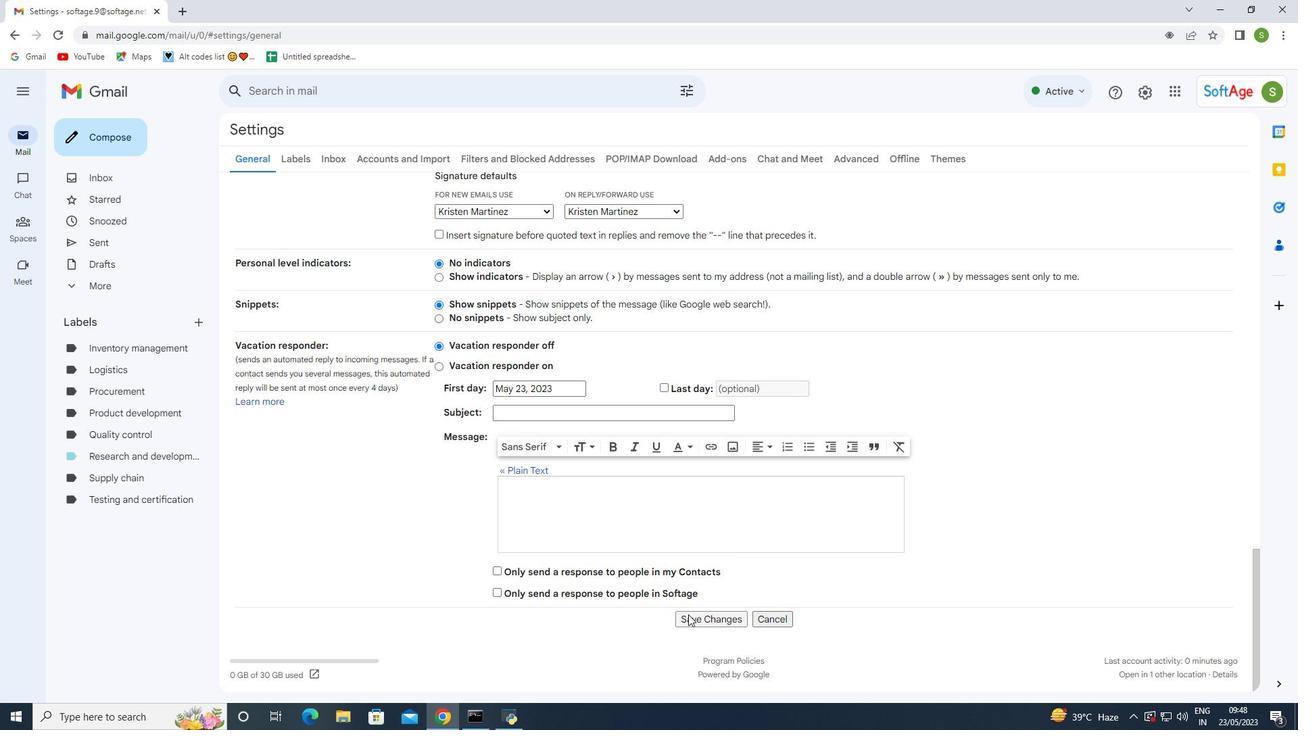 
Action: Mouse pressed left at (690, 616)
Screenshot: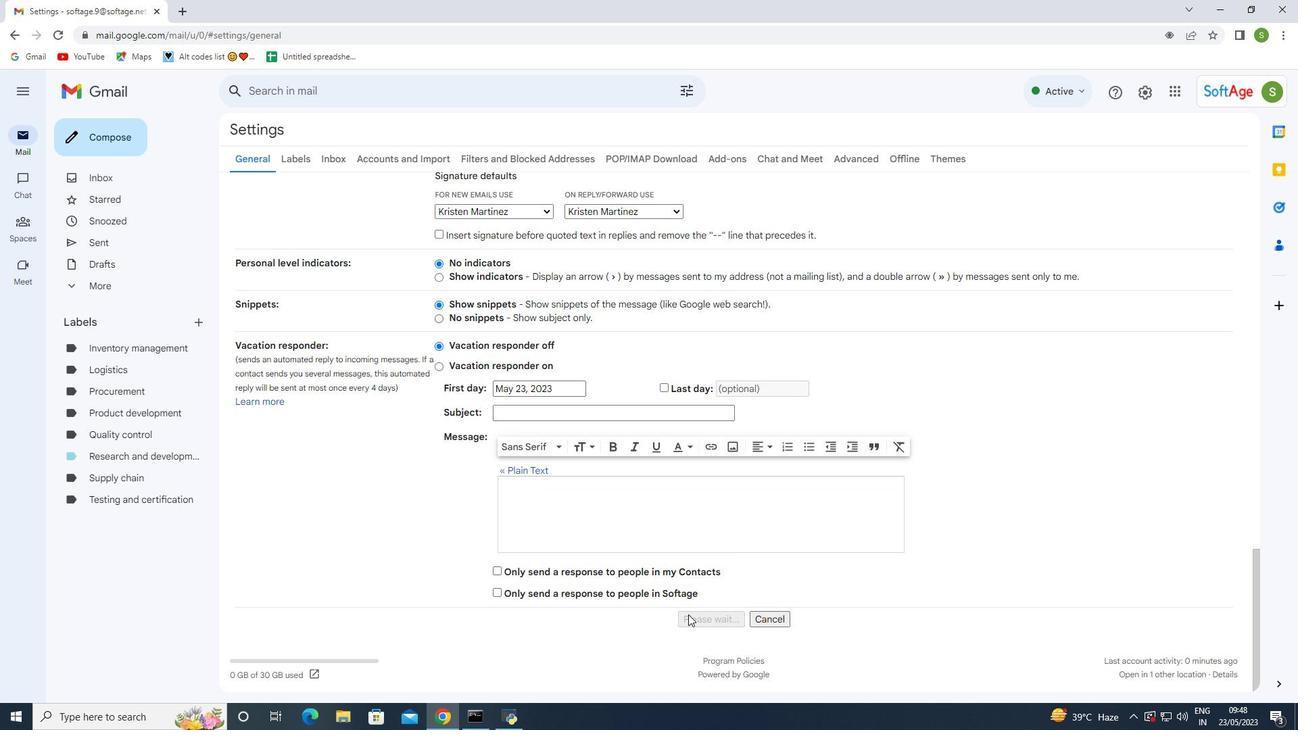 
Action: Mouse moved to (108, 135)
Screenshot: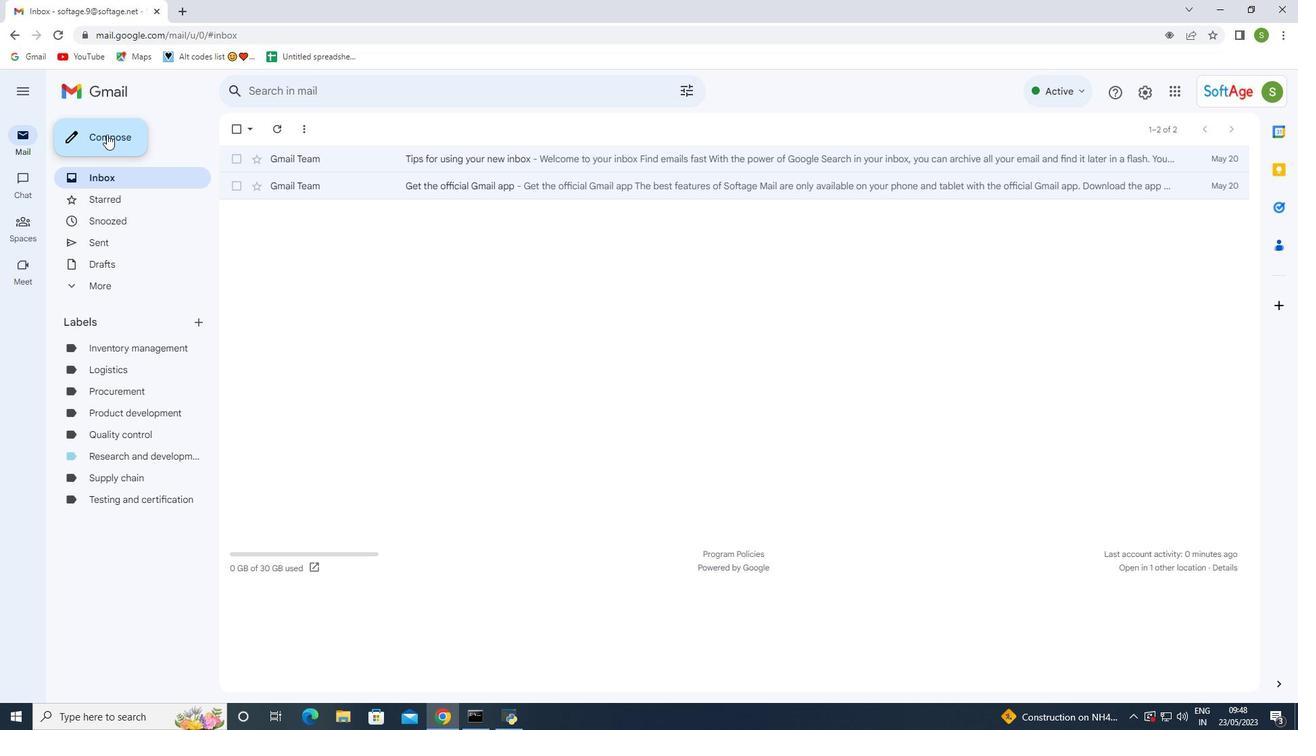 
Action: Mouse pressed left at (108, 135)
Screenshot: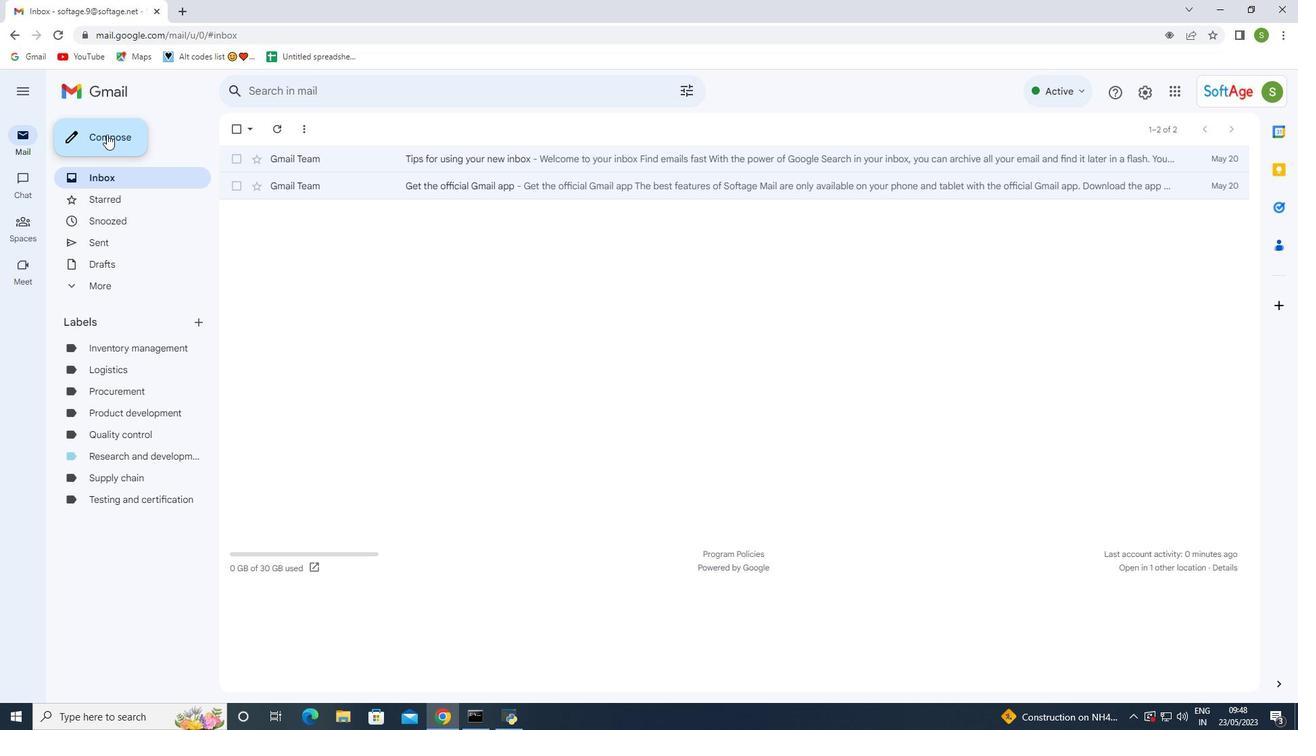 
Action: Mouse moved to (872, 325)
Screenshot: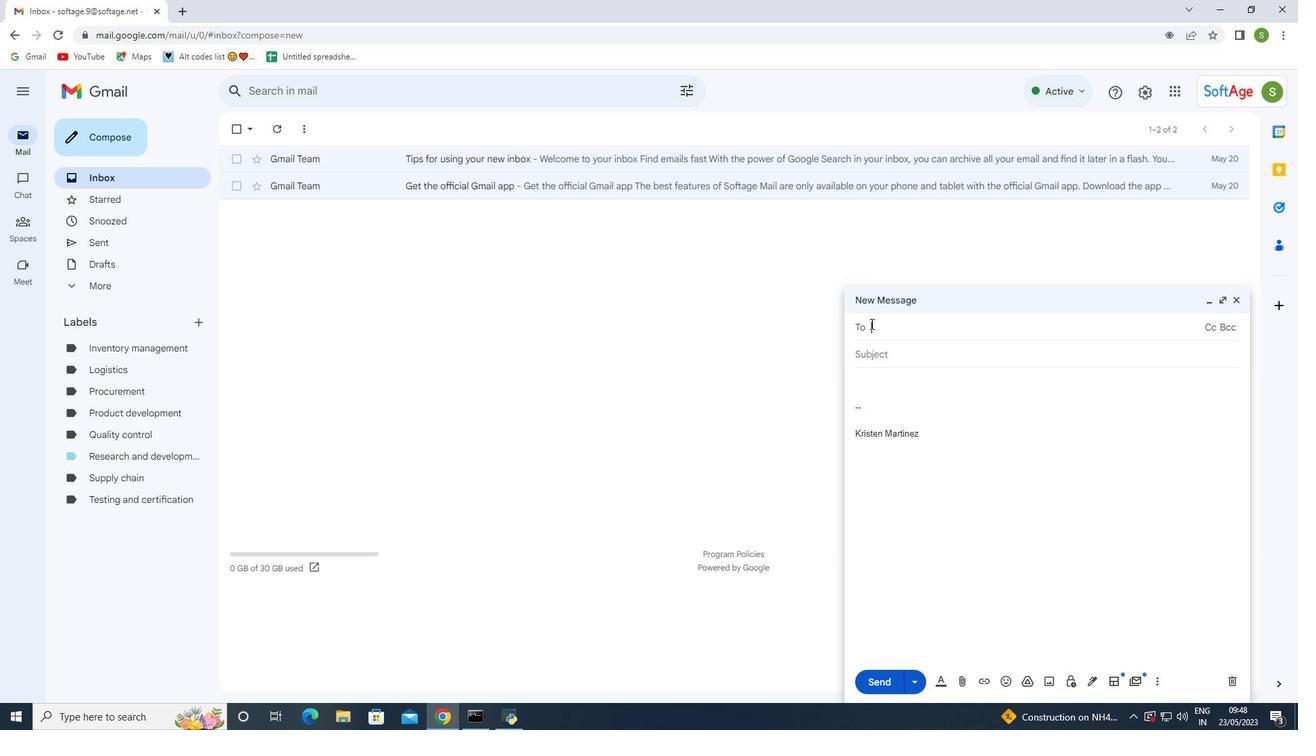 
Action: Mouse pressed left at (872, 325)
Screenshot: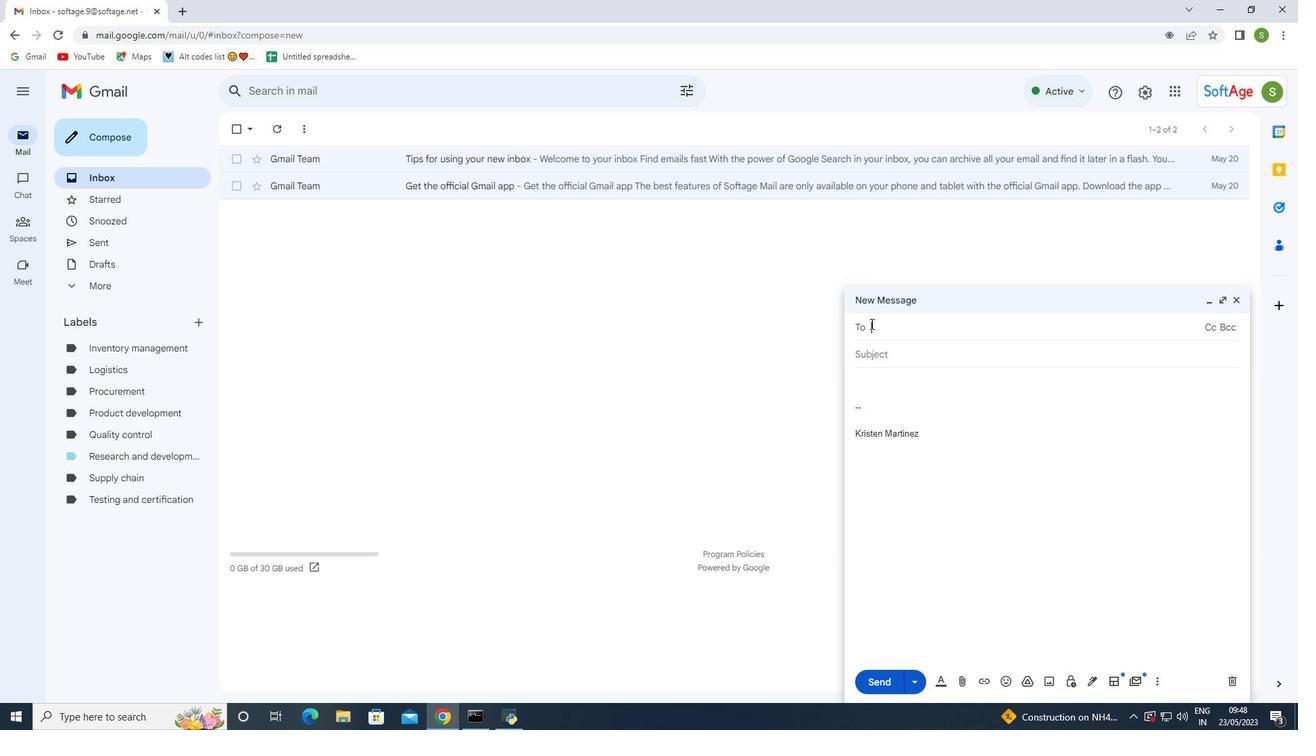 
Action: Key pressed softage.6<Key.shift>@softage.net
Screenshot: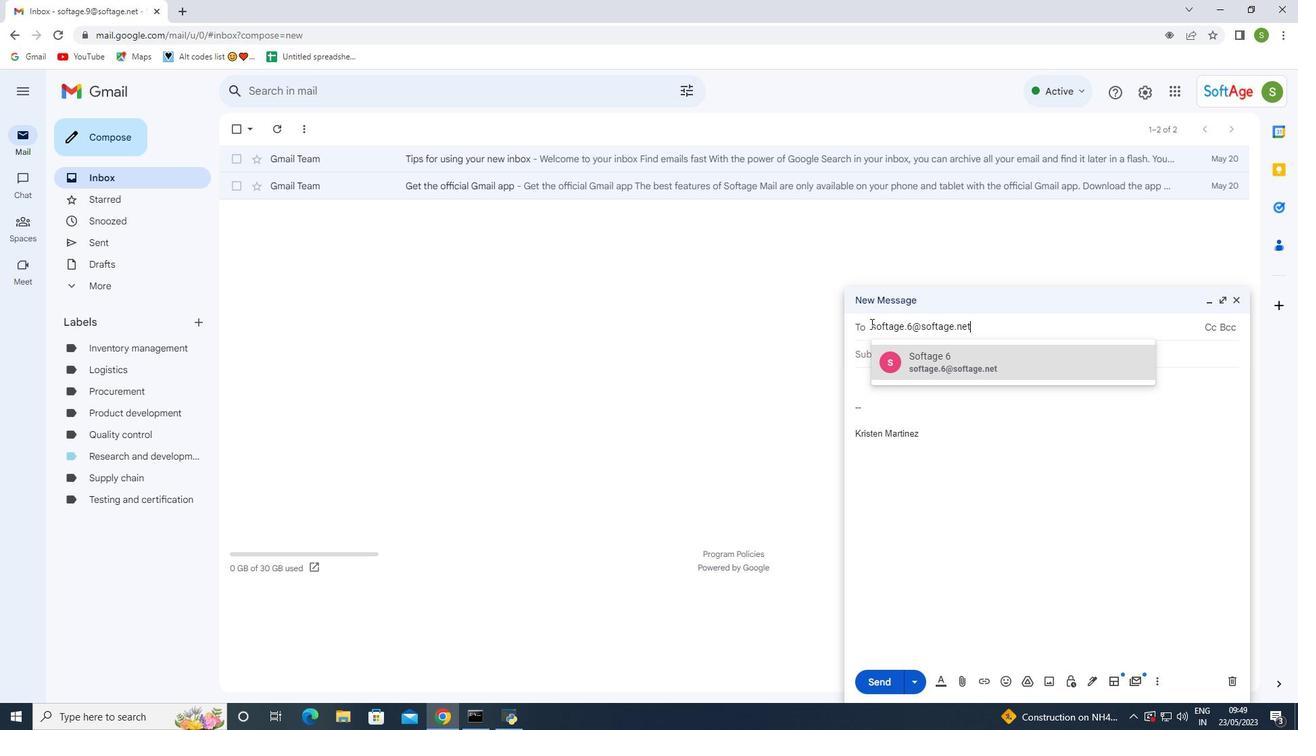 
Action: Mouse moved to (962, 368)
Screenshot: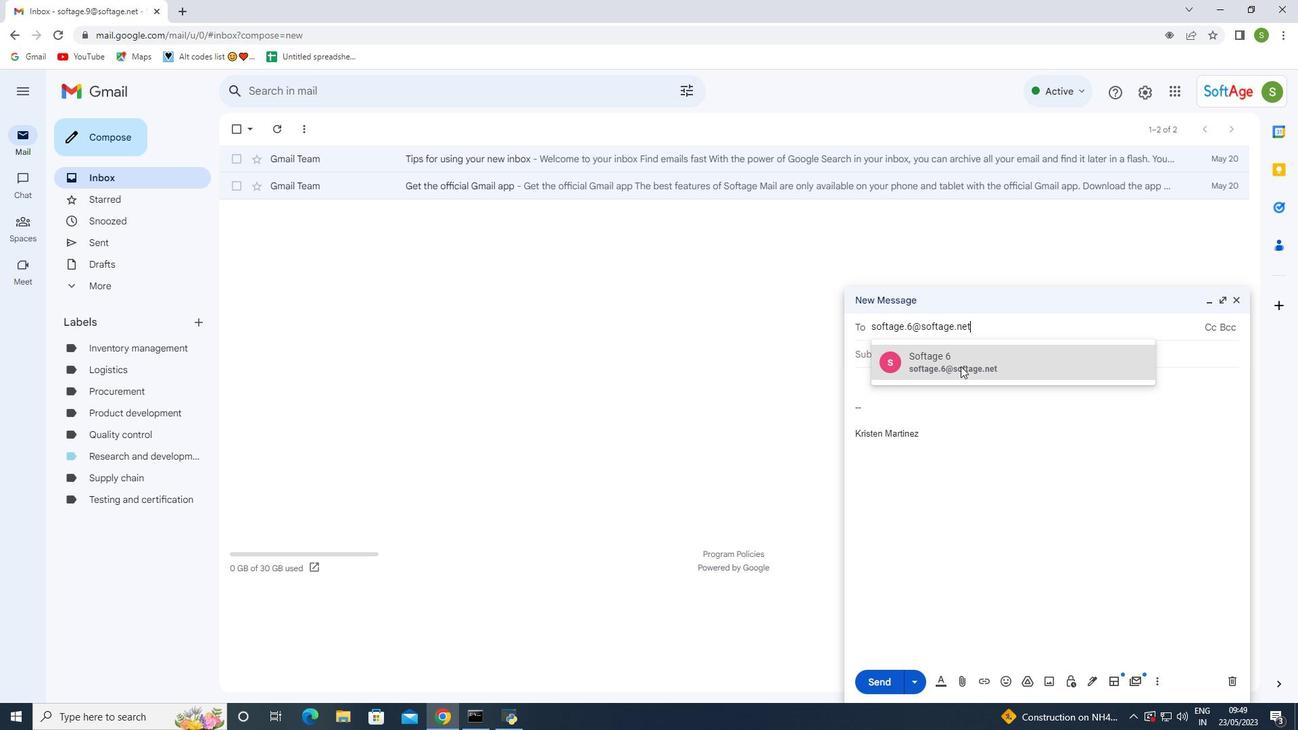
Action: Mouse pressed left at (962, 368)
Screenshot: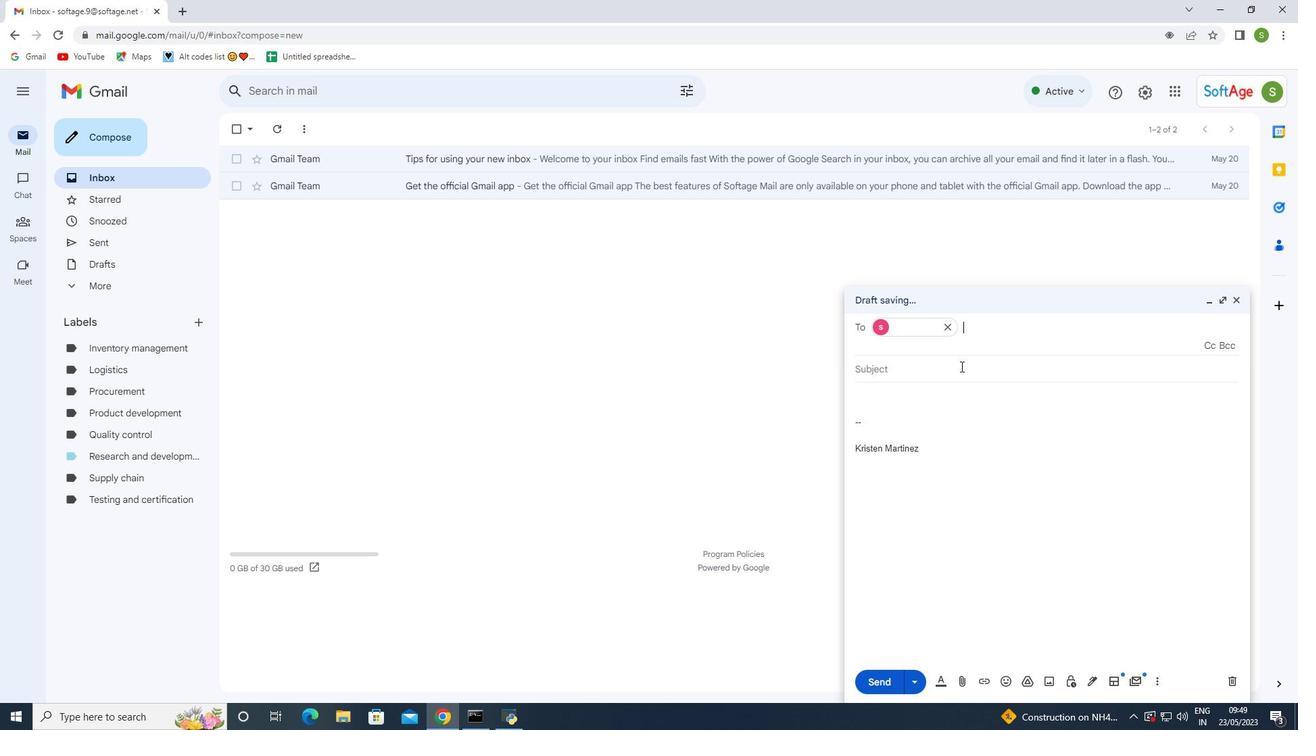 
Action: Mouse moved to (892, 375)
Screenshot: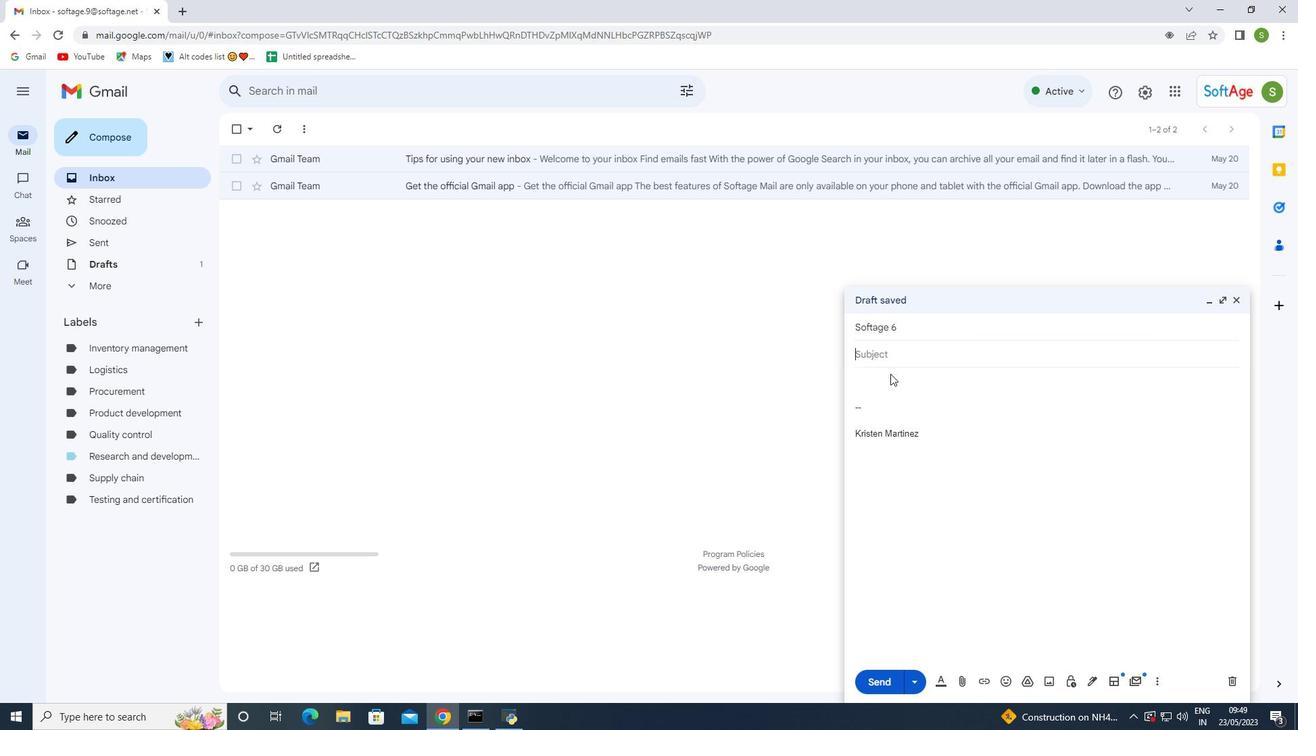 
Action: Mouse pressed left at (892, 375)
Screenshot: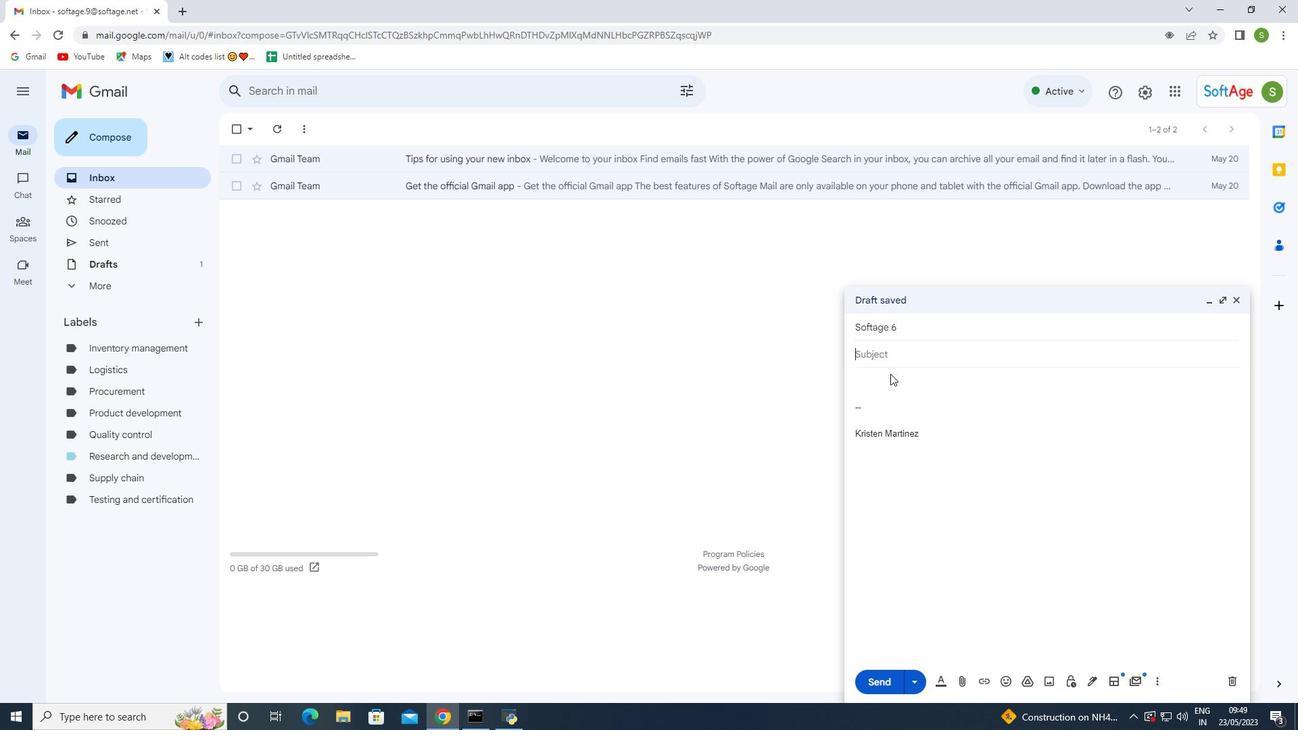 
Action: Key pressed <Key.shift><Key.shift><Key.shift><Key.shift><Key.shift><Key.shift><Key.shift><Key.shift><Key.shift>Feedback<Key.space>on<Key.space>a<Key.space>recommendation<Key.space>and<Key.backspace><Key.backspace><Key.backspace><Key.backspace>
Screenshot: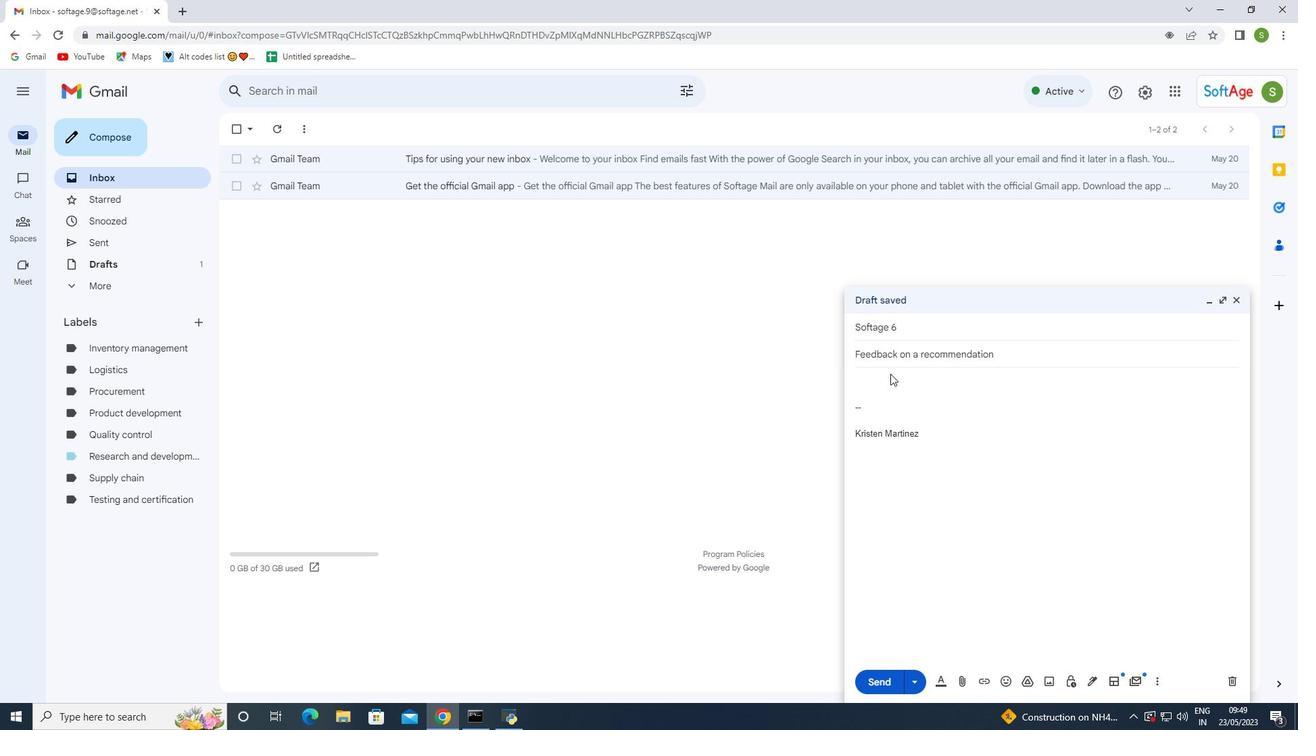 
Action: Mouse moved to (874, 394)
Screenshot: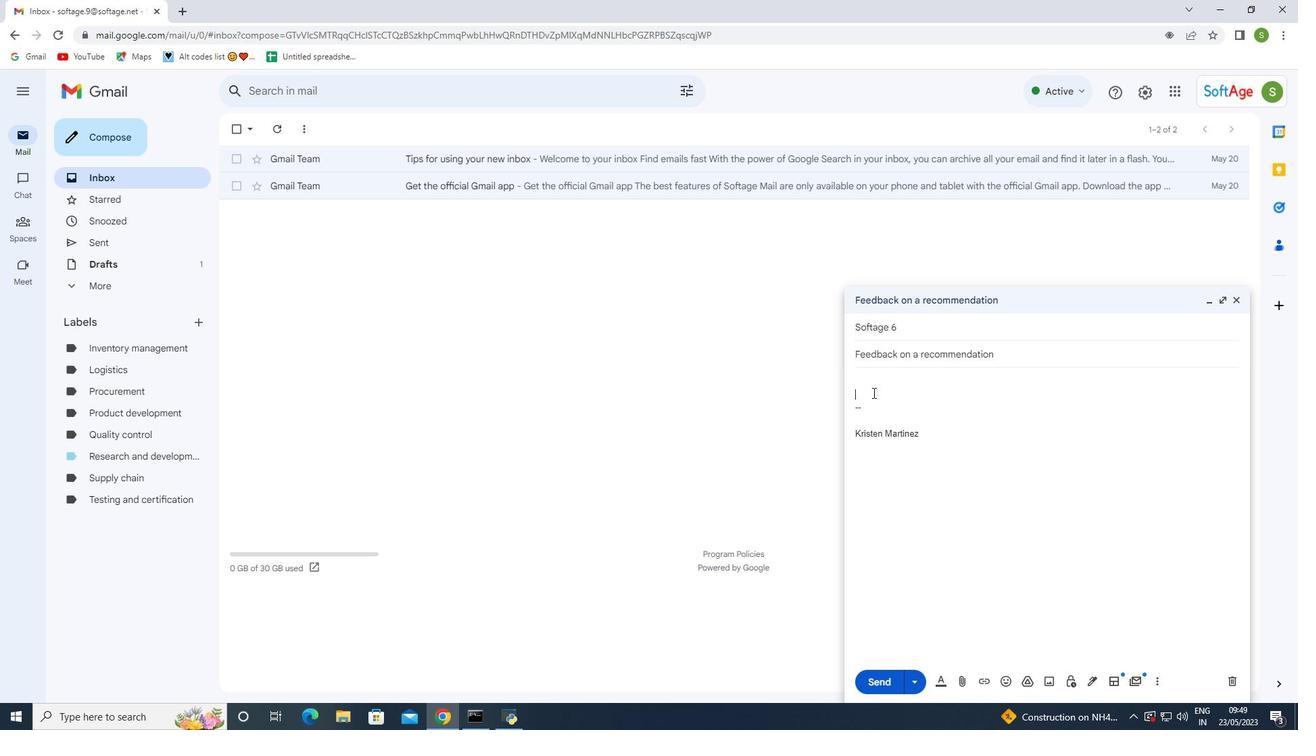 
Action: Mouse pressed left at (874, 394)
Screenshot: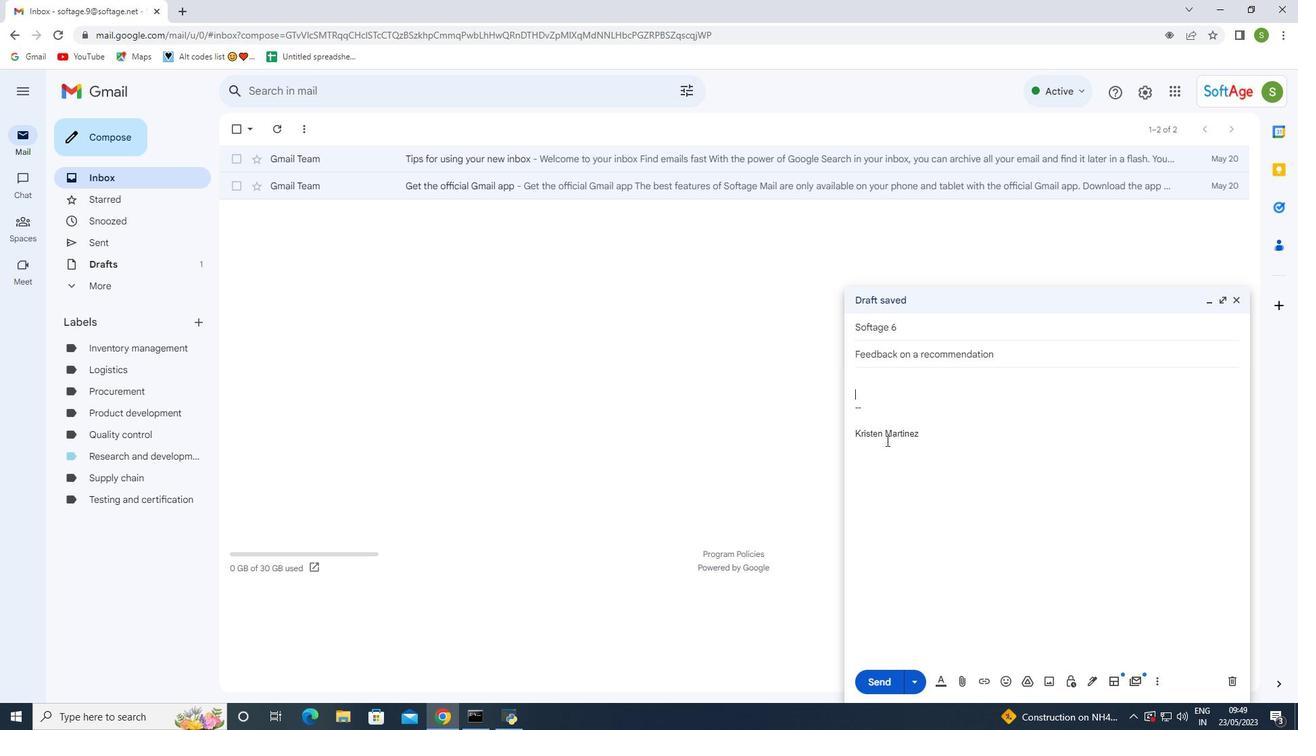 
Action: Mouse moved to (867, 414)
Screenshot: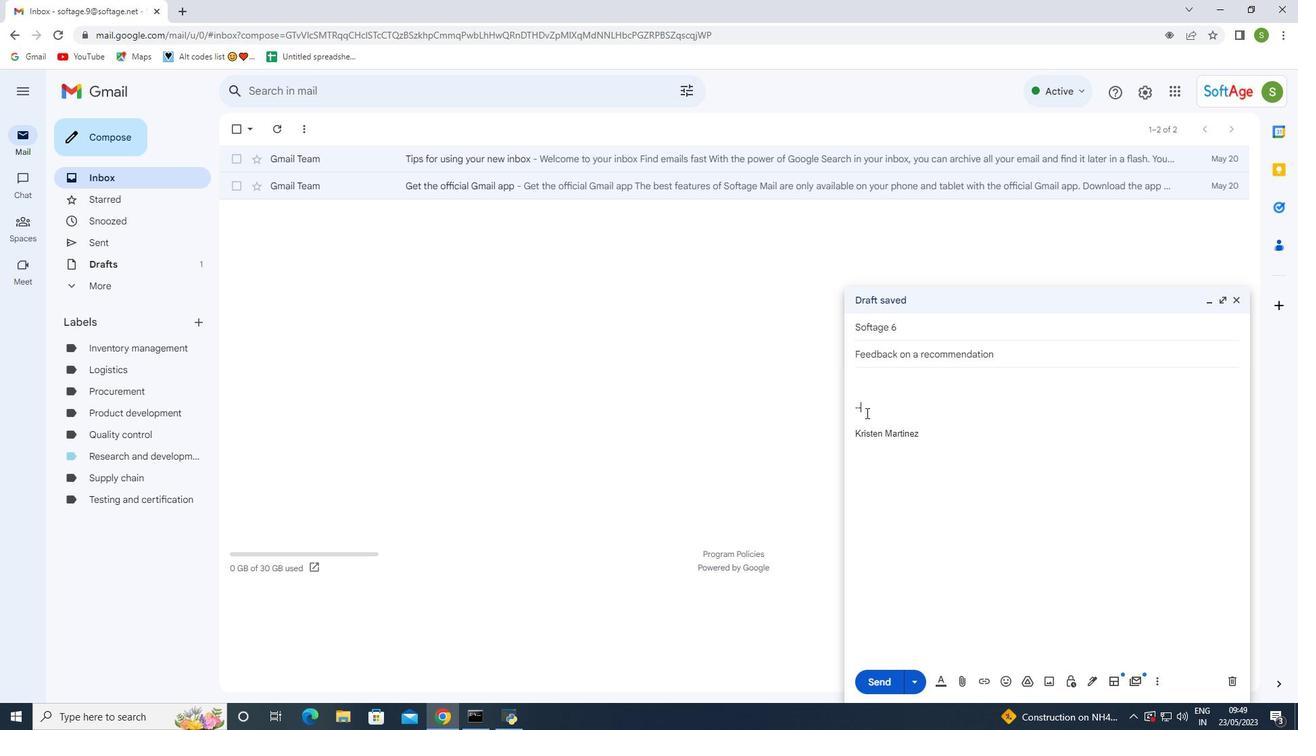 
Action: Mouse pressed left at (867, 414)
Screenshot: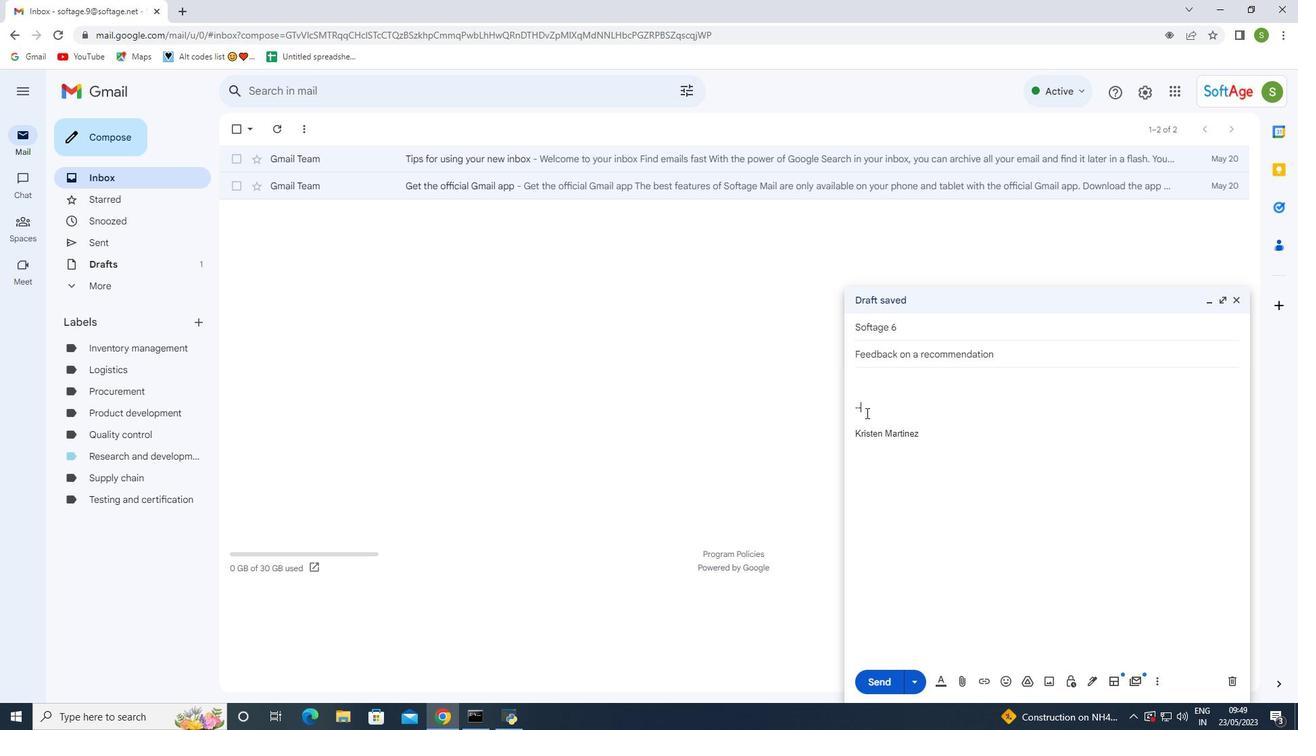 
Action: Key pressed <Key.backspace><Key.backspace><Key.backspace><Key.shift><Key.shift><Key.shift>Could<Key.space>you<Key.space>please<Key.space>provide<Key.space>me<Key.space>with<Key.space>the<Key.space>contact<Key.space>information<Key.space>for<Key.space>the<Key.space>new<Key.space>team<Key.space>member<Key.space>
Screenshot: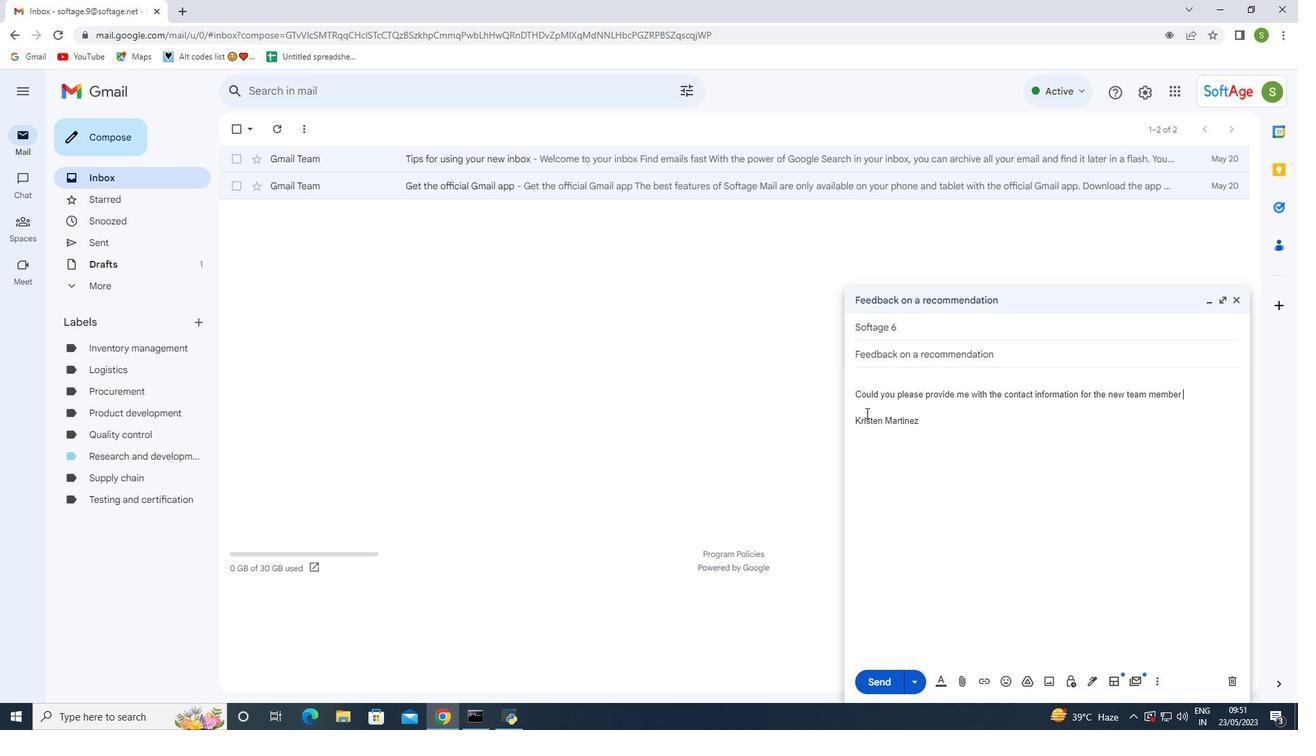 
Action: Mouse moved to (391, 449)
Screenshot: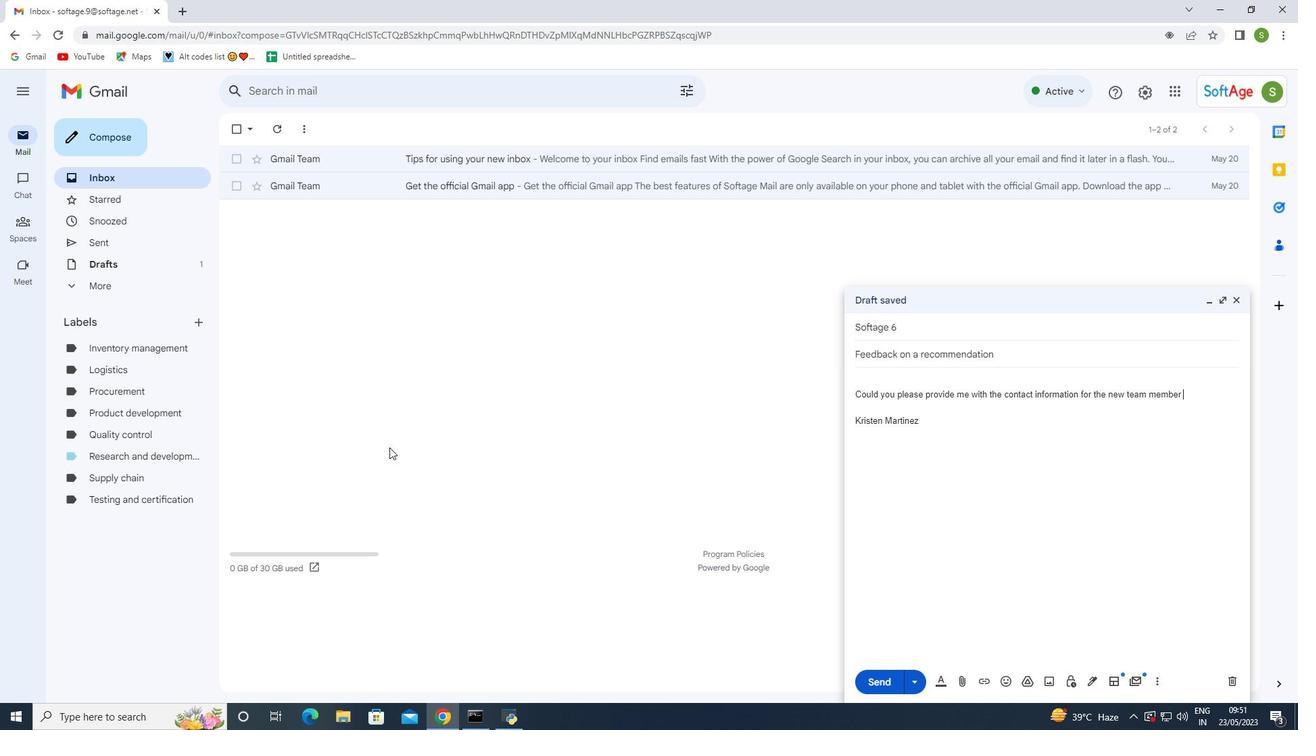 
Action: Key pressed <Key.shift_r><Key.shift_r><Key.shift_r><Key.shift_r><Key.shift_r><Key.shift_r><Key.shift_r><Key.shift_r><Key.shift_r><Key.shift_r><Key.shift_r><Key.shift_r>?
Screenshot: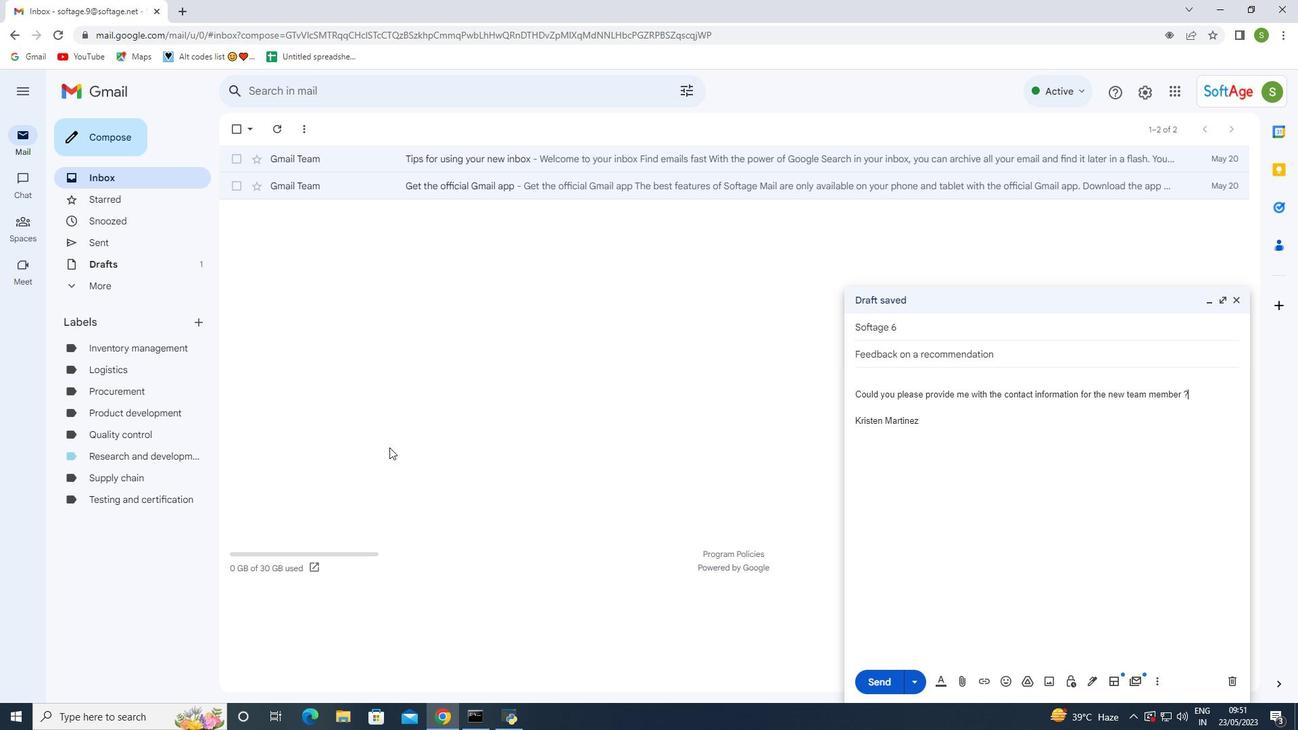 
Action: Mouse moved to (876, 681)
Screenshot: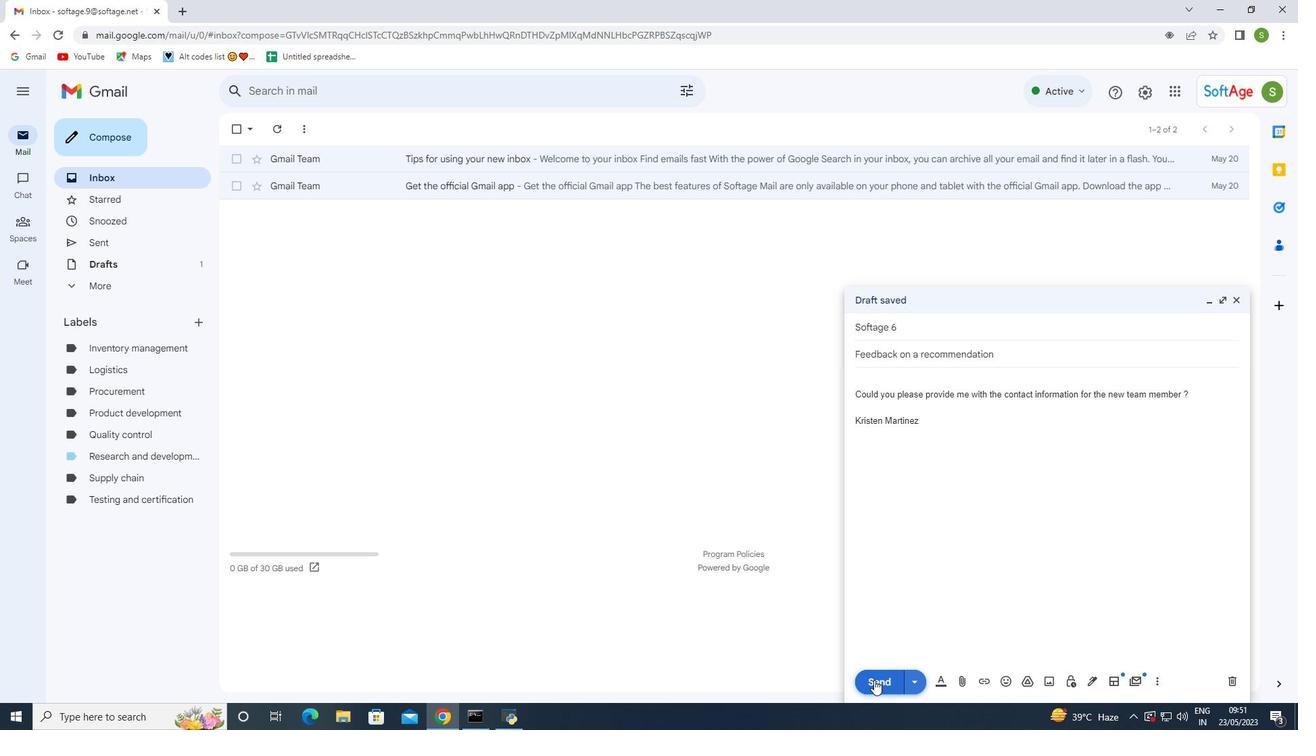 
Action: Mouse pressed left at (876, 681)
Screenshot: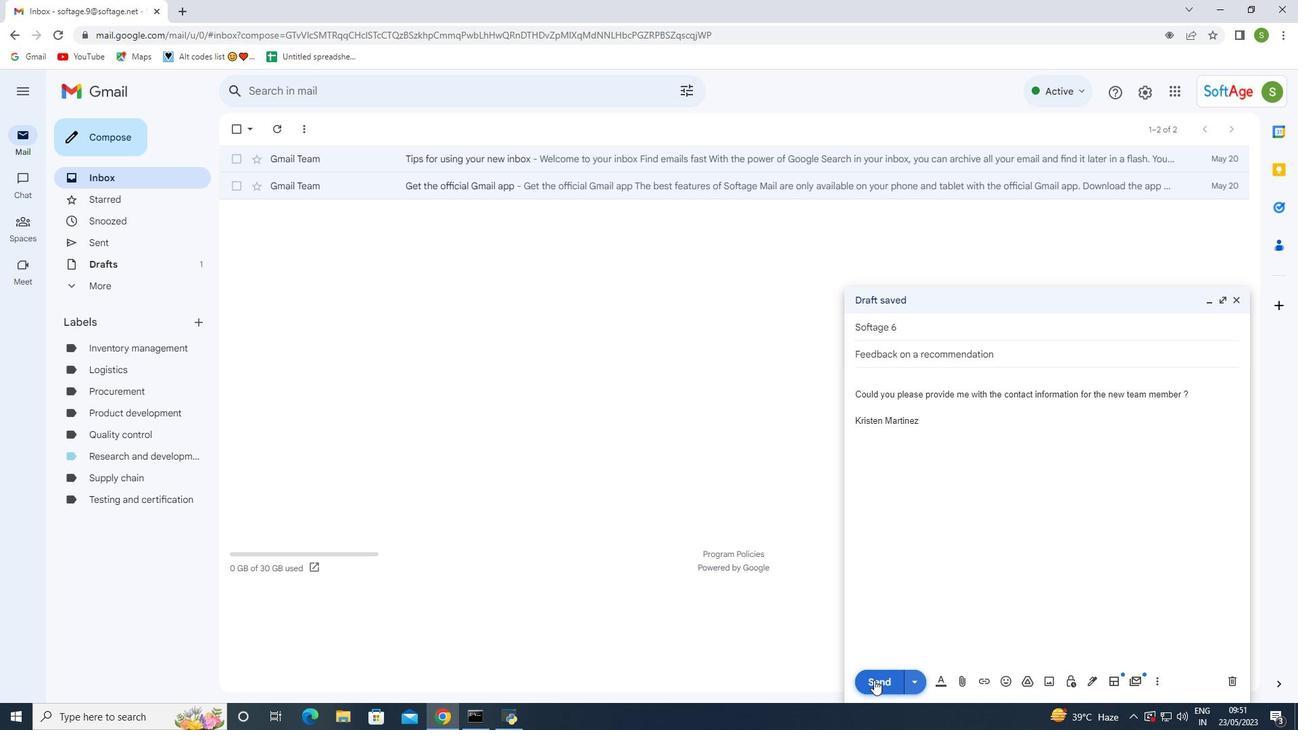 
Action: Mouse moved to (103, 146)
Screenshot: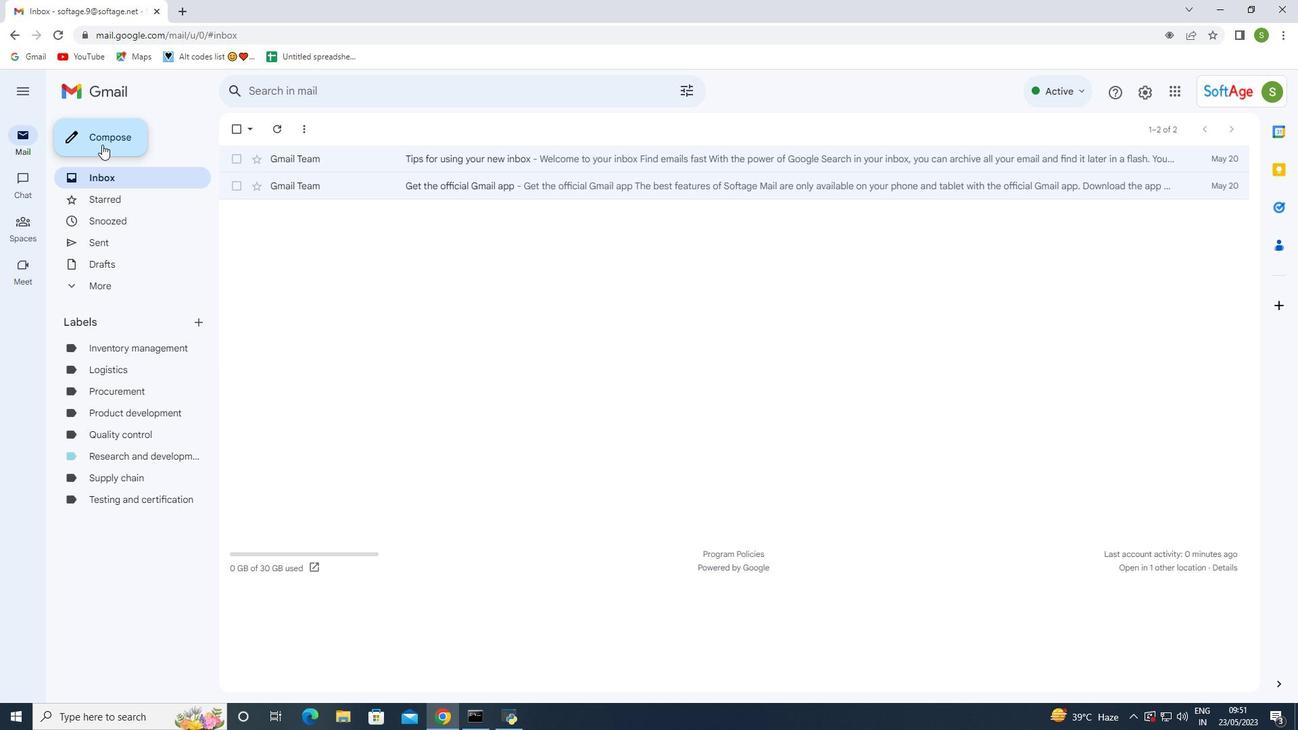 
Action: Mouse pressed left at (103, 146)
Screenshot: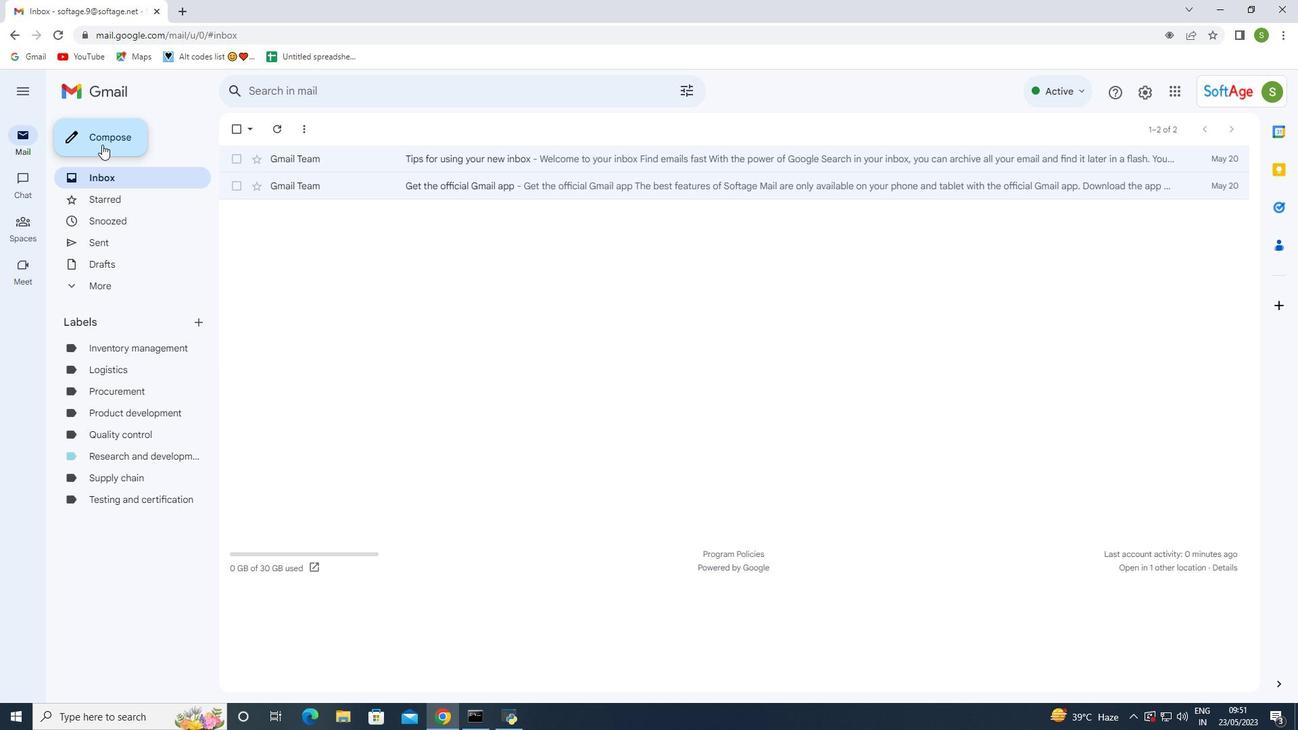 
Action: Mouse moved to (564, 382)
Screenshot: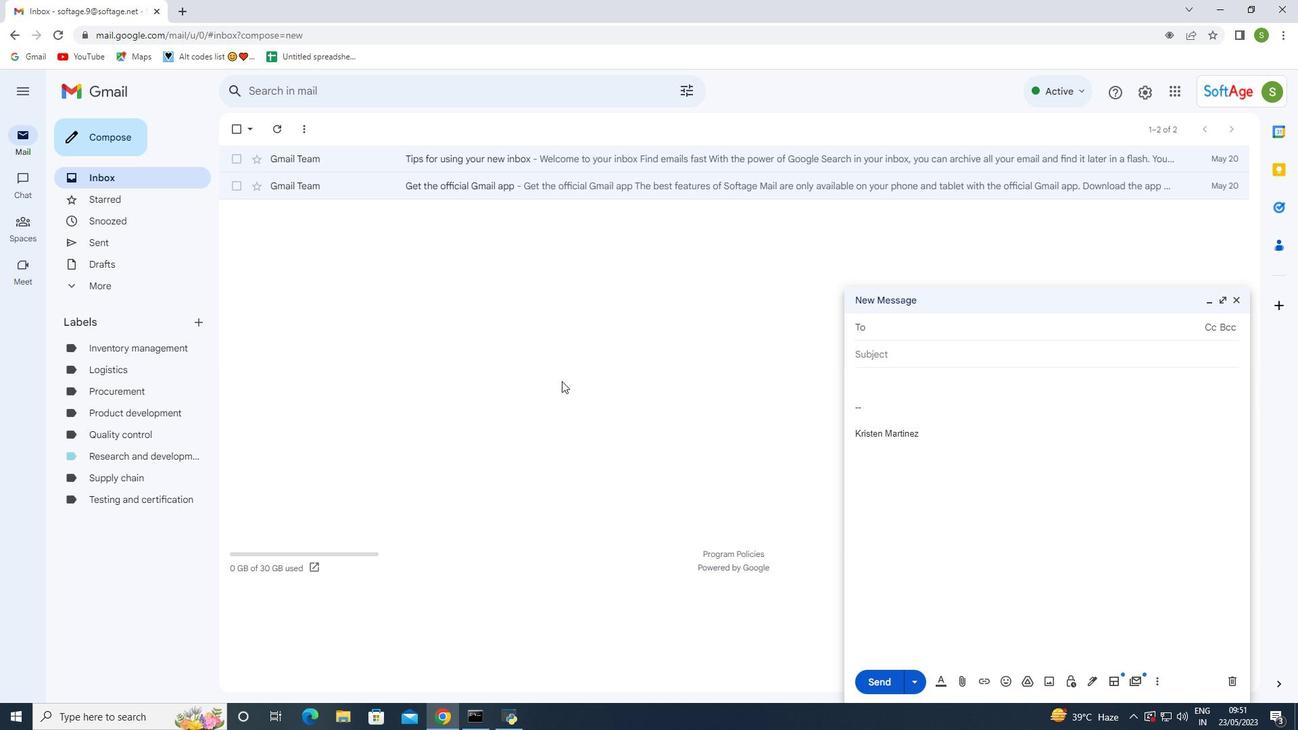 
Action: Mouse pressed left at (564, 382)
Screenshot: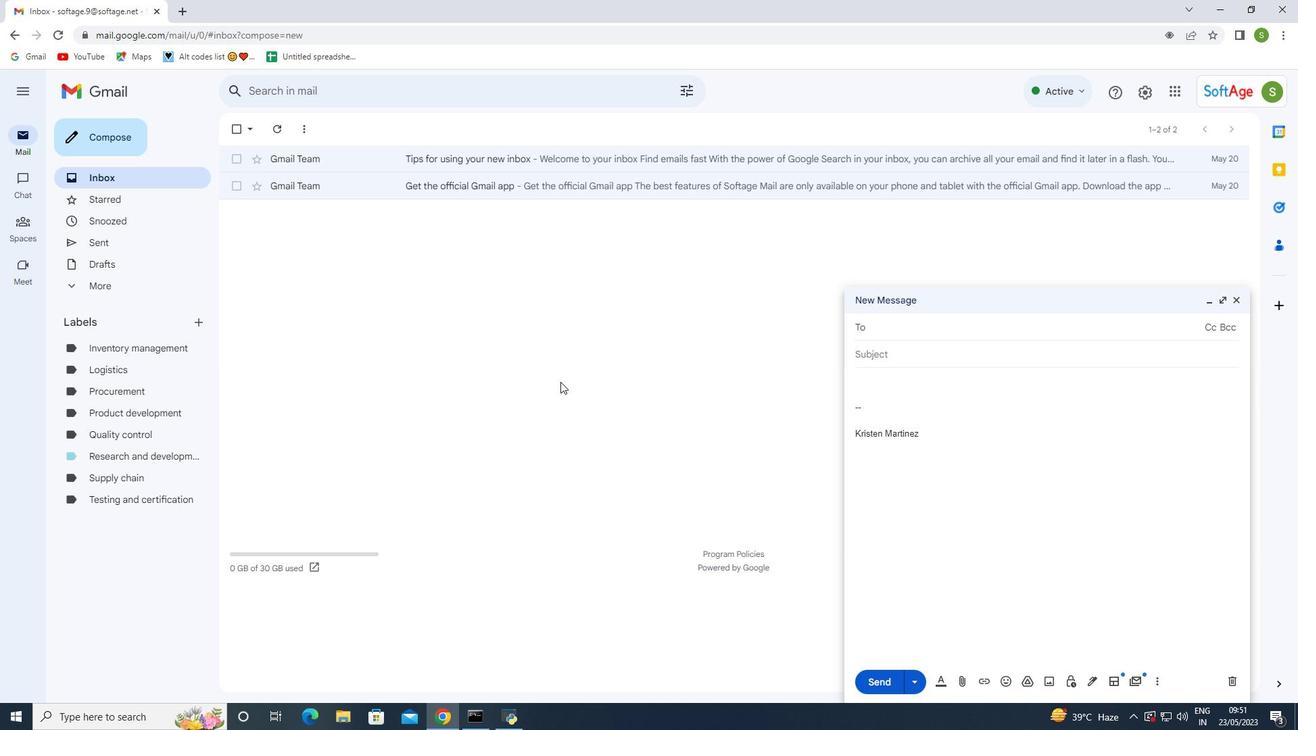 
Action: Mouse moved to (100, 243)
Screenshot: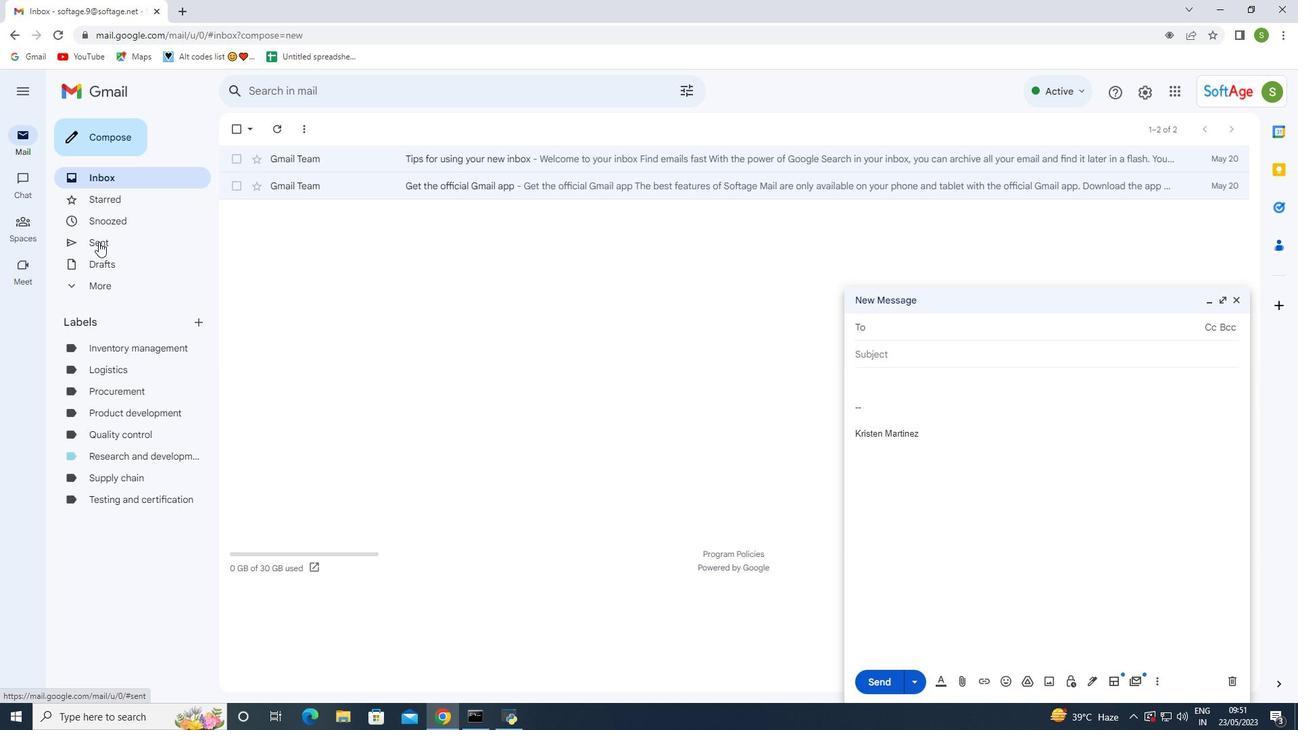
Action: Mouse pressed left at (100, 243)
Screenshot: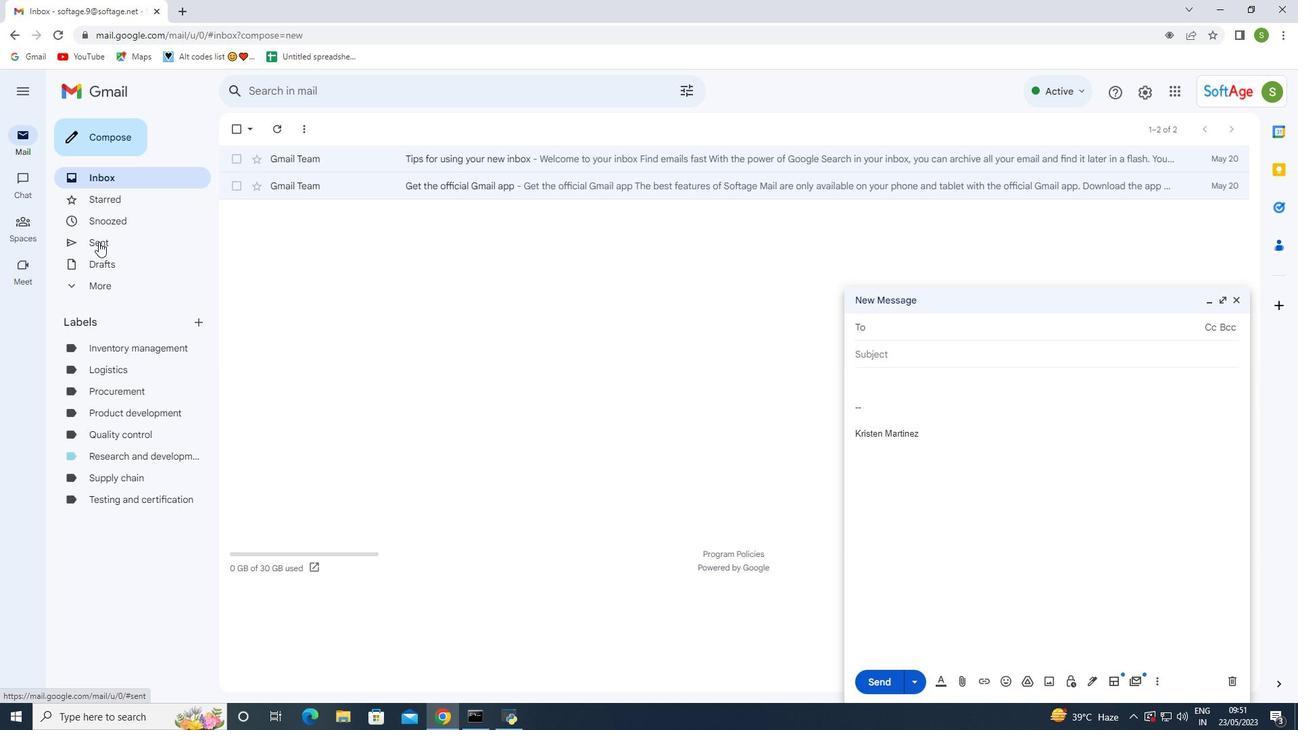 
Action: Mouse moved to (234, 201)
Screenshot: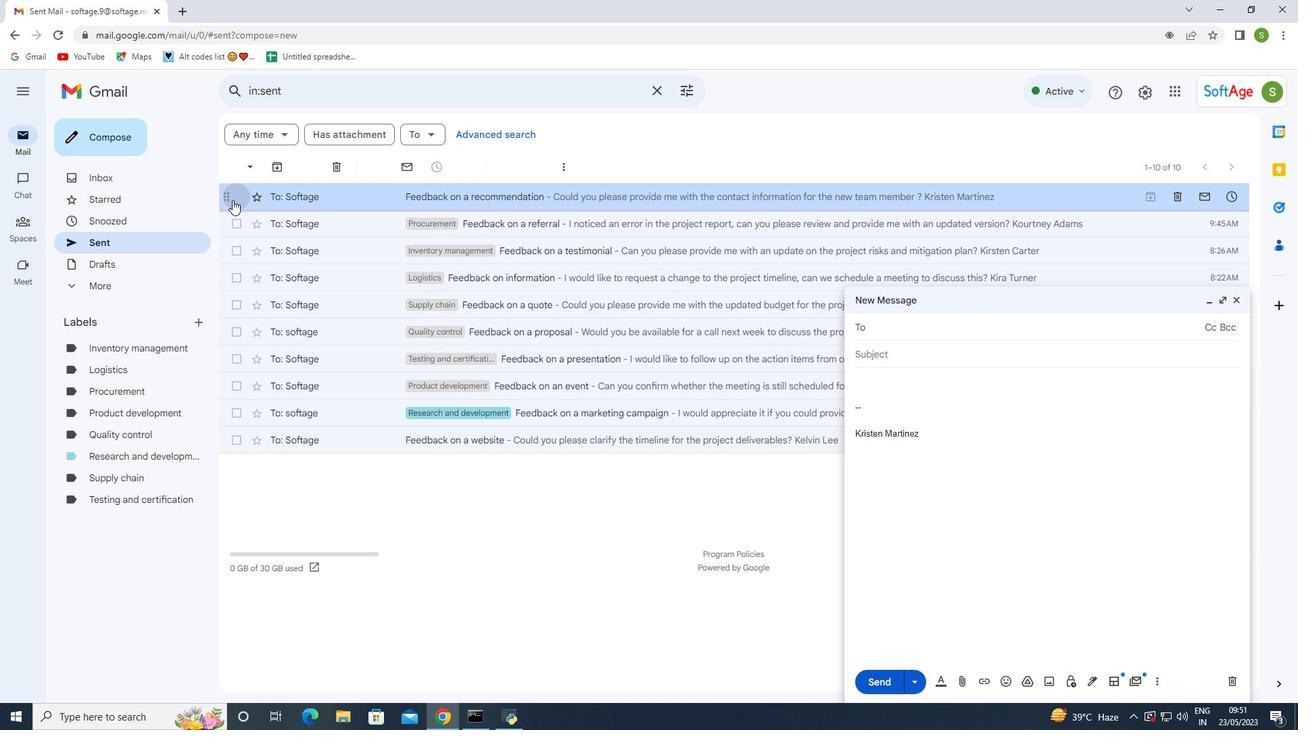 
Action: Mouse pressed left at (234, 201)
Screenshot: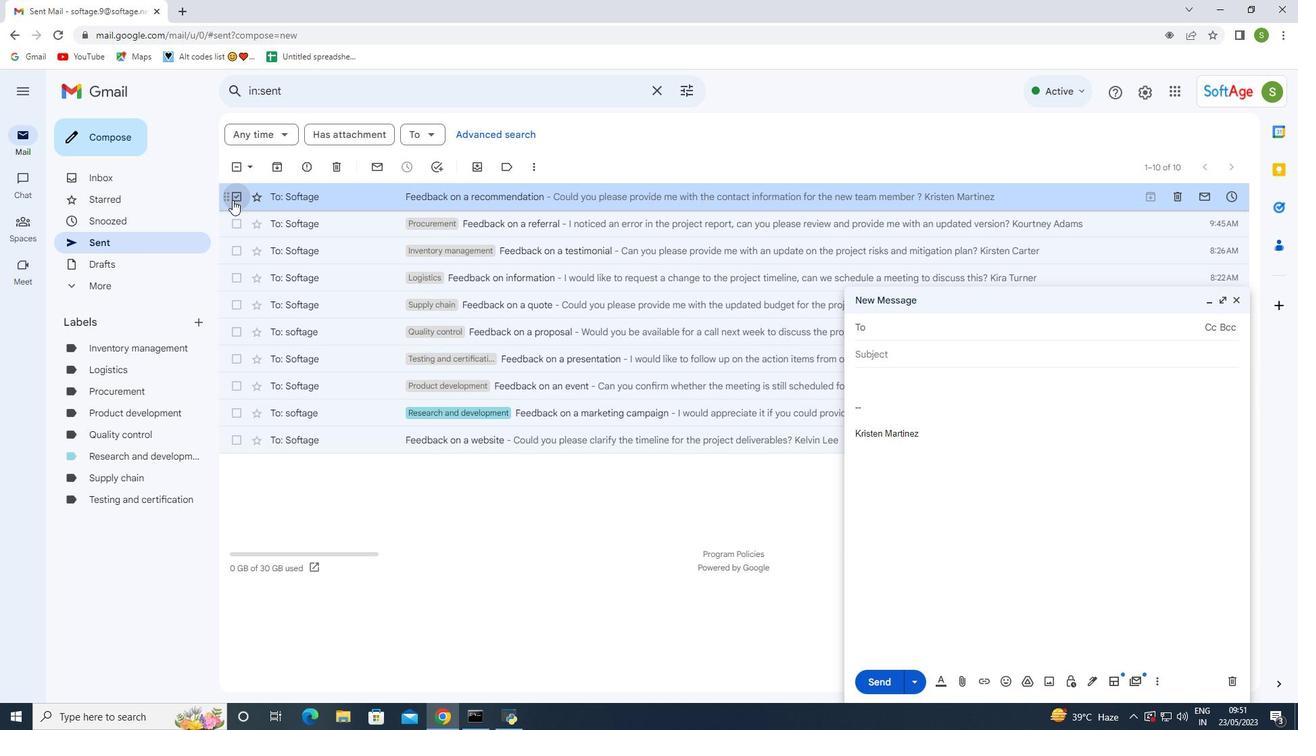 
Action: Mouse moved to (294, 196)
Screenshot: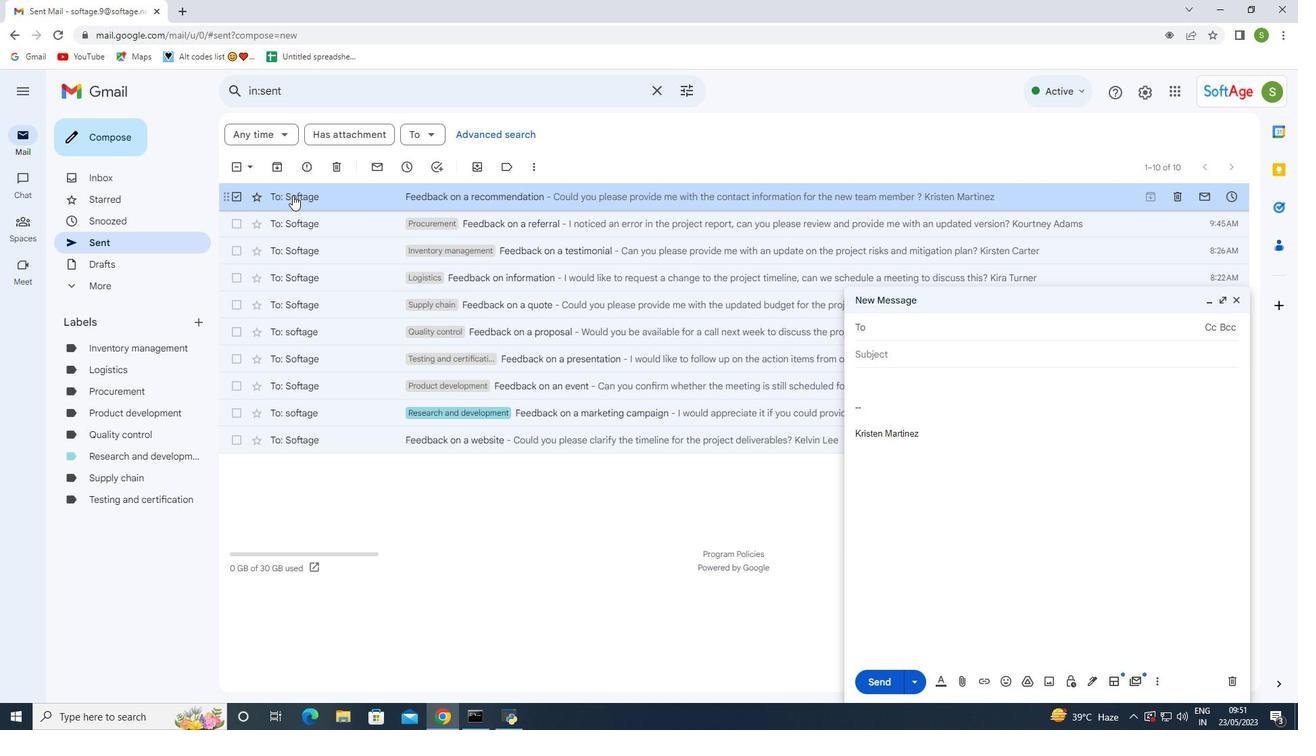 
Action: Mouse pressed right at (294, 196)
Screenshot: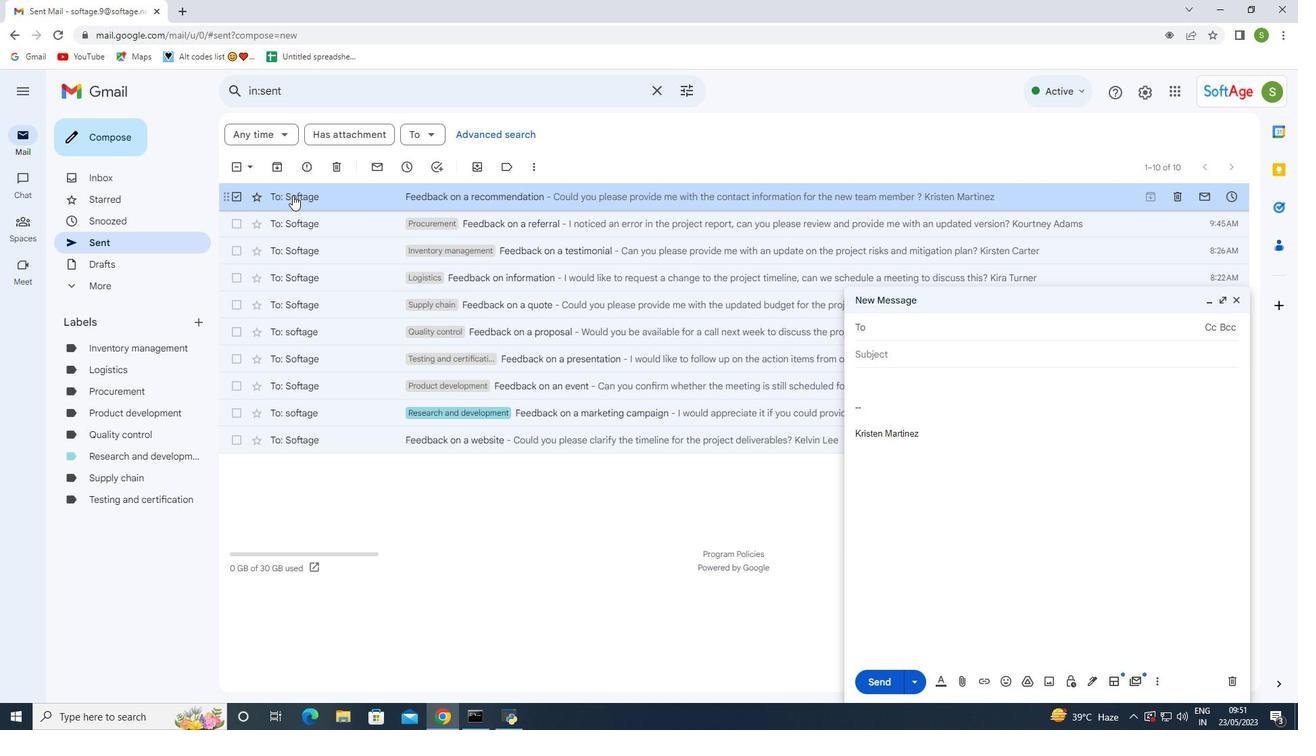 
Action: Mouse moved to (520, 400)
Screenshot: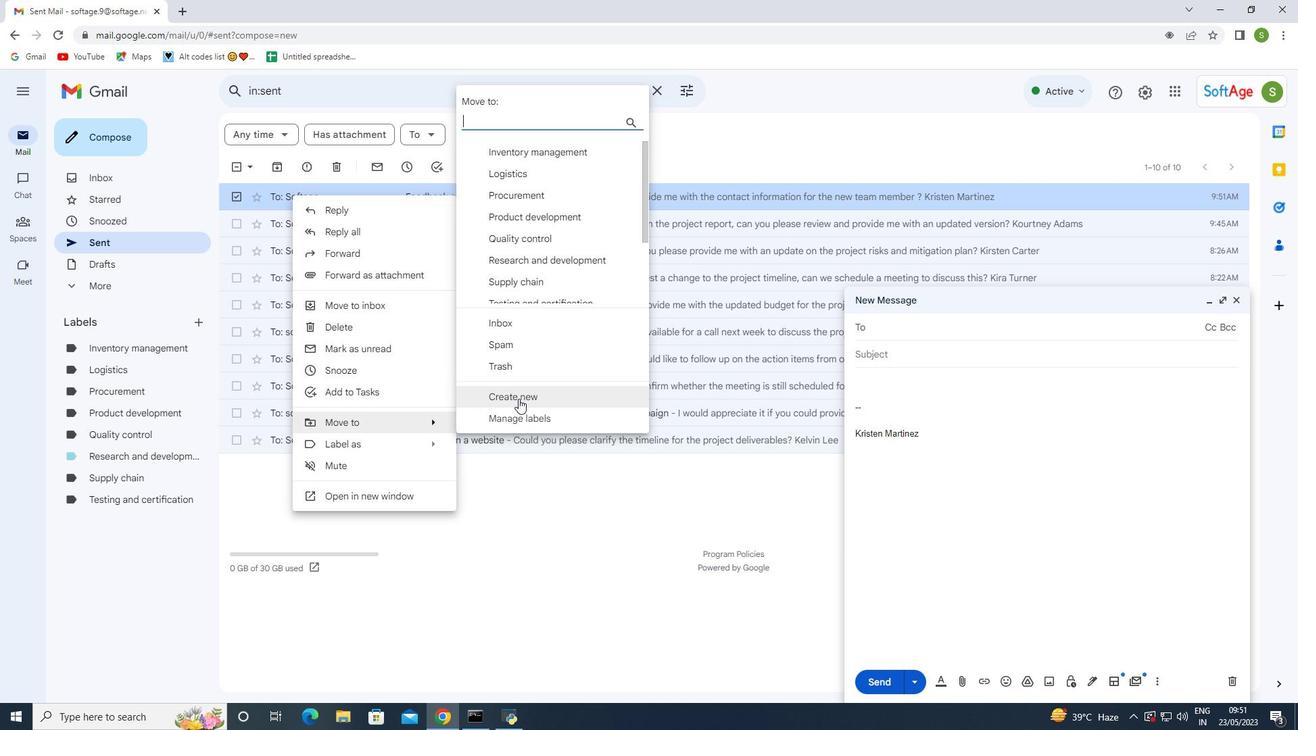 
Action: Mouse pressed left at (520, 400)
Screenshot: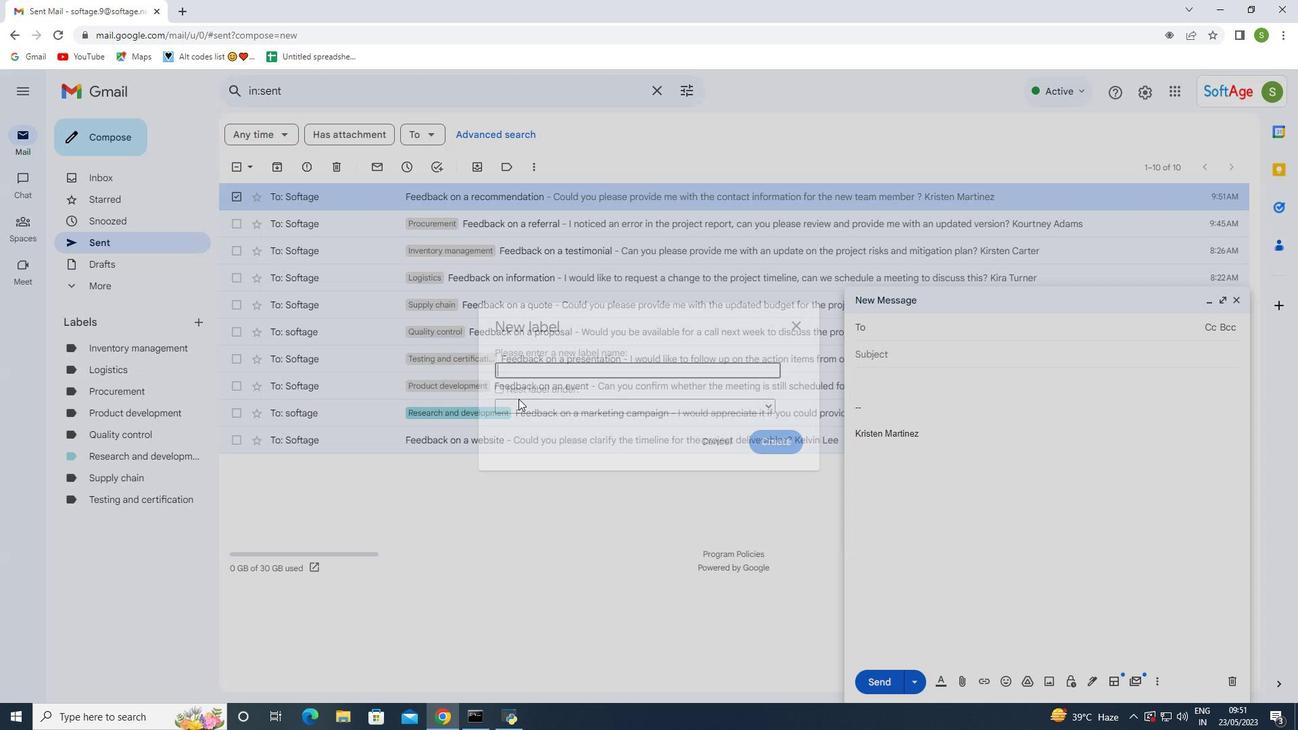 
Action: Mouse moved to (534, 370)
Screenshot: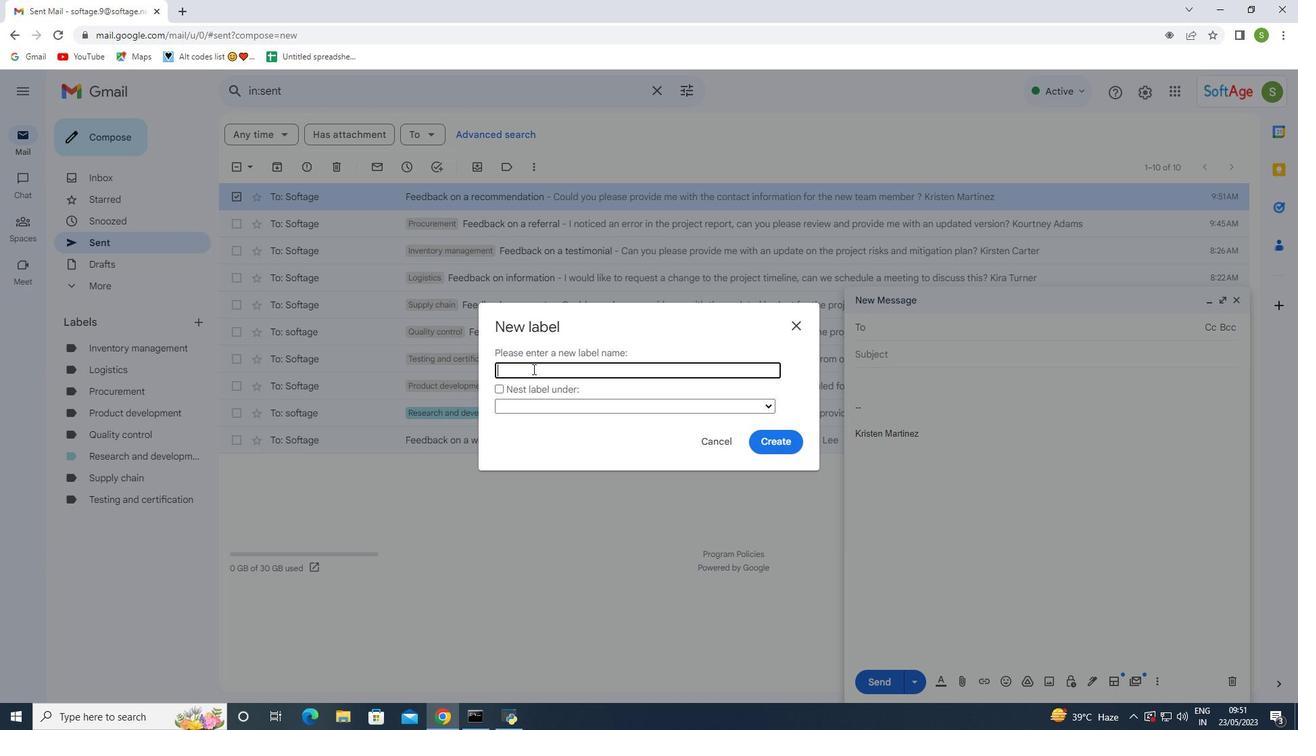 
Action: Mouse pressed left at (534, 370)
Screenshot: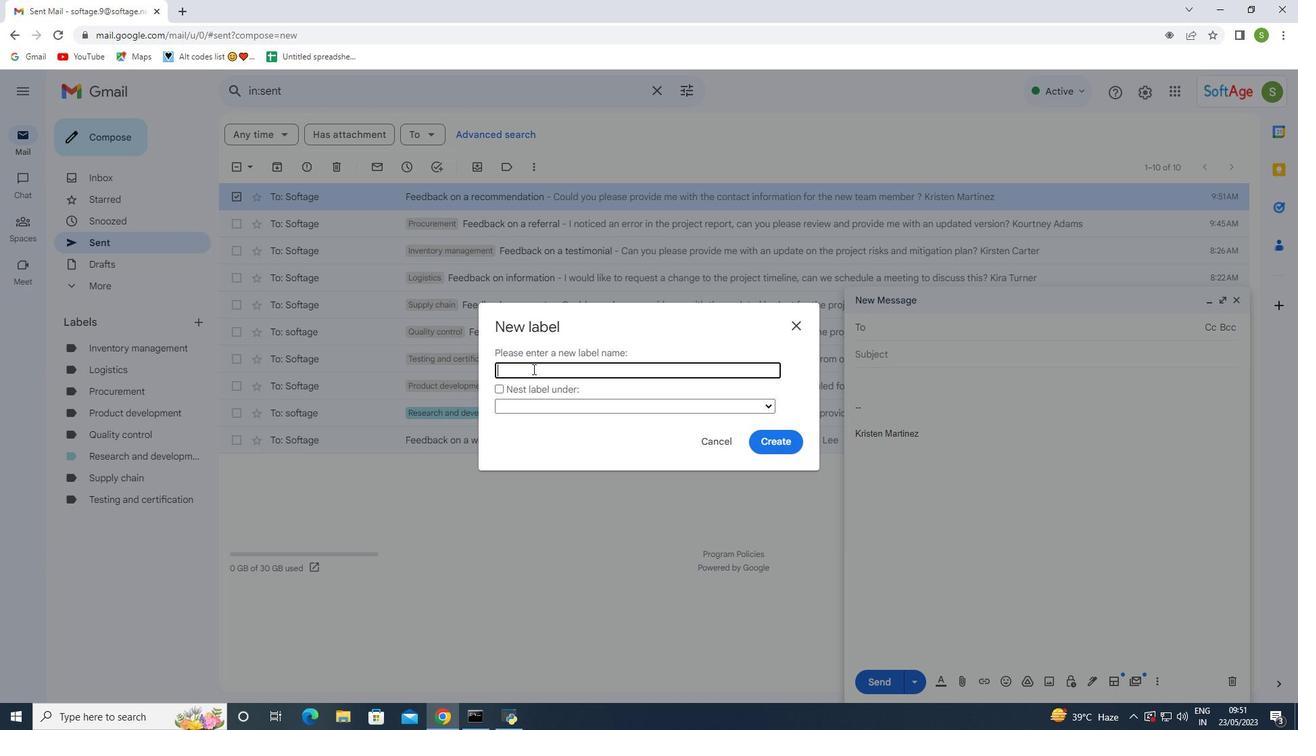 
Action: Key pressed <Key.shift><Key.shift><Key.shift><Key.shift><Key.shift><Key.shift><Key.shift><Key.shift><Key.shift><Key.shift><Key.shift><Key.shift><Key.shift><Key.shift><Key.shift><Key.shift><Key.shift><Key.shift><Key.shift><Key.shift><Key.shift><Key.shift><Key.shift><Key.shift><Key.shift><Key.shift><Key.shift><Key.shift><Key.shift><Key.shift><Key.shift><Key.shift><Key.shift><Key.shift><Key.shift><Key.shift><Key.shift><Key.shift><Key.shift><Key.shift><Key.shift><Key.shift><Key.shift>Shipping<Key.space>and<Key.space>reci<Key.backspace>eiving
Screenshot: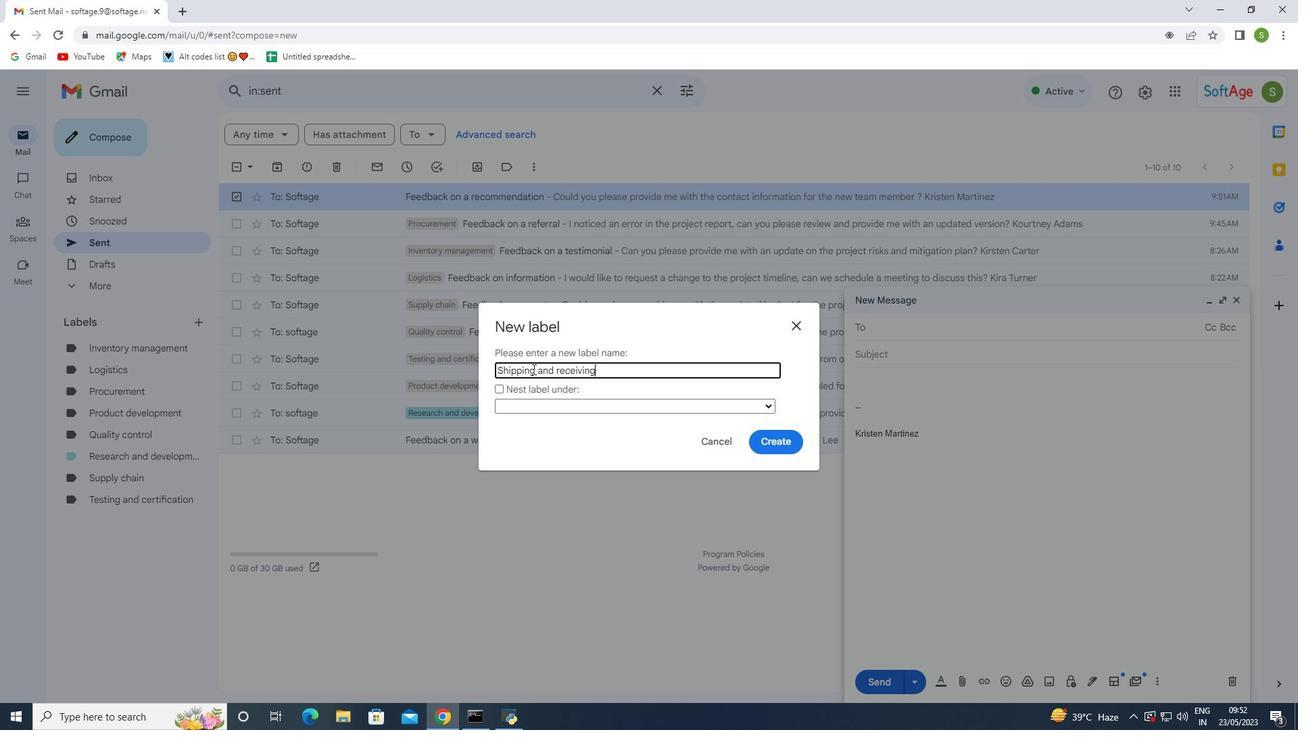 
Action: Mouse moved to (761, 445)
Screenshot: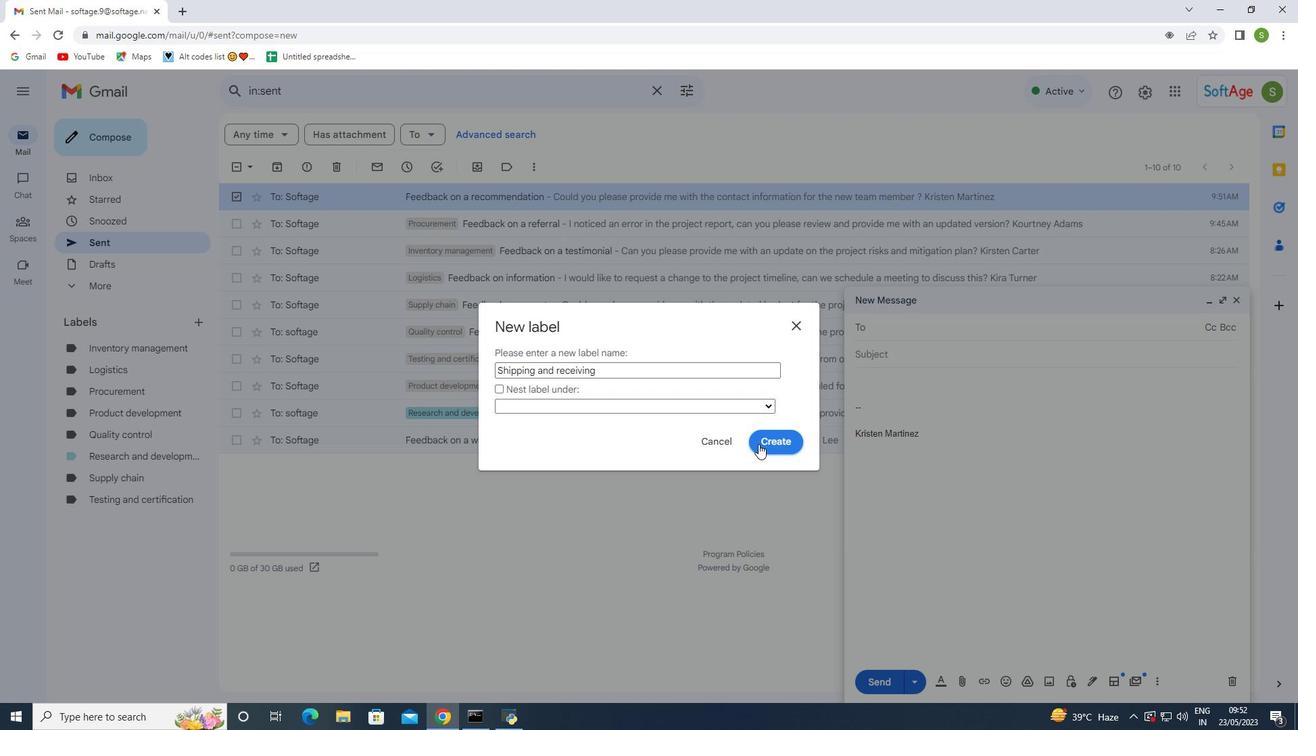 
Action: Mouse pressed left at (761, 445)
Screenshot: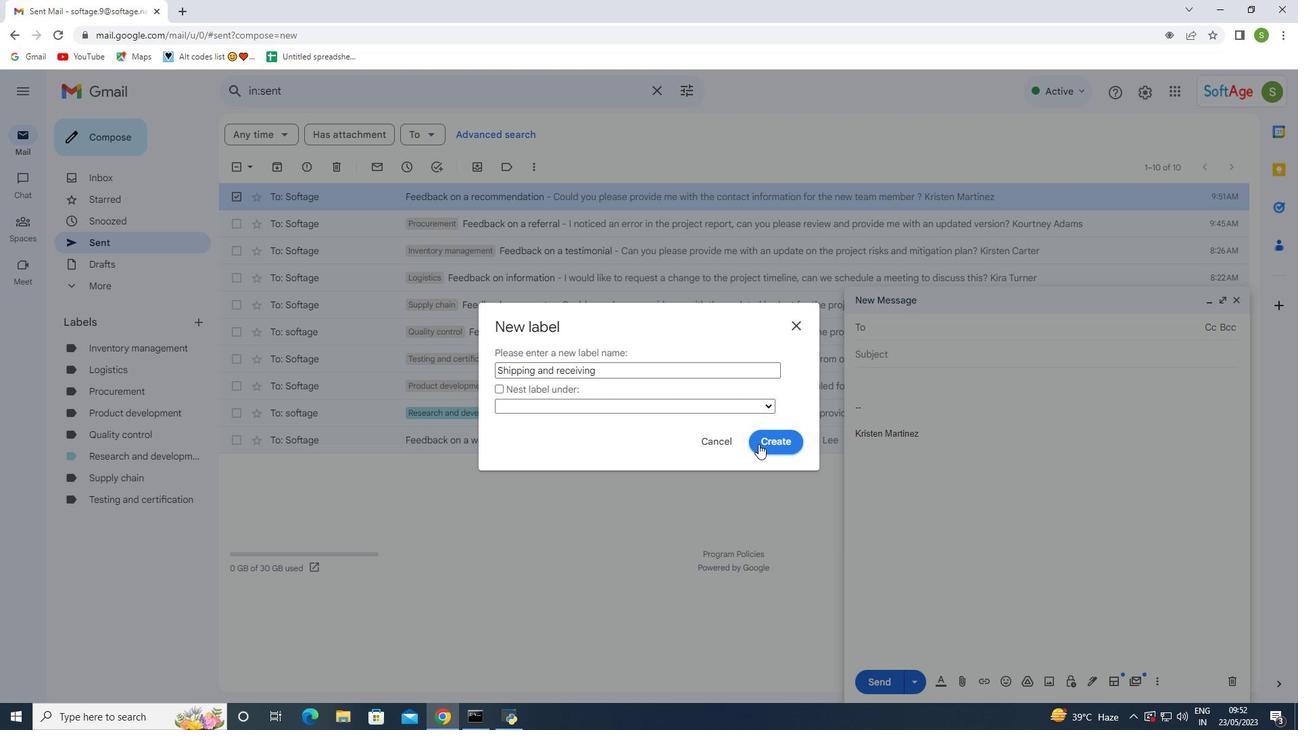 
Action: Mouse moved to (1241, 295)
Screenshot: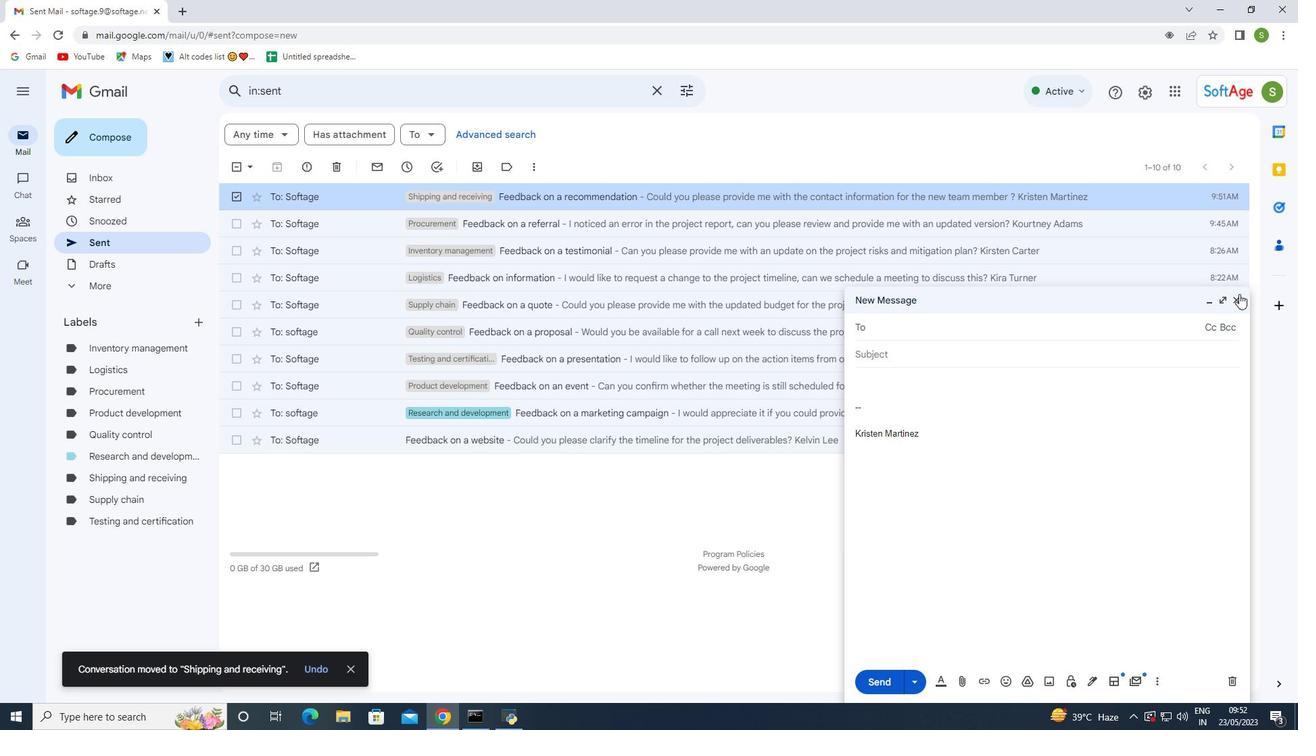 
Action: Mouse pressed left at (1241, 295)
Screenshot: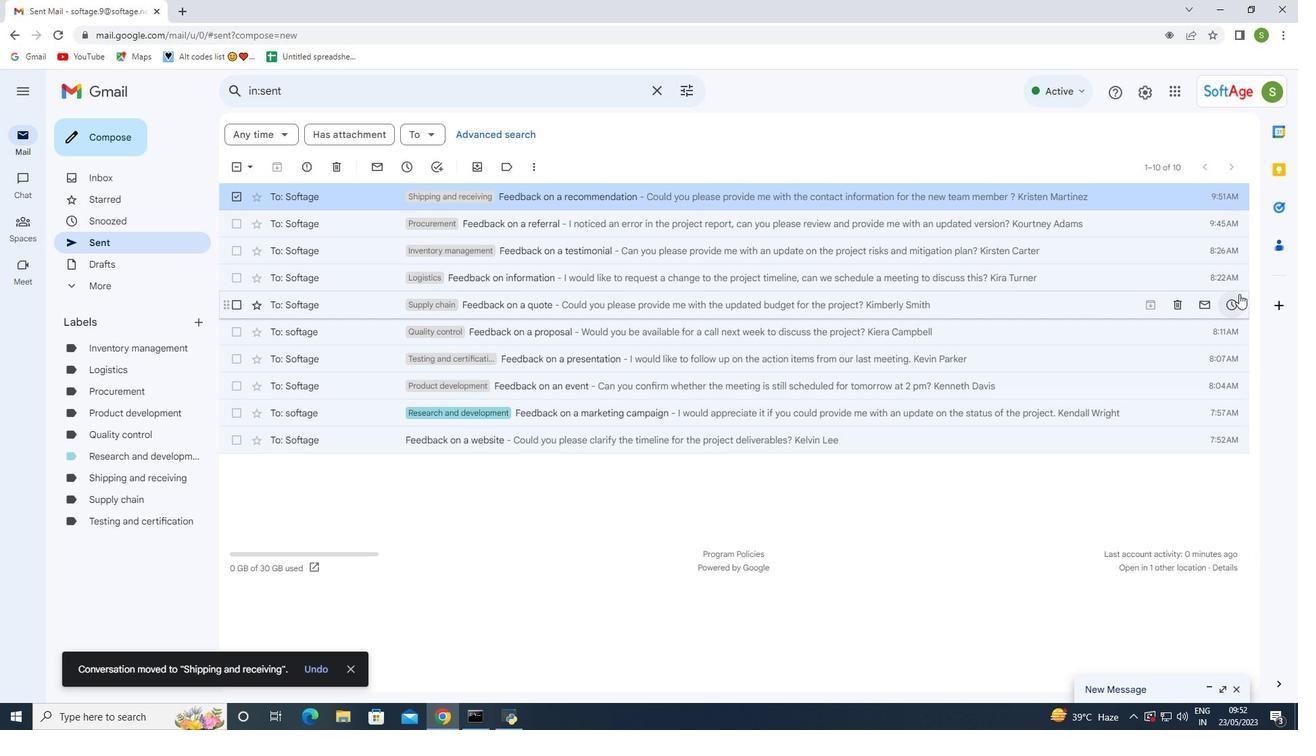
Action: Mouse moved to (131, 476)
Screenshot: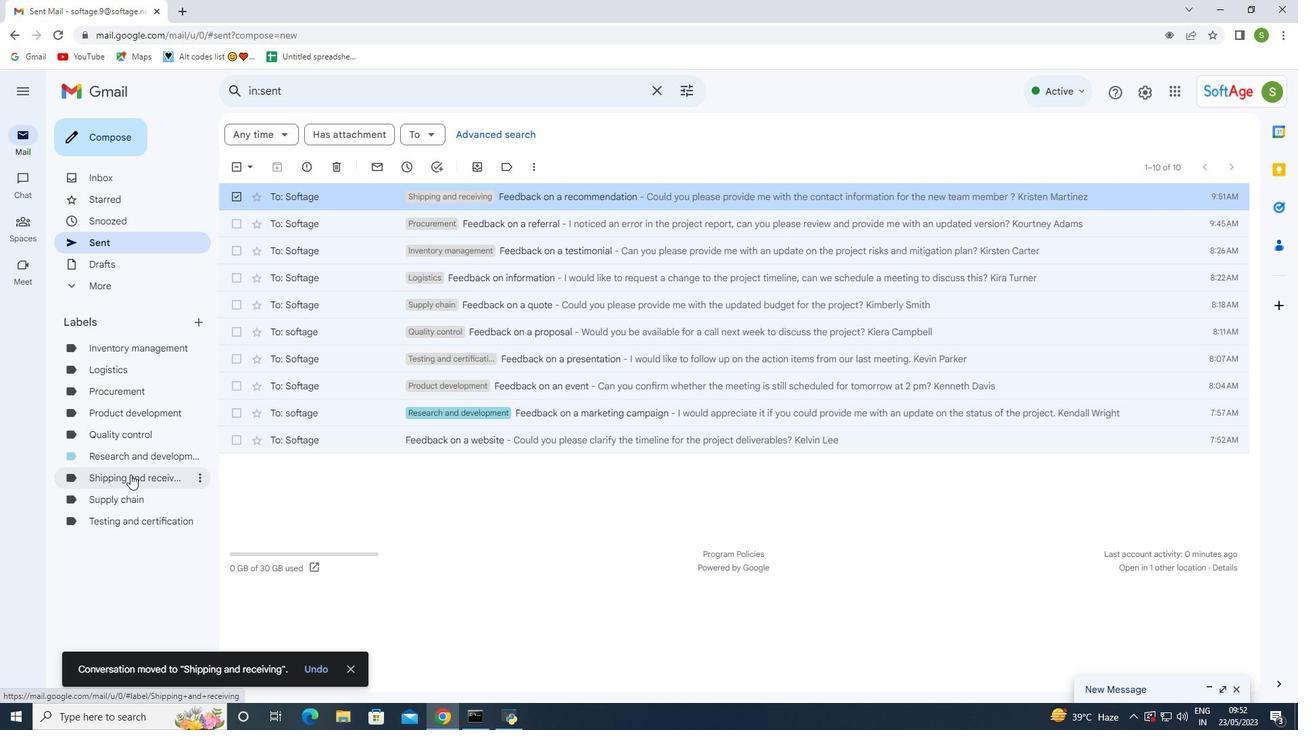 
Action: Mouse pressed left at (131, 476)
Screenshot: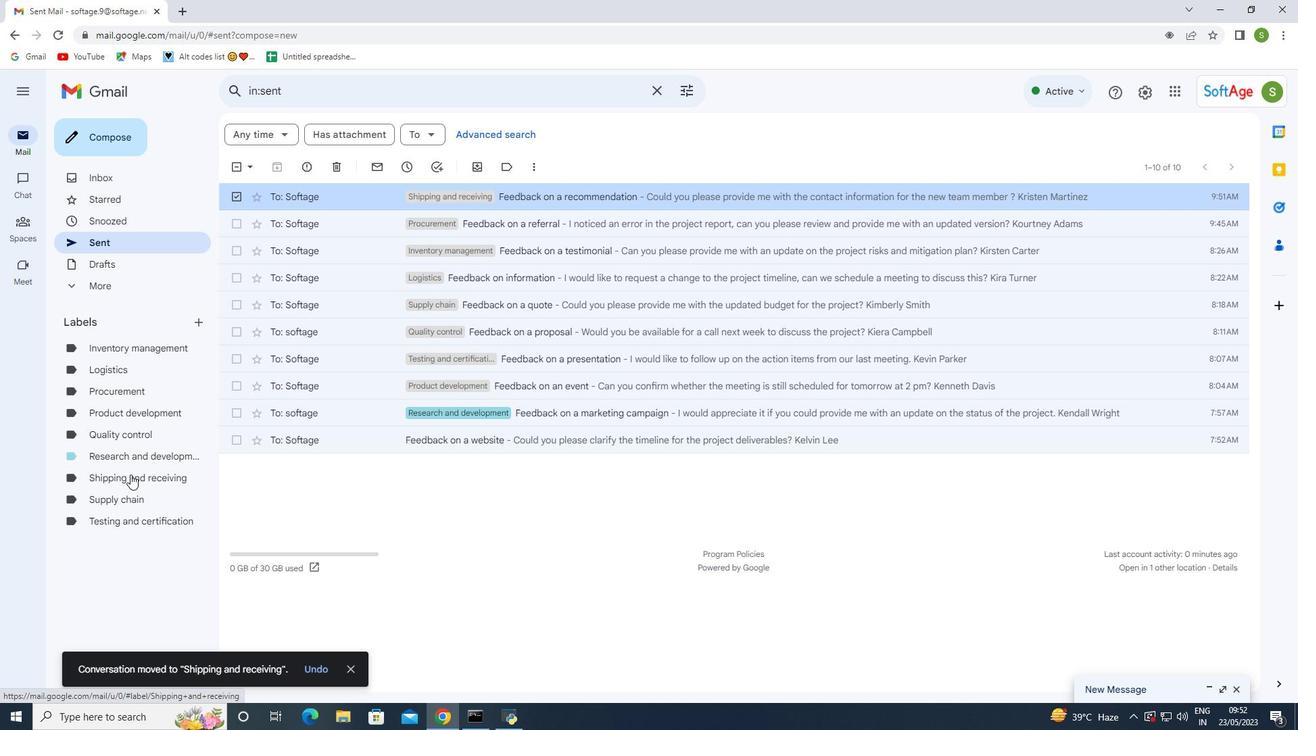 
Action: Mouse moved to (131, 476)
Screenshot: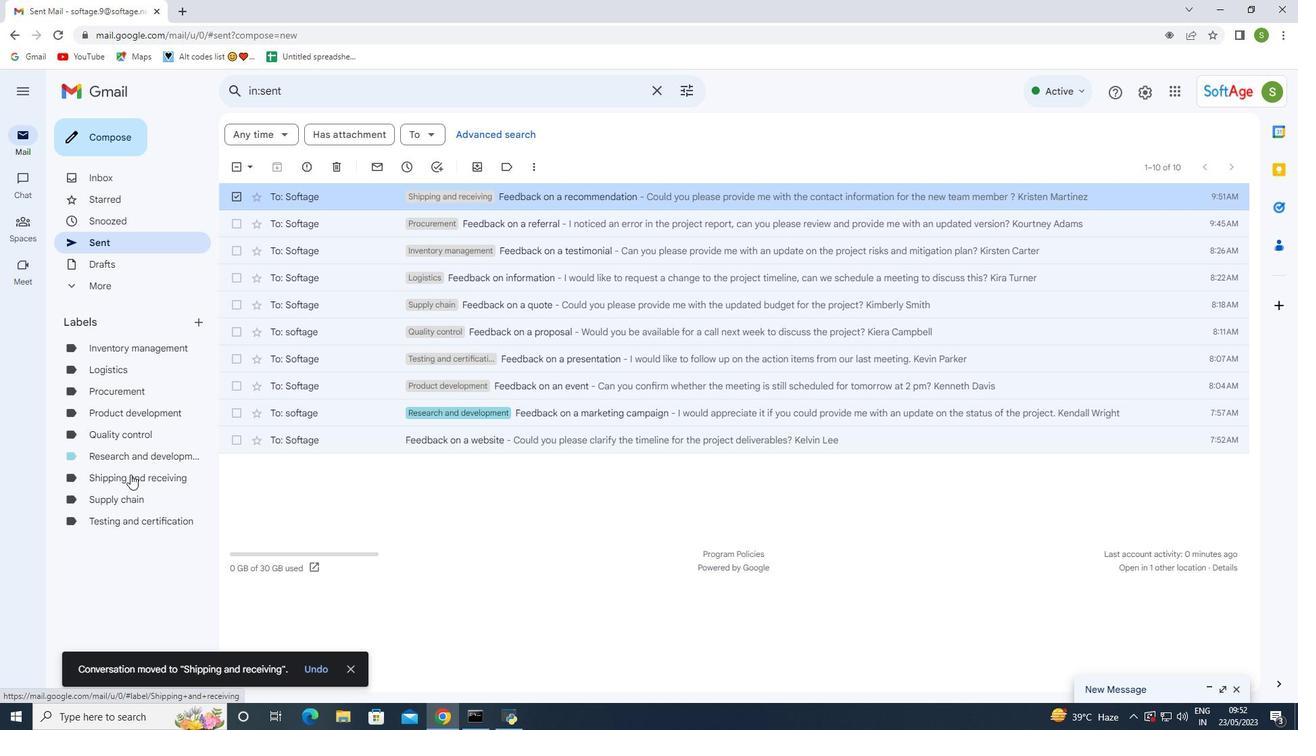 
Action: Mouse pressed left at (131, 476)
Screenshot: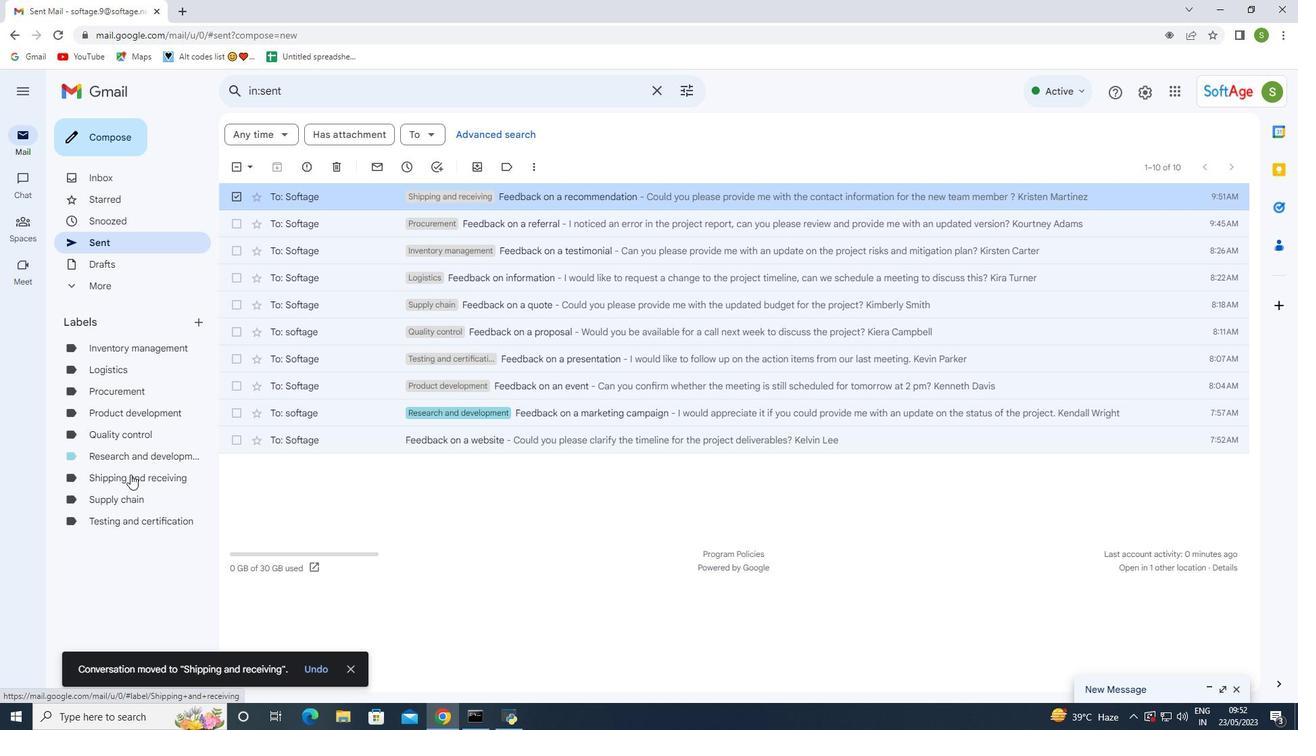 
Action: Mouse moved to (388, 198)
Screenshot: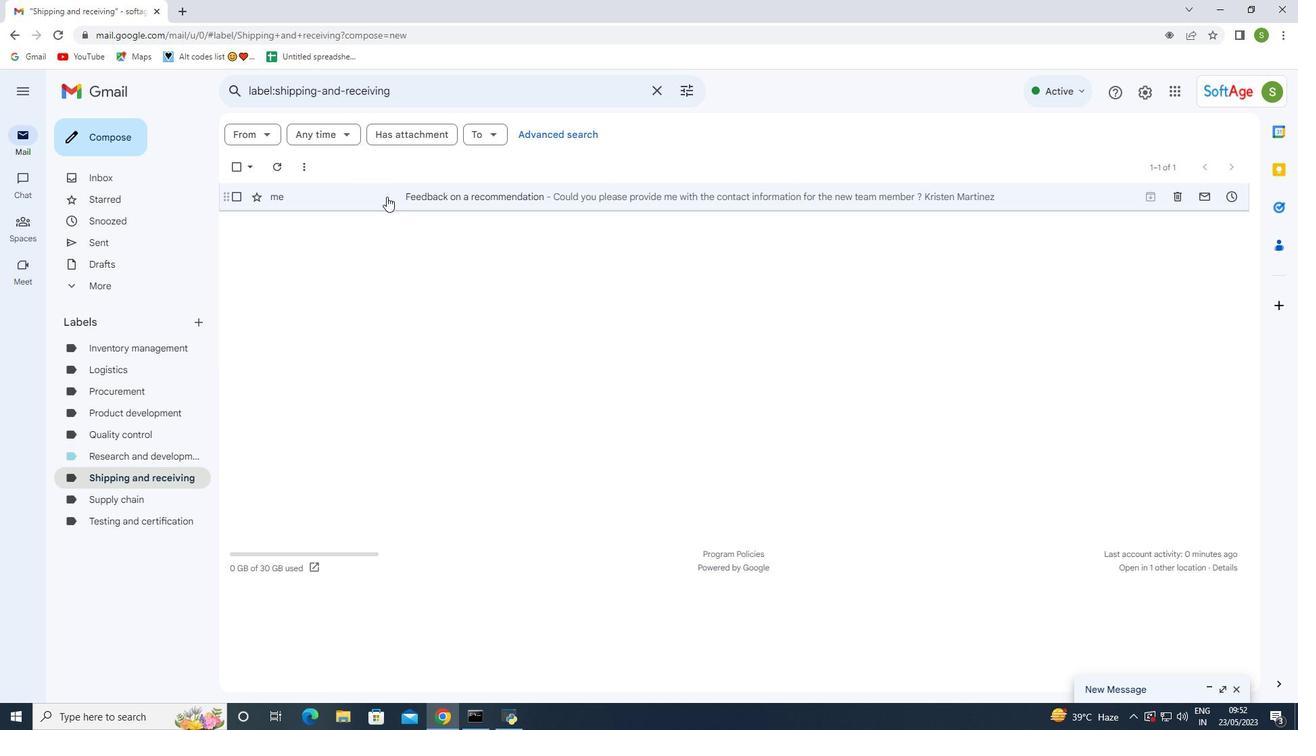 
Action: Mouse pressed left at (388, 198)
Screenshot: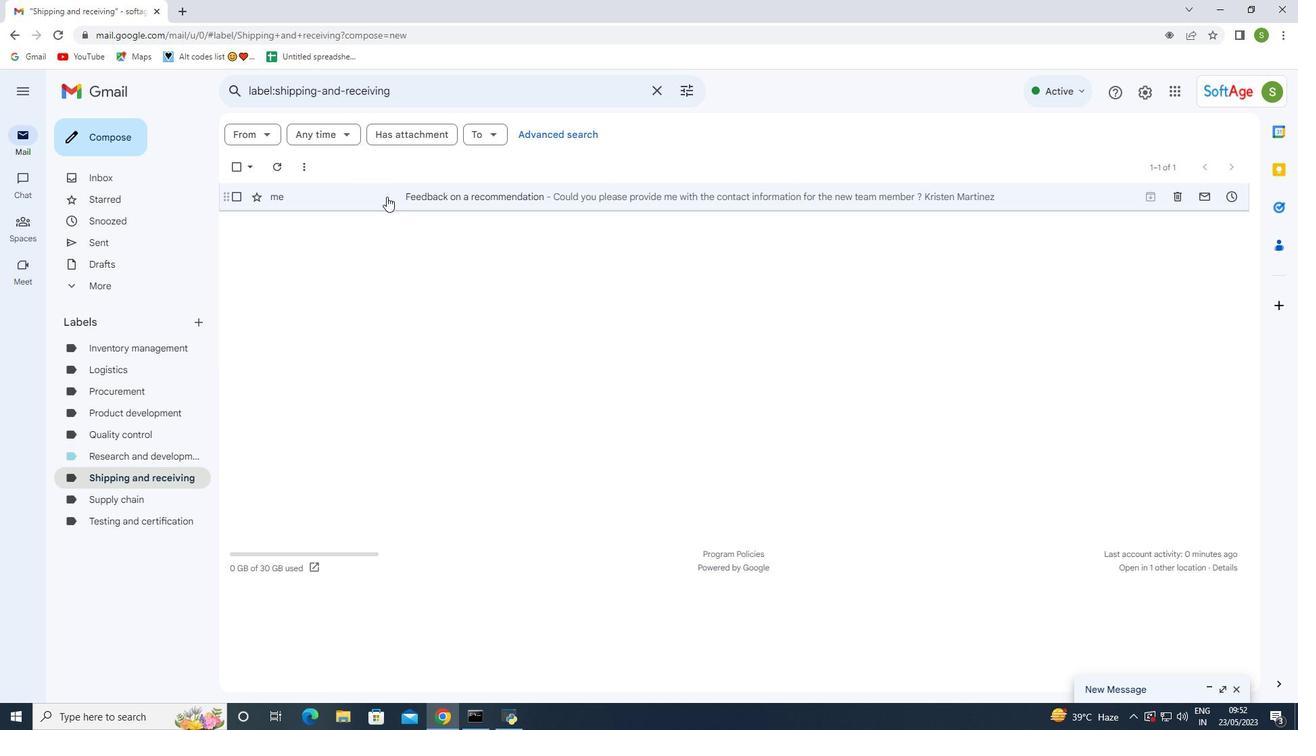 
Action: Mouse pressed left at (388, 198)
Screenshot: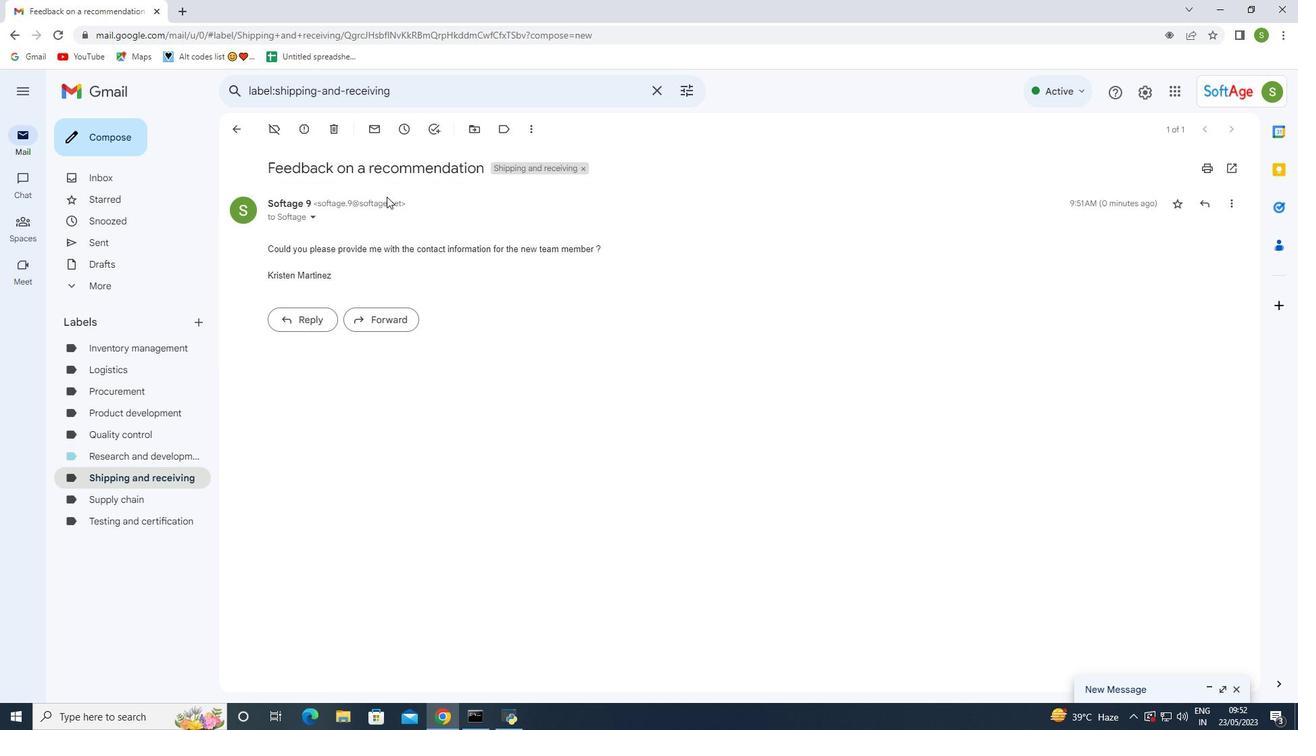 
Action: Mouse moved to (469, 426)
Screenshot: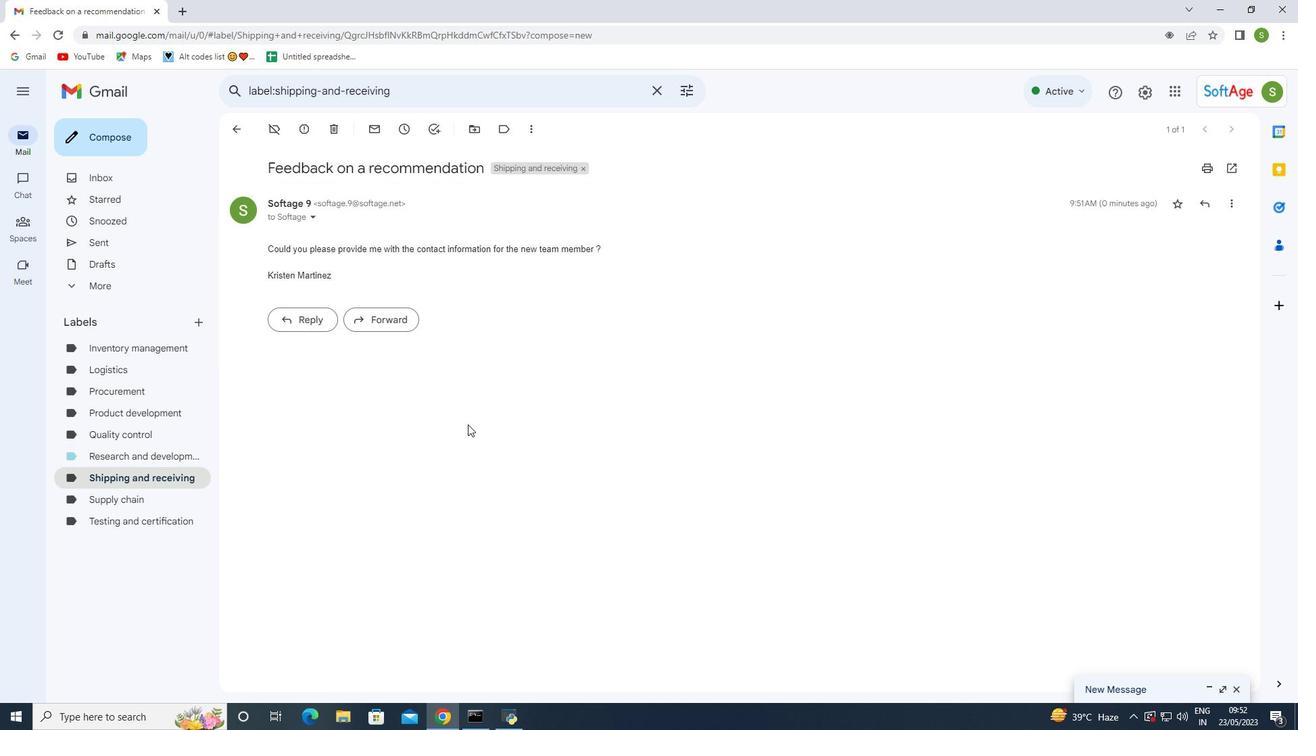 
